 Task: Find connections with filter location Morlanwelz-Mariemont with filter topic #Believewith filter profile language English with filter current company TIBCO with filter school Jobs Khurda with filter industry Renewable Energy Power Generation with filter service category Customer Support with filter keywords title Ghostwriter
Action: Mouse moved to (627, 114)
Screenshot: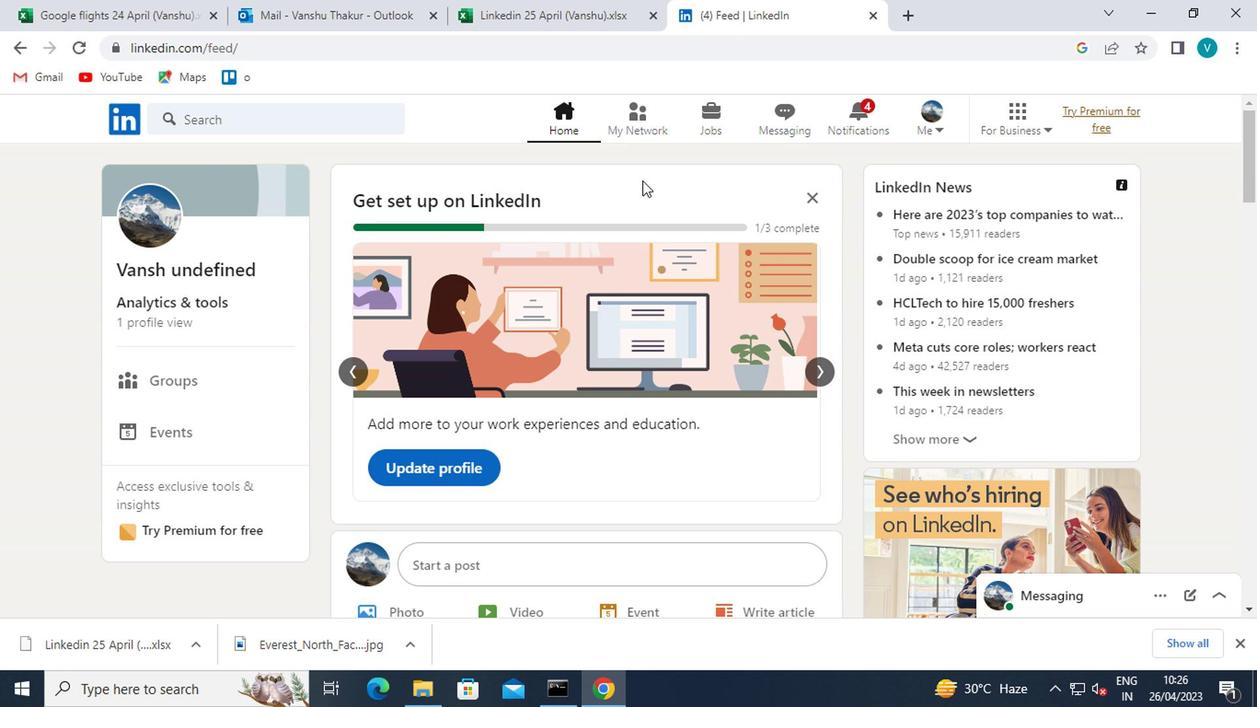 
Action: Mouse pressed left at (627, 114)
Screenshot: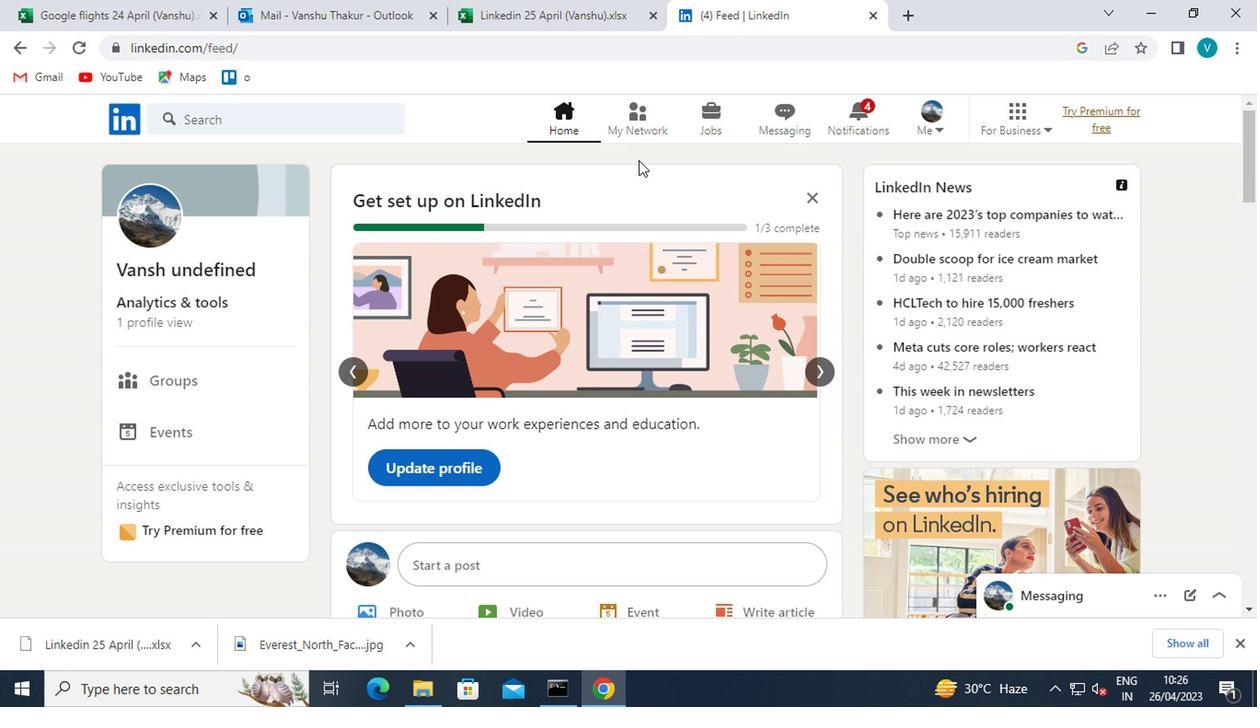 
Action: Mouse moved to (193, 218)
Screenshot: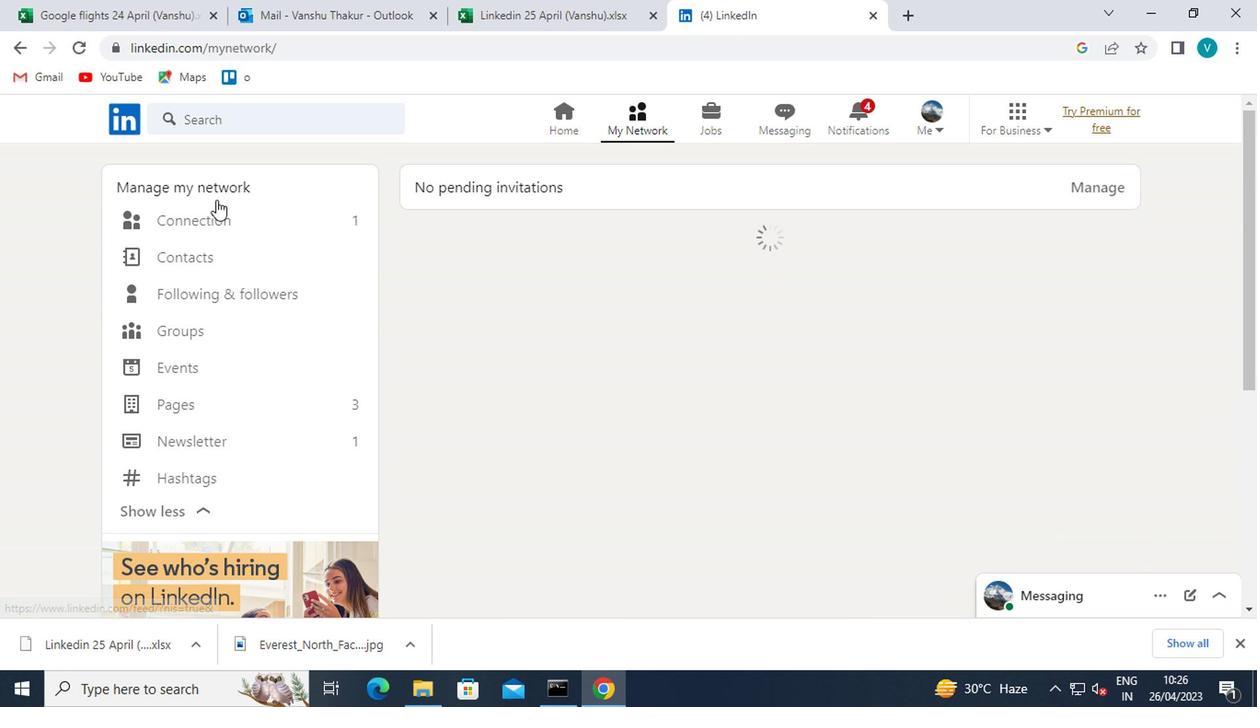 
Action: Mouse pressed left at (193, 218)
Screenshot: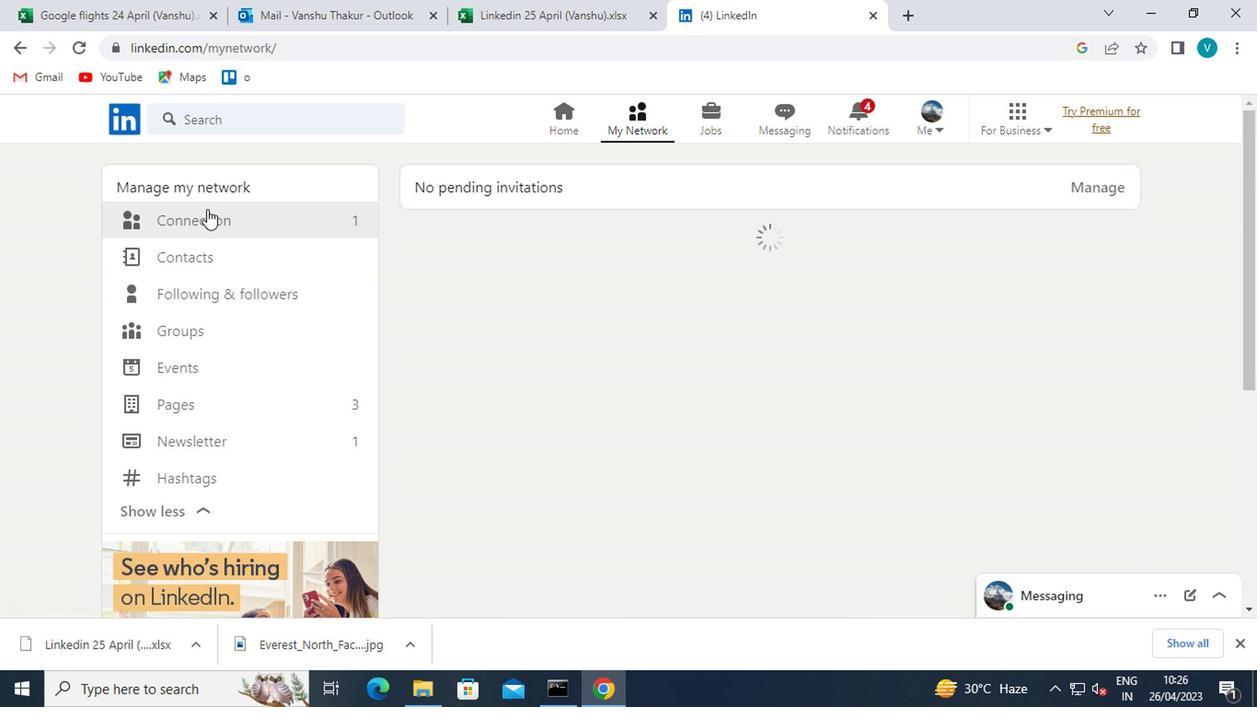 
Action: Mouse moved to (791, 219)
Screenshot: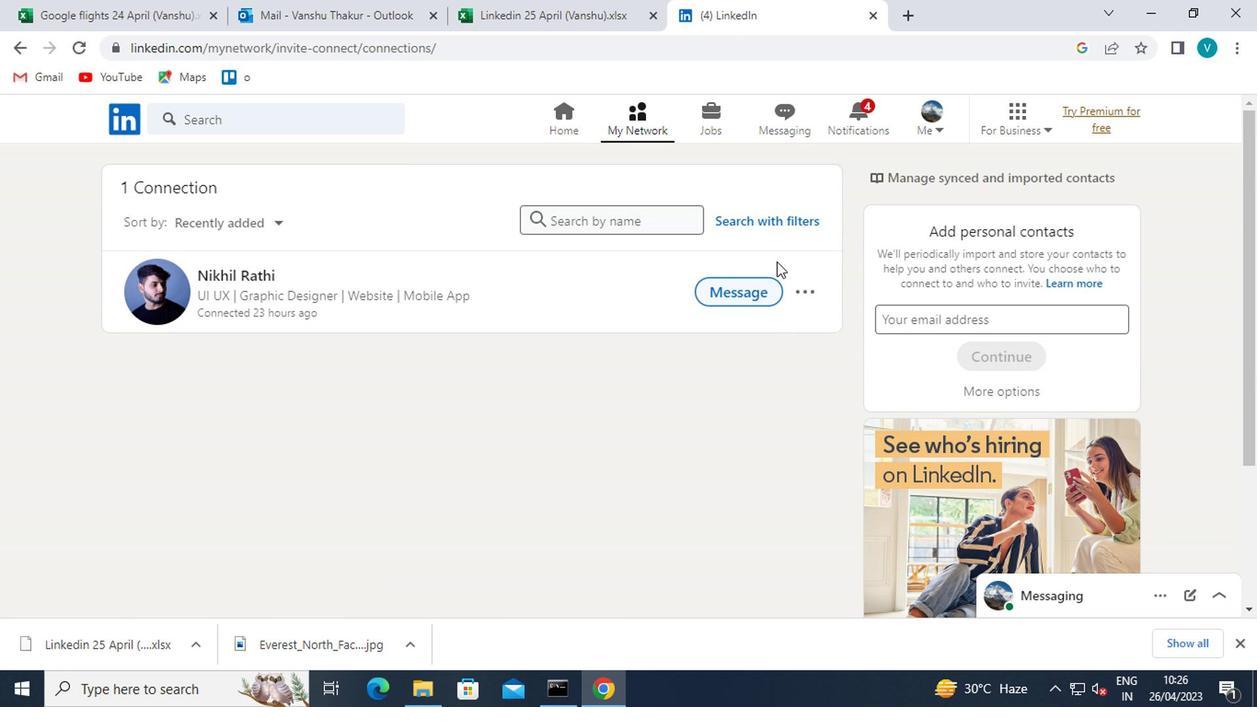 
Action: Mouse pressed left at (791, 219)
Screenshot: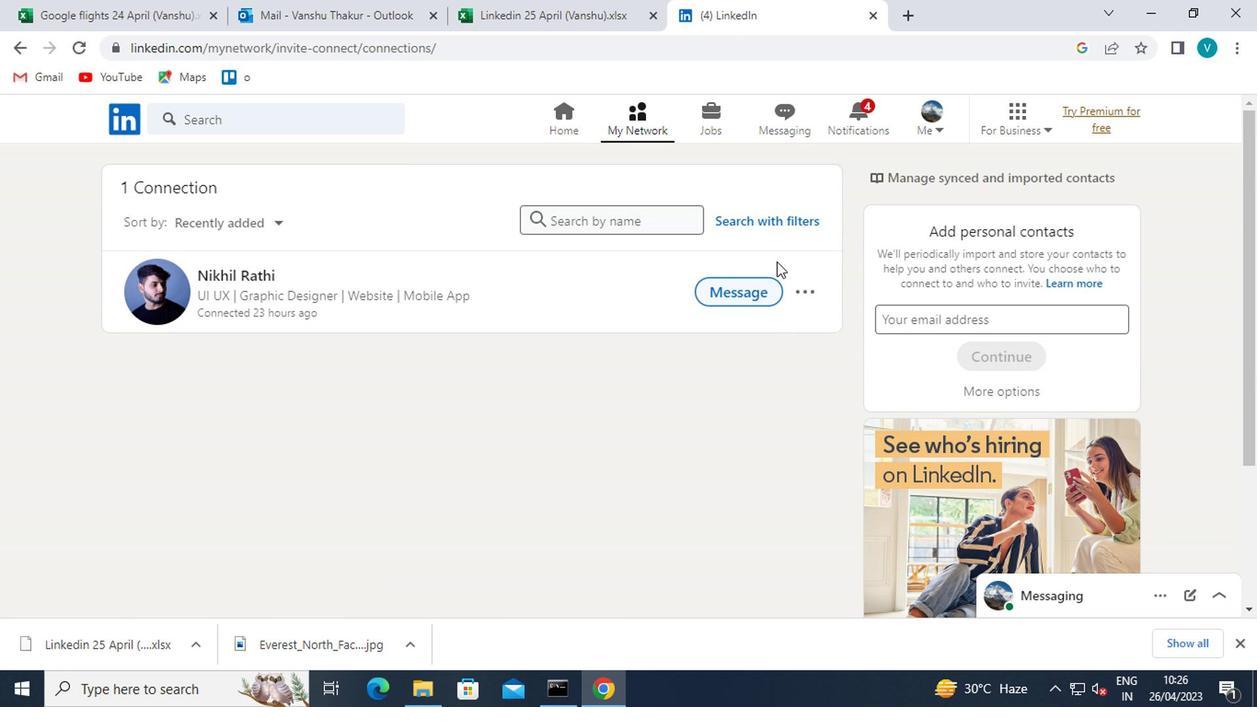 
Action: Mouse moved to (614, 176)
Screenshot: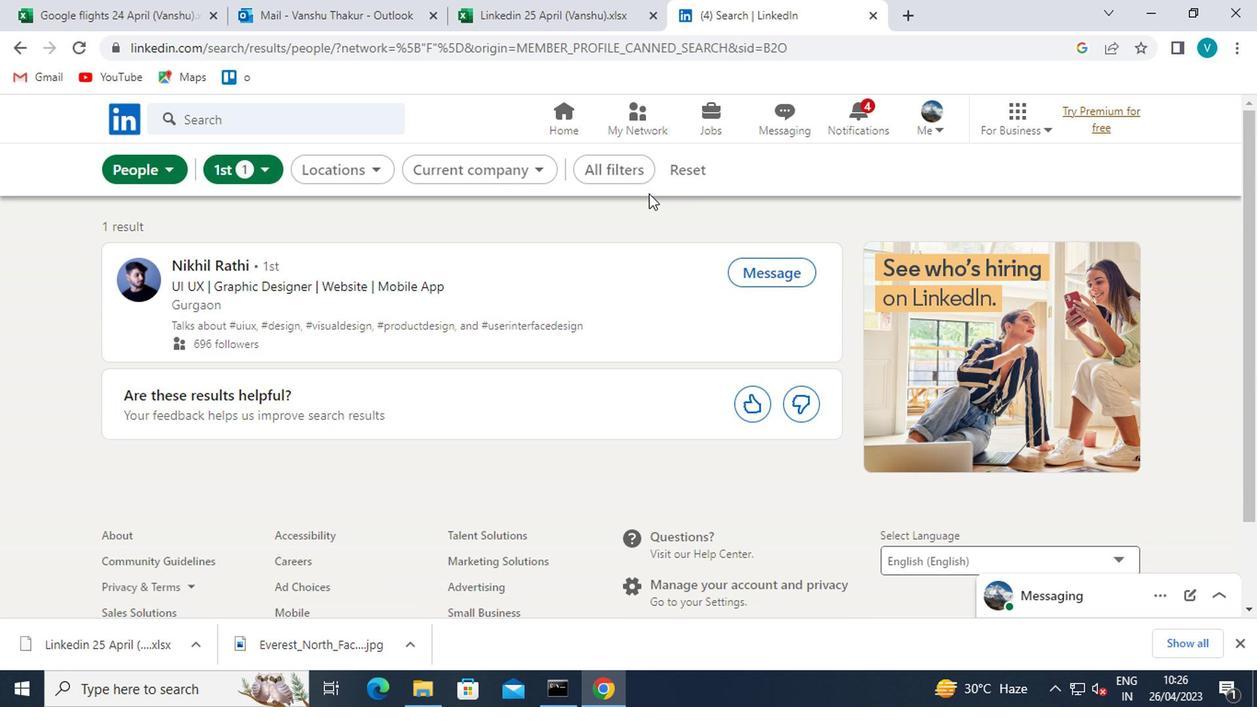 
Action: Mouse pressed left at (614, 176)
Screenshot: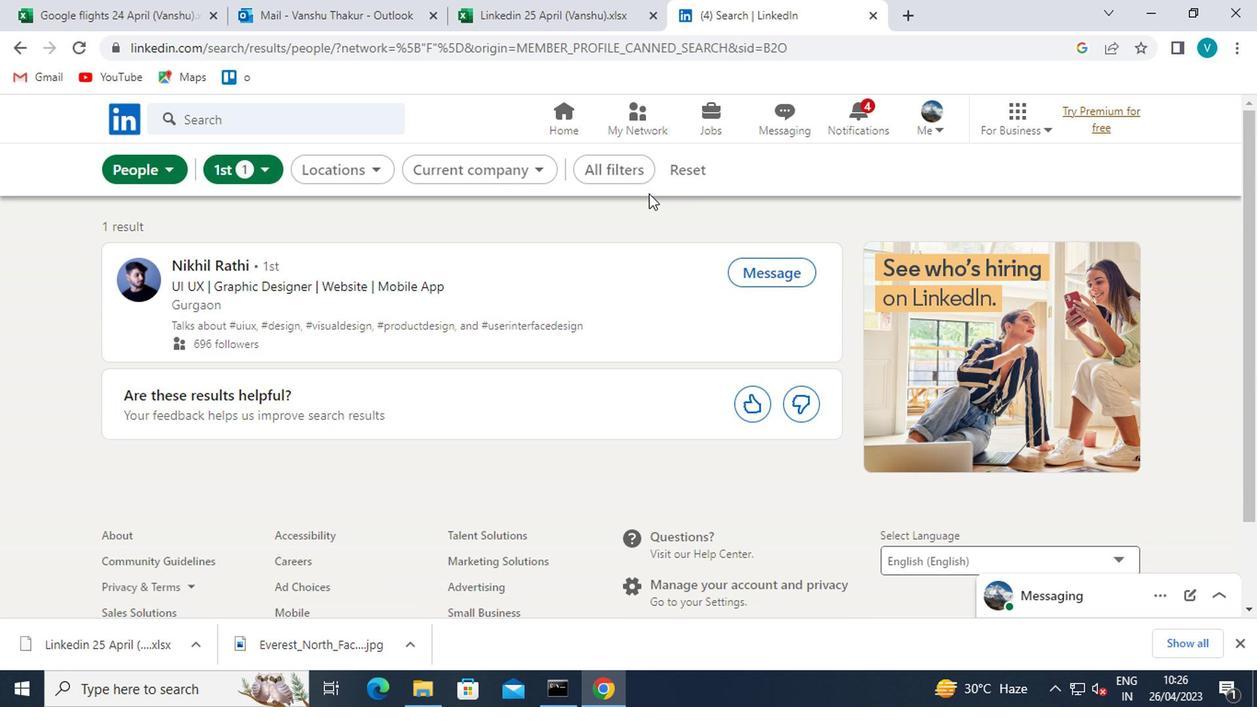 
Action: Mouse moved to (811, 350)
Screenshot: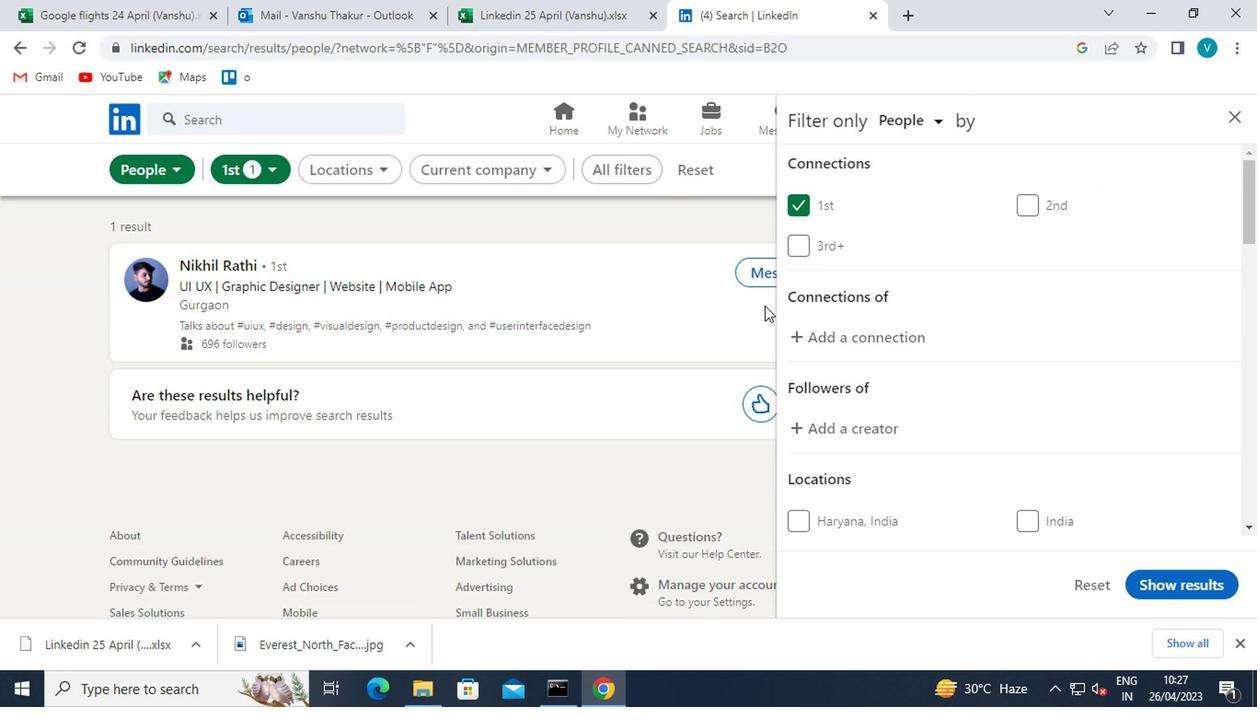 
Action: Mouse scrolled (811, 349) with delta (0, 0)
Screenshot: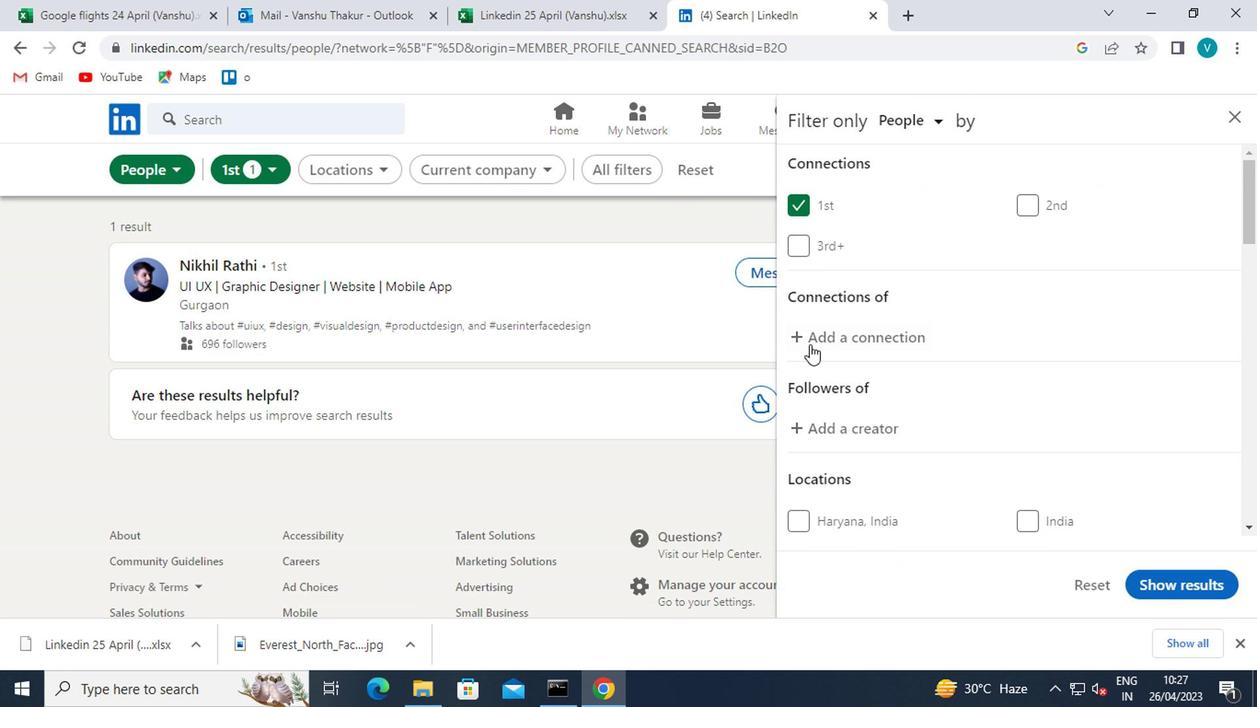 
Action: Mouse moved to (812, 350)
Screenshot: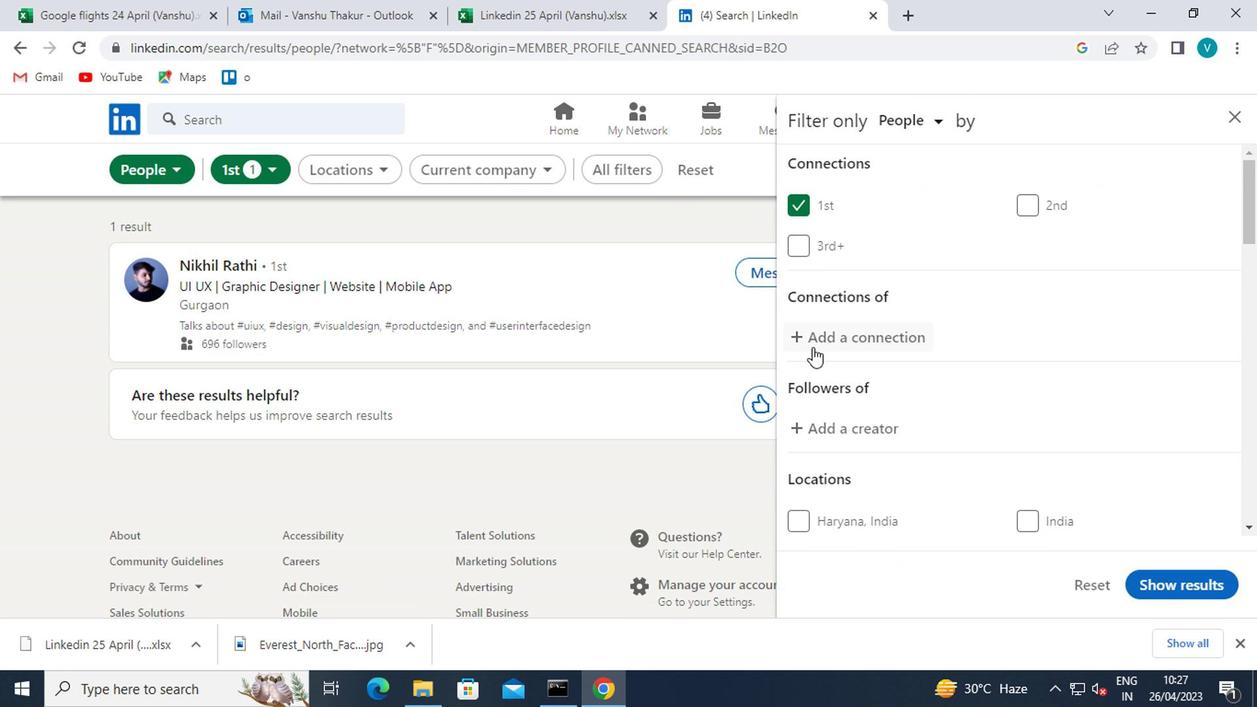 
Action: Mouse scrolled (812, 349) with delta (0, 0)
Screenshot: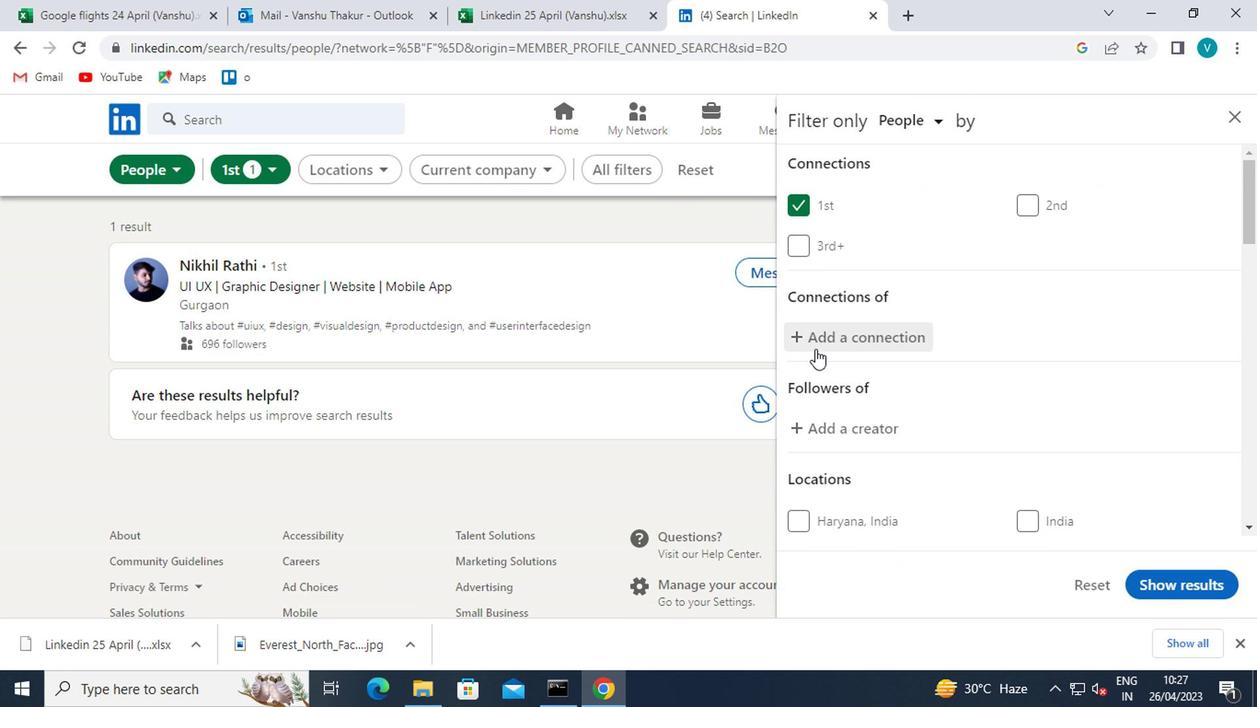 
Action: Mouse moved to (847, 422)
Screenshot: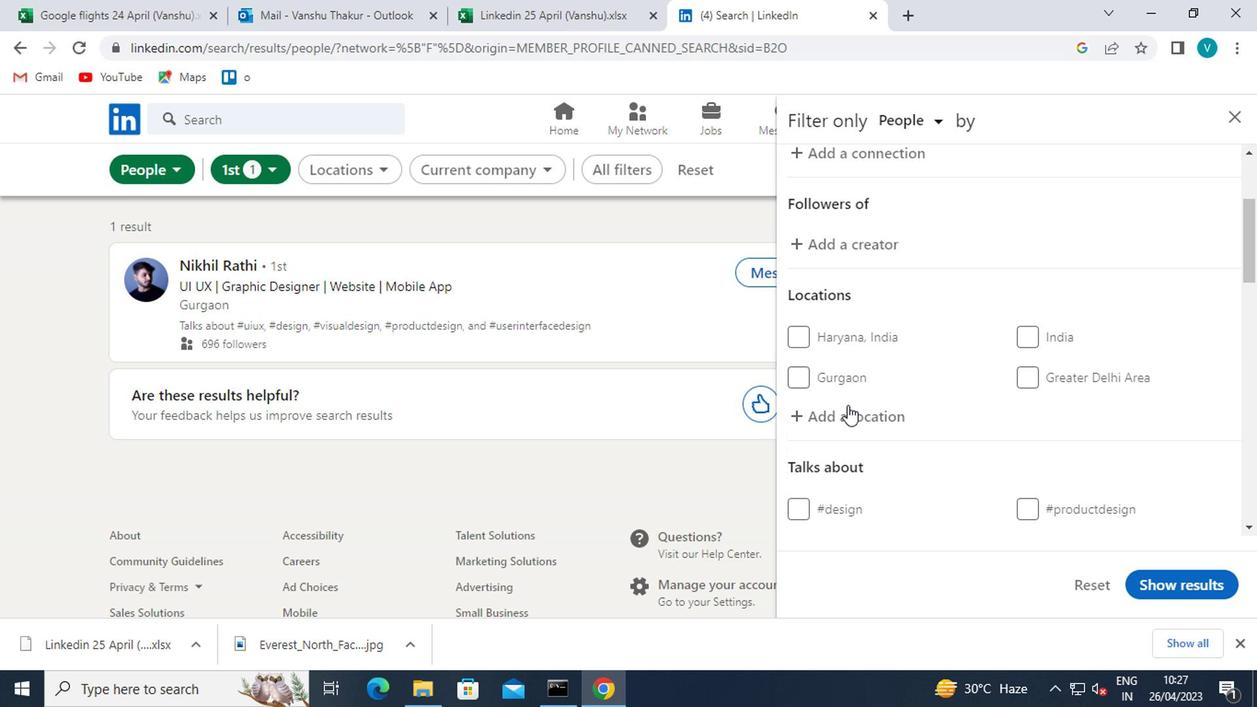 
Action: Mouse pressed left at (847, 422)
Screenshot: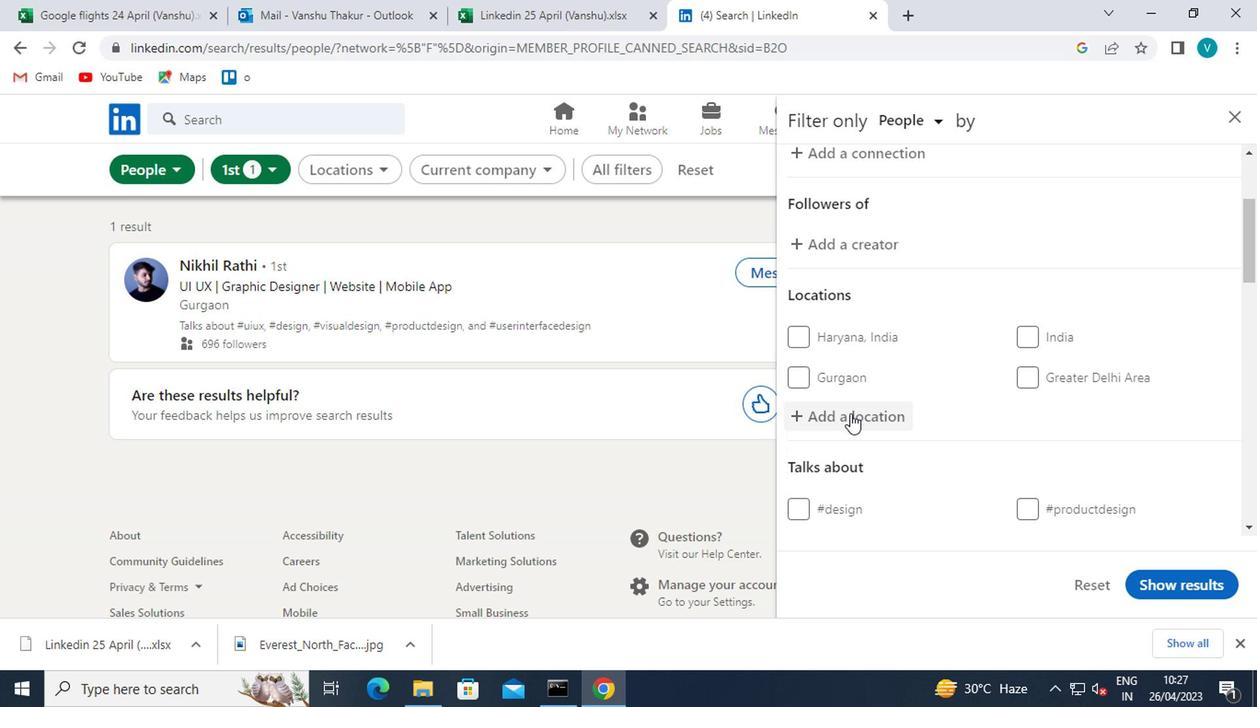
Action: Key pressed <Key.shift>MORLANWELZ
Screenshot: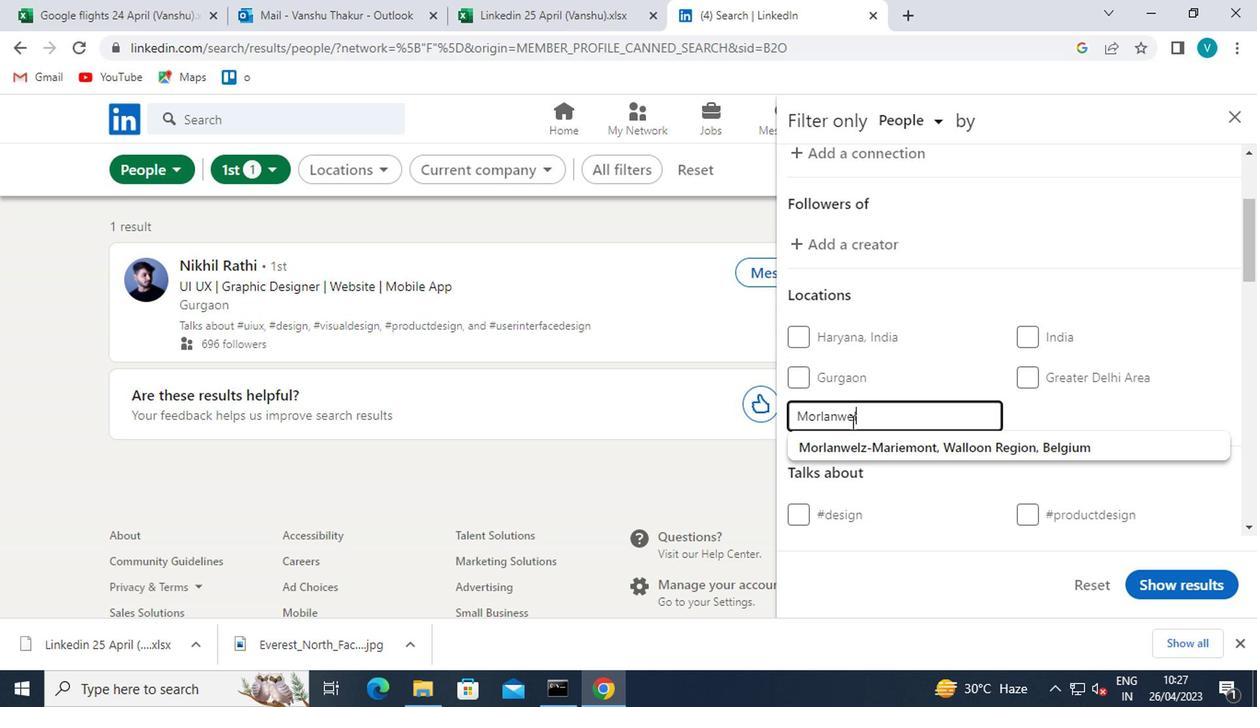 
Action: Mouse moved to (882, 445)
Screenshot: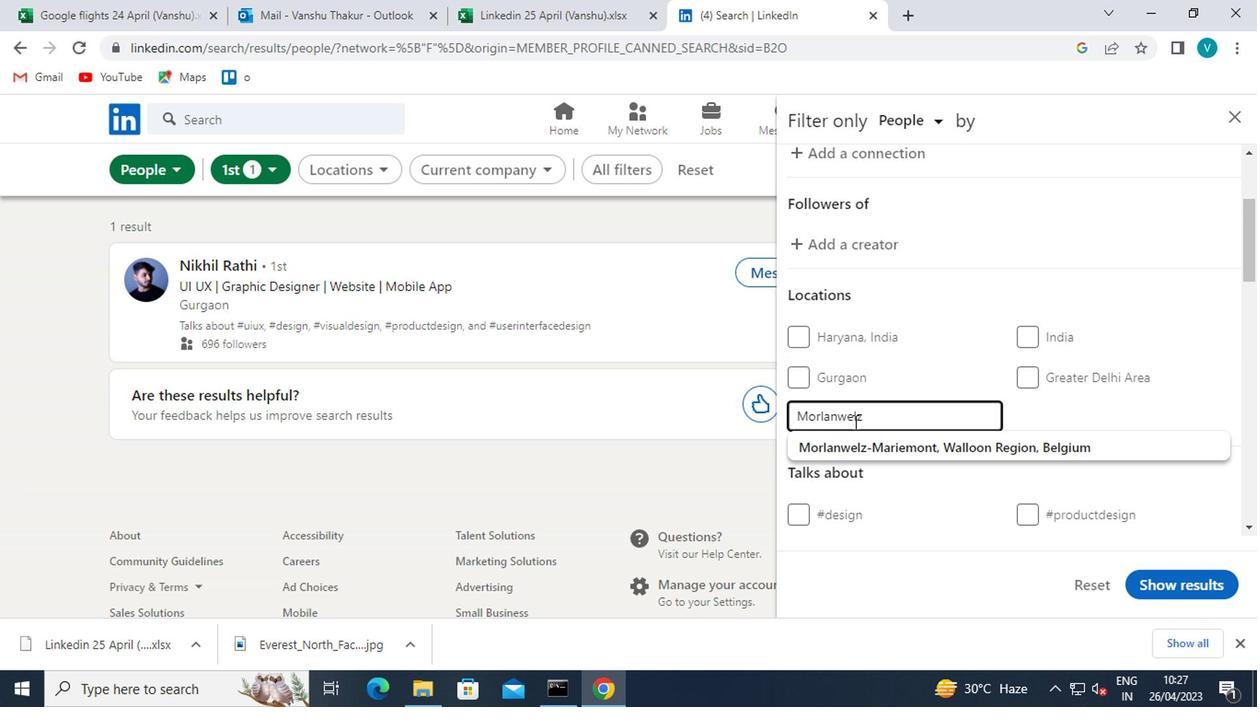 
Action: Mouse pressed left at (882, 445)
Screenshot: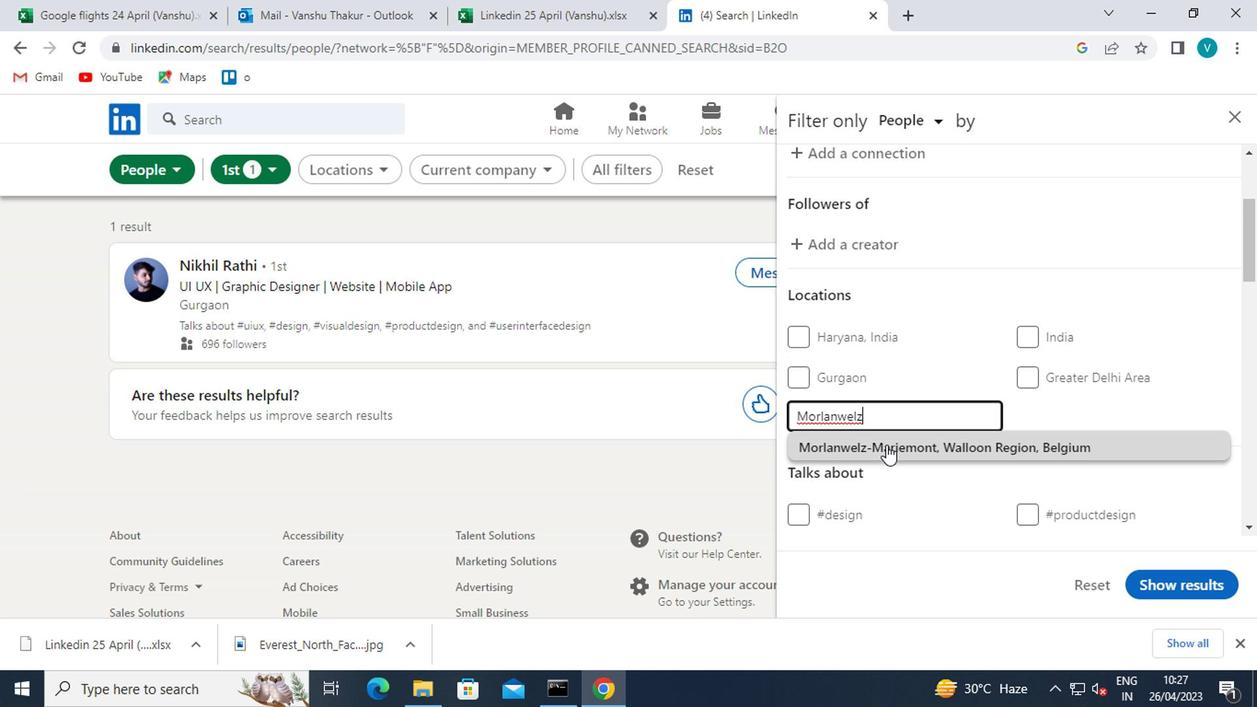 
Action: Mouse scrolled (882, 444) with delta (0, 0)
Screenshot: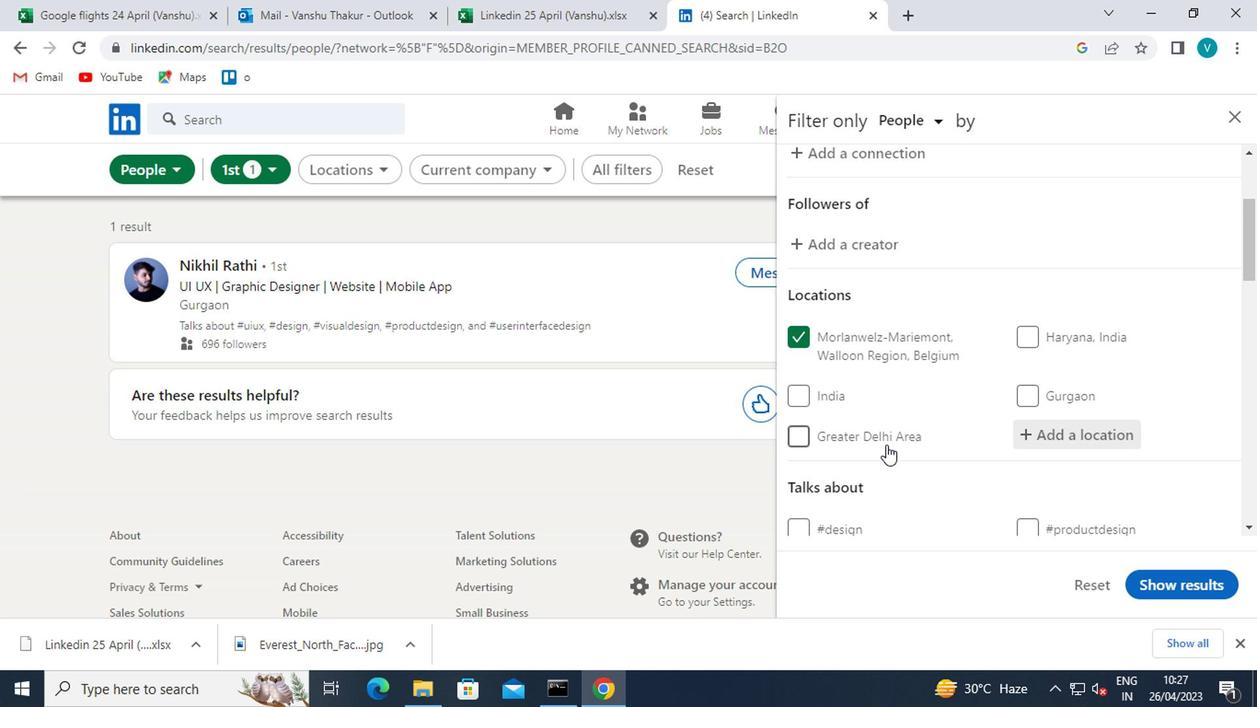 
Action: Mouse moved to (942, 459)
Screenshot: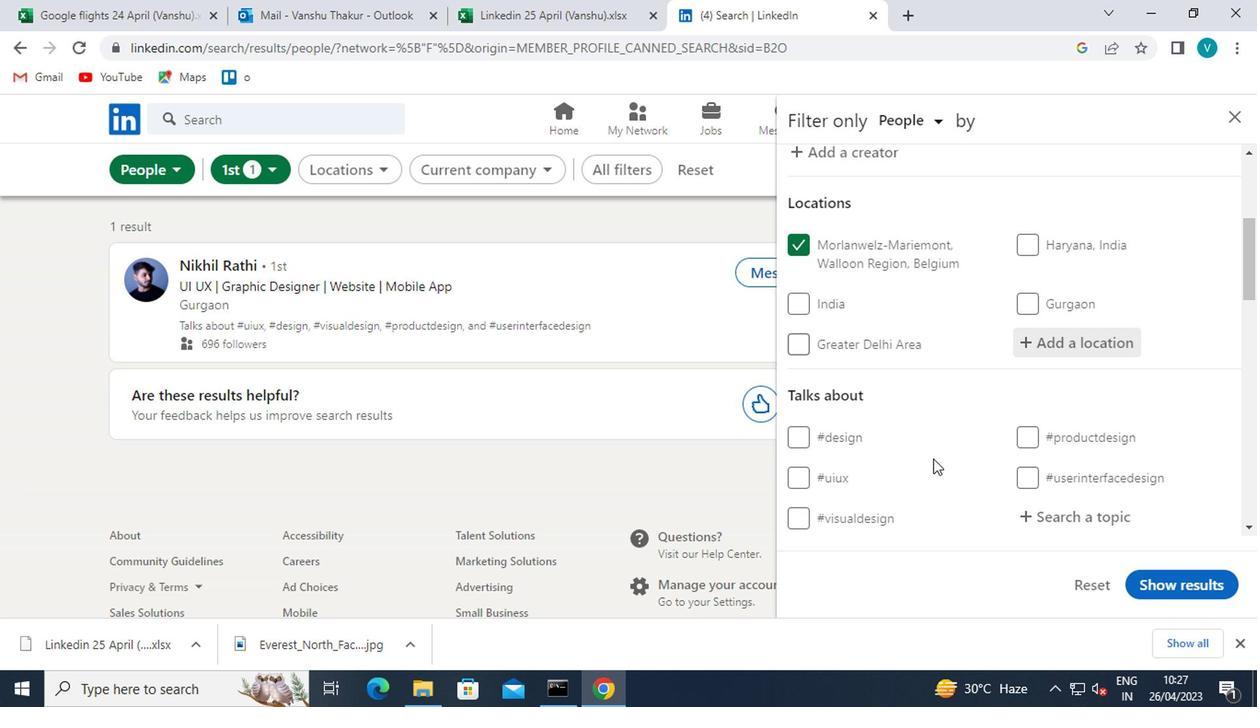 
Action: Mouse scrolled (942, 458) with delta (0, 0)
Screenshot: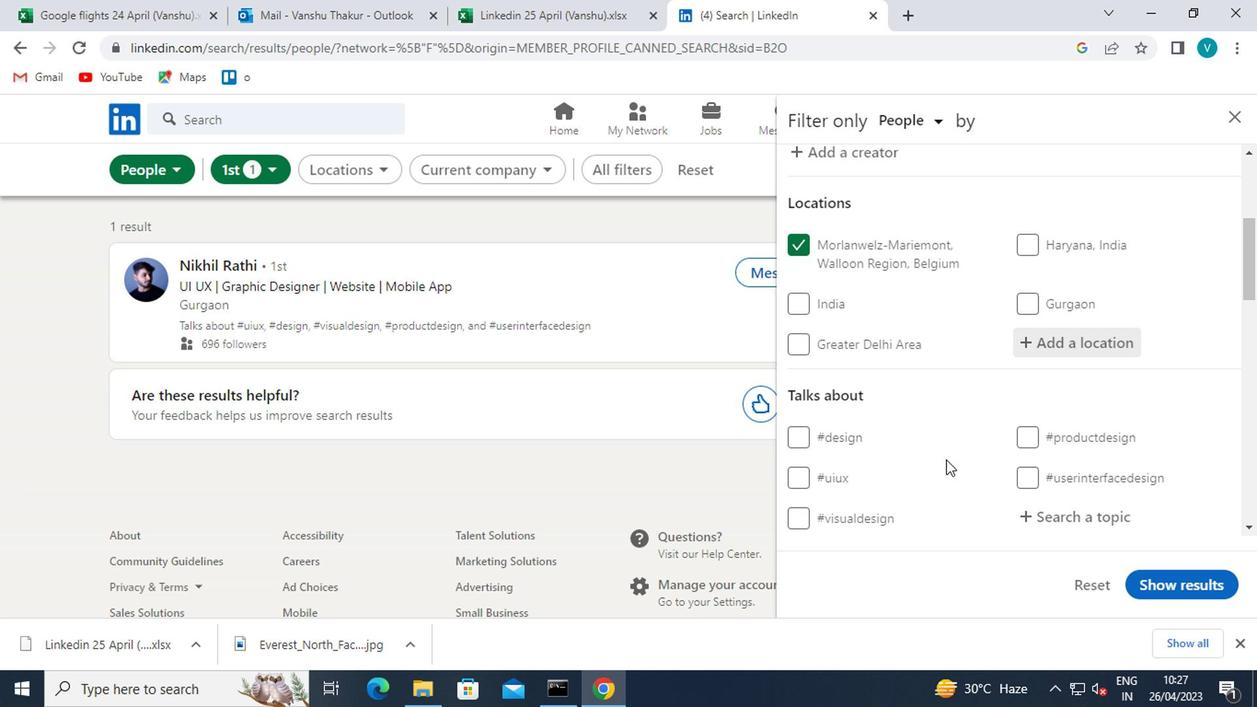 
Action: Mouse moved to (1055, 433)
Screenshot: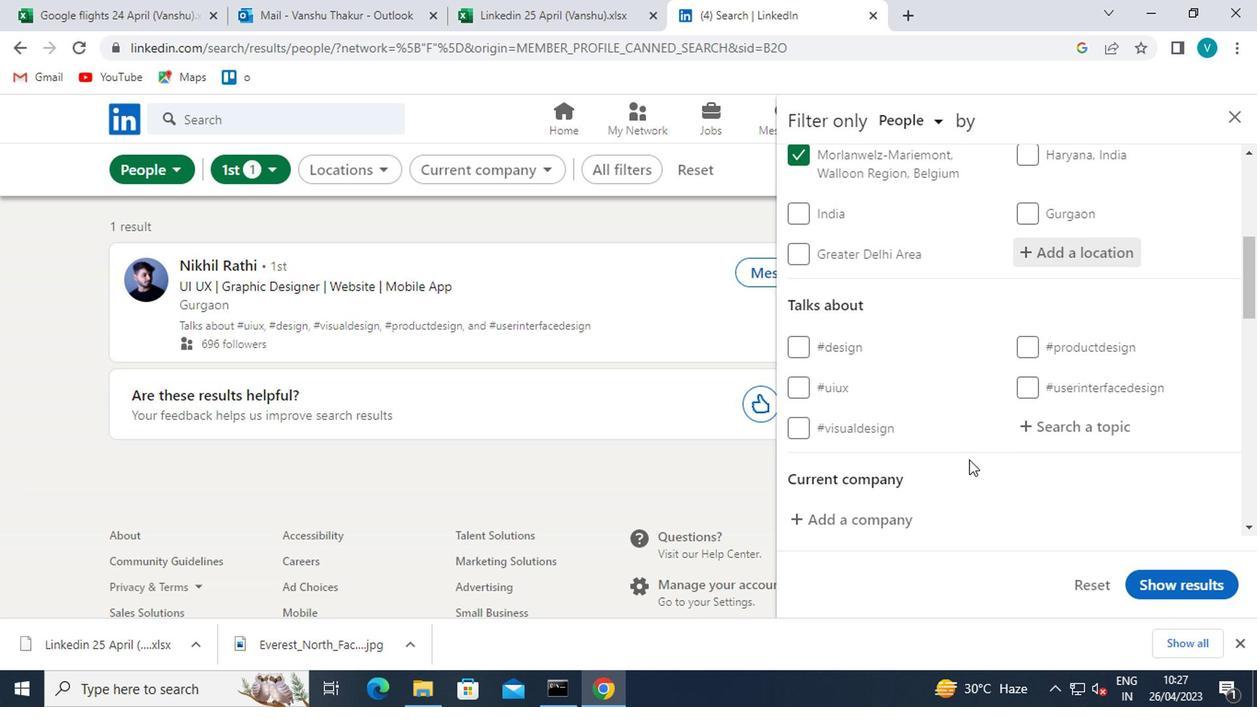 
Action: Mouse pressed left at (1055, 433)
Screenshot: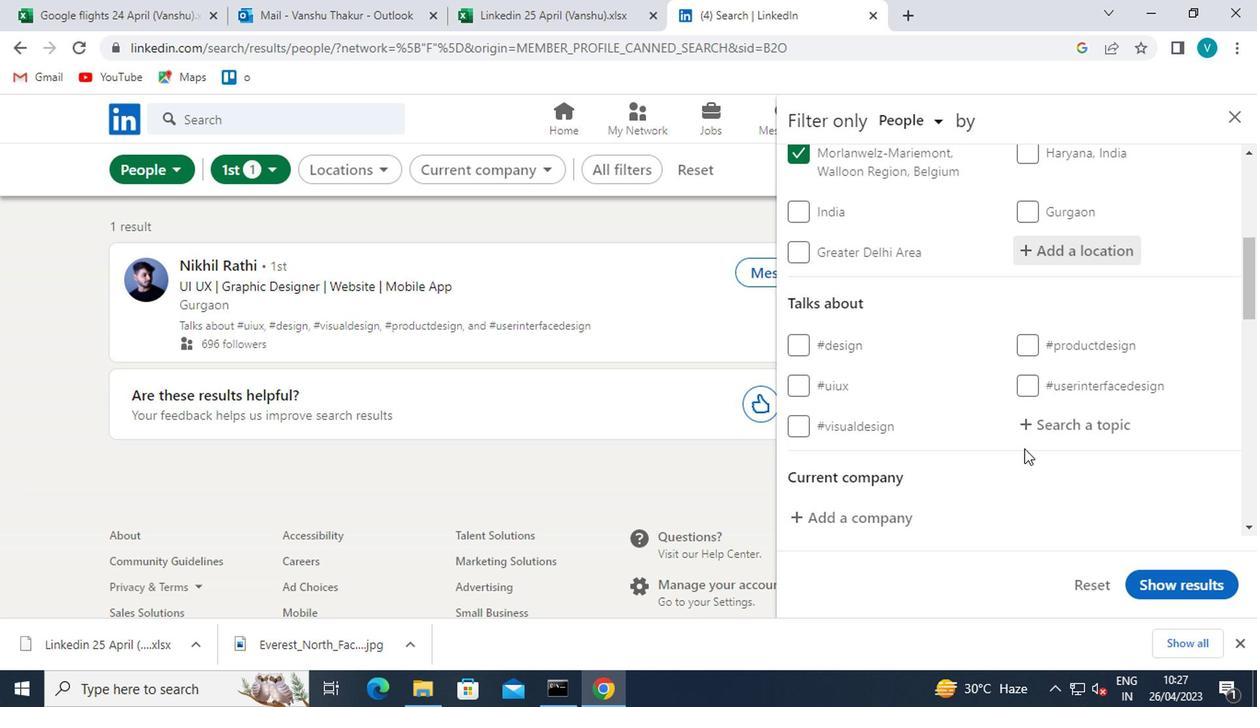 
Action: Mouse moved to (1068, 421)
Screenshot: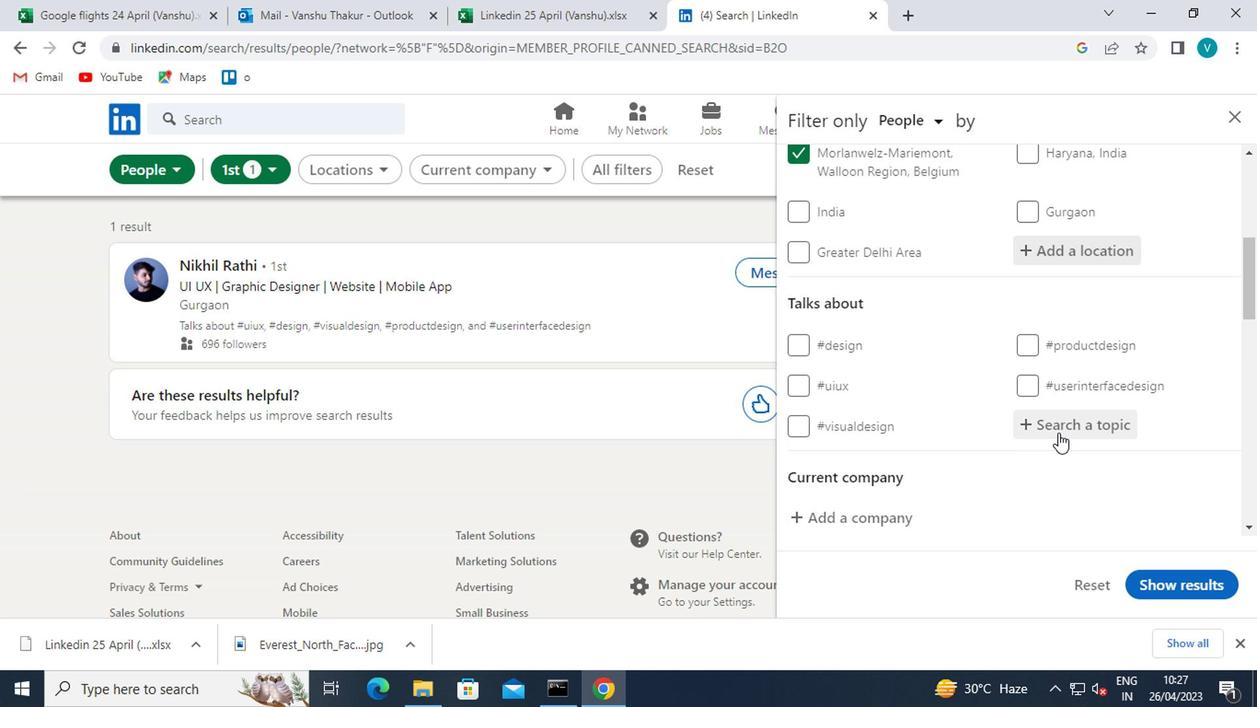 
Action: Key pressed <Key.shift>#<Key.shift><Key.shift><Key.shift><Key.shift><Key.shift><Key.shift><Key.shift><Key.shift><Key.shift><Key.shift><Key.shift>BELE<Key.backspace>IEVE
Screenshot: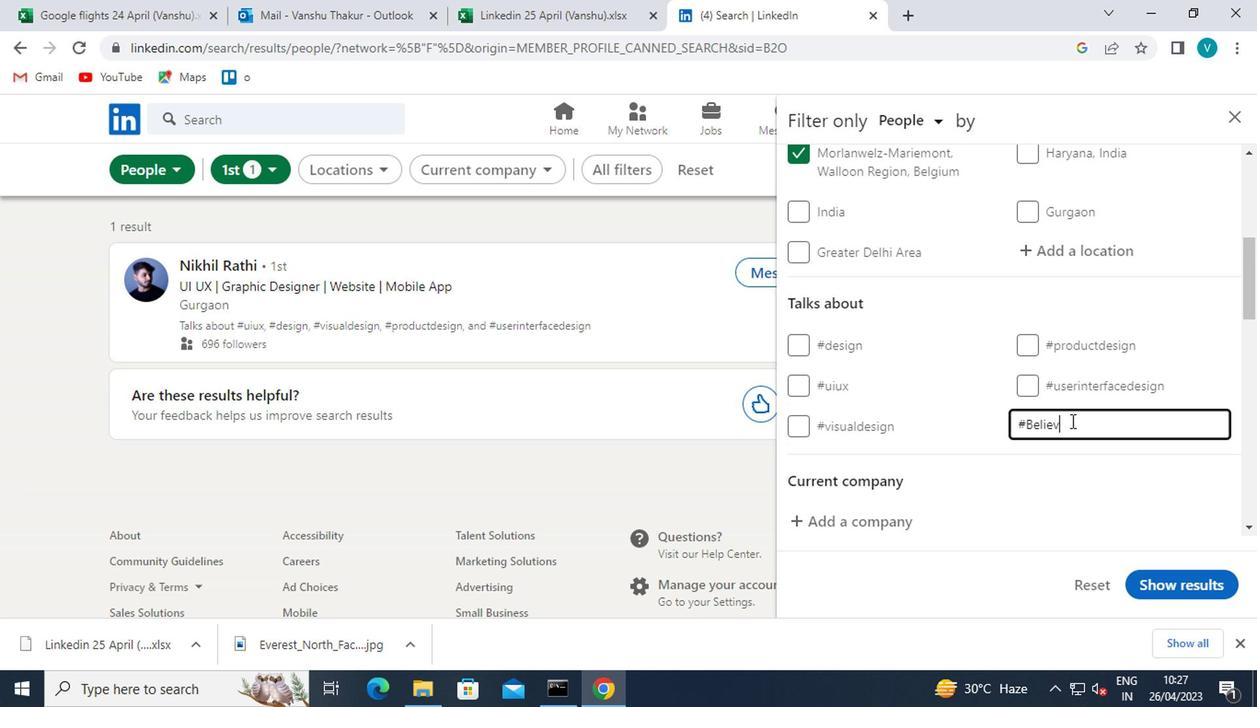 
Action: Mouse moved to (1129, 450)
Screenshot: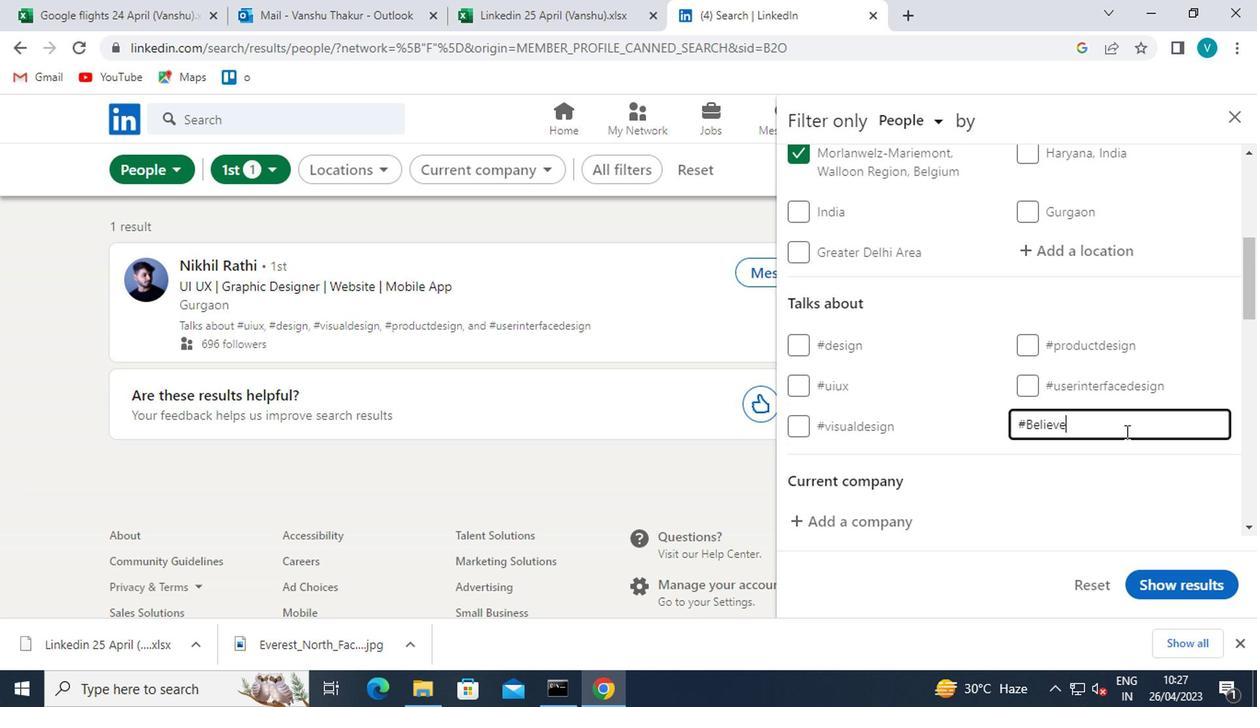 
Action: Mouse pressed left at (1129, 450)
Screenshot: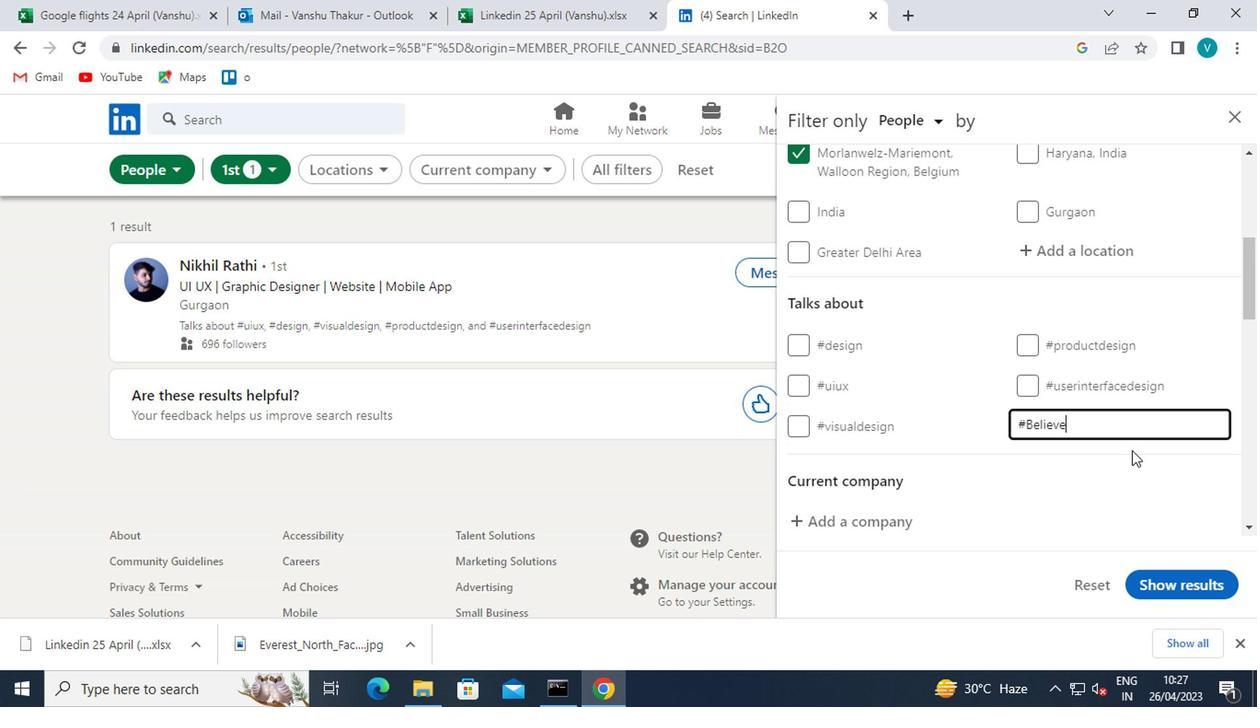 
Action: Mouse moved to (1105, 445)
Screenshot: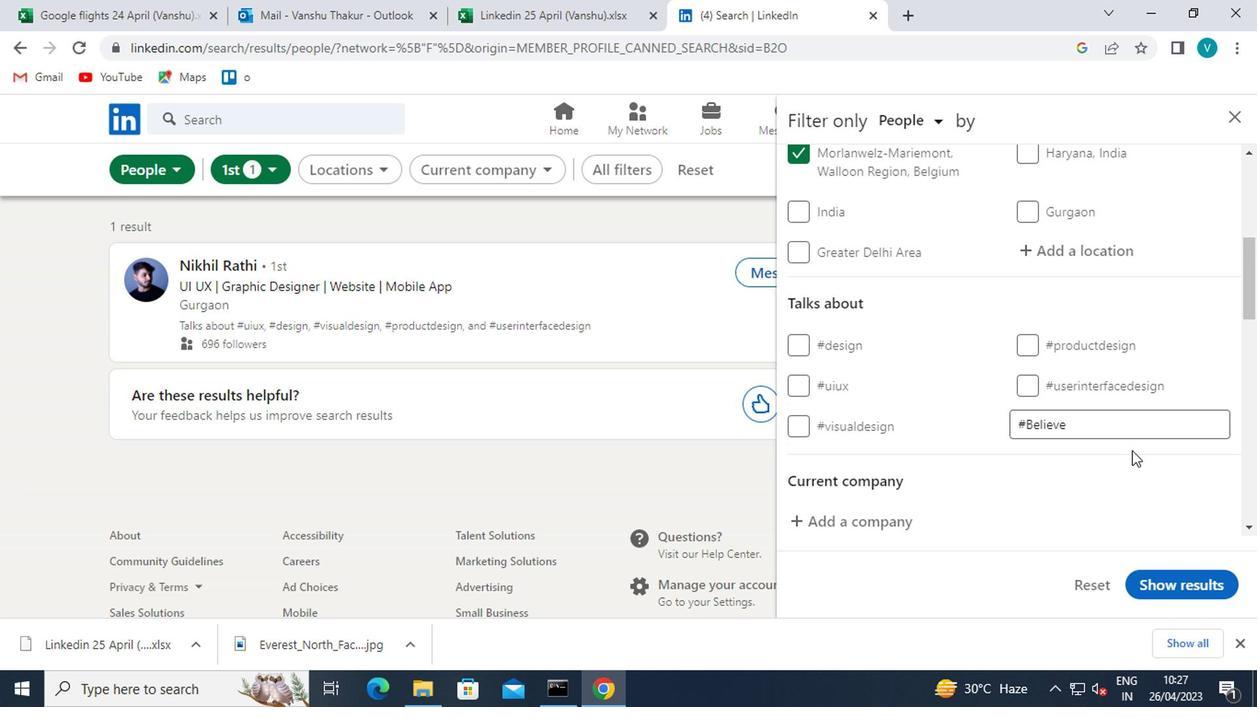 
Action: Mouse scrolled (1105, 444) with delta (0, 0)
Screenshot: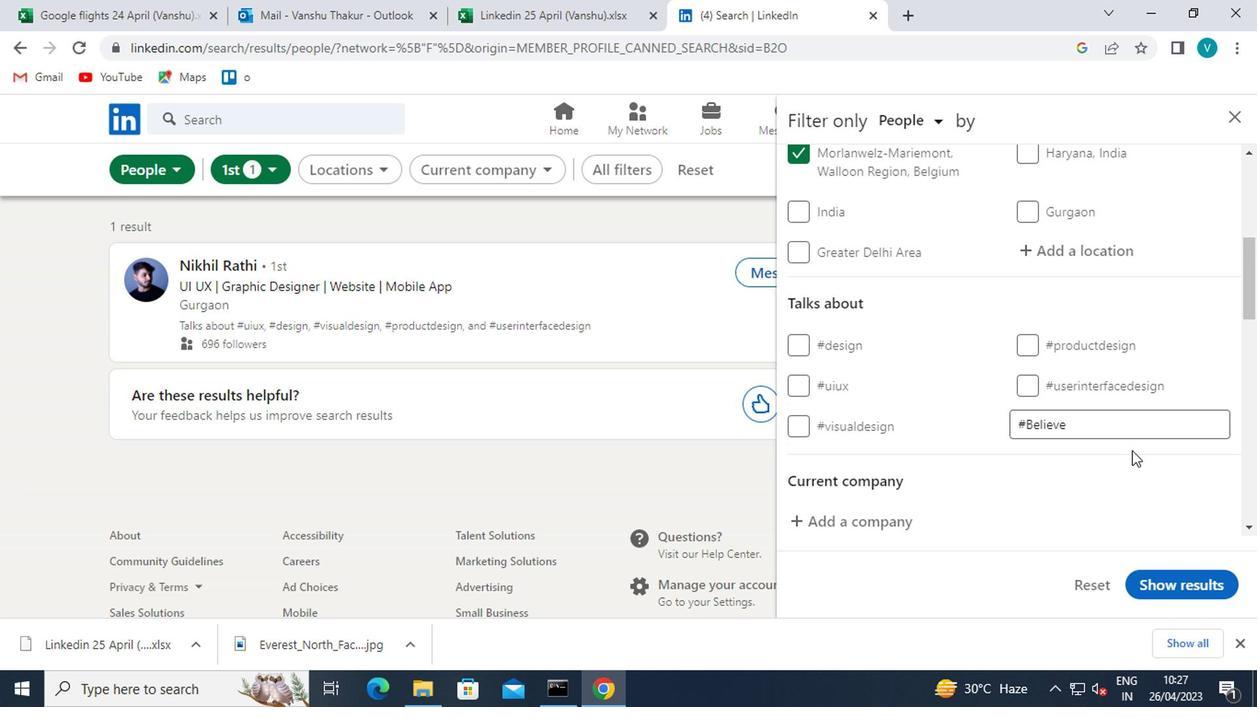 
Action: Mouse moved to (1042, 438)
Screenshot: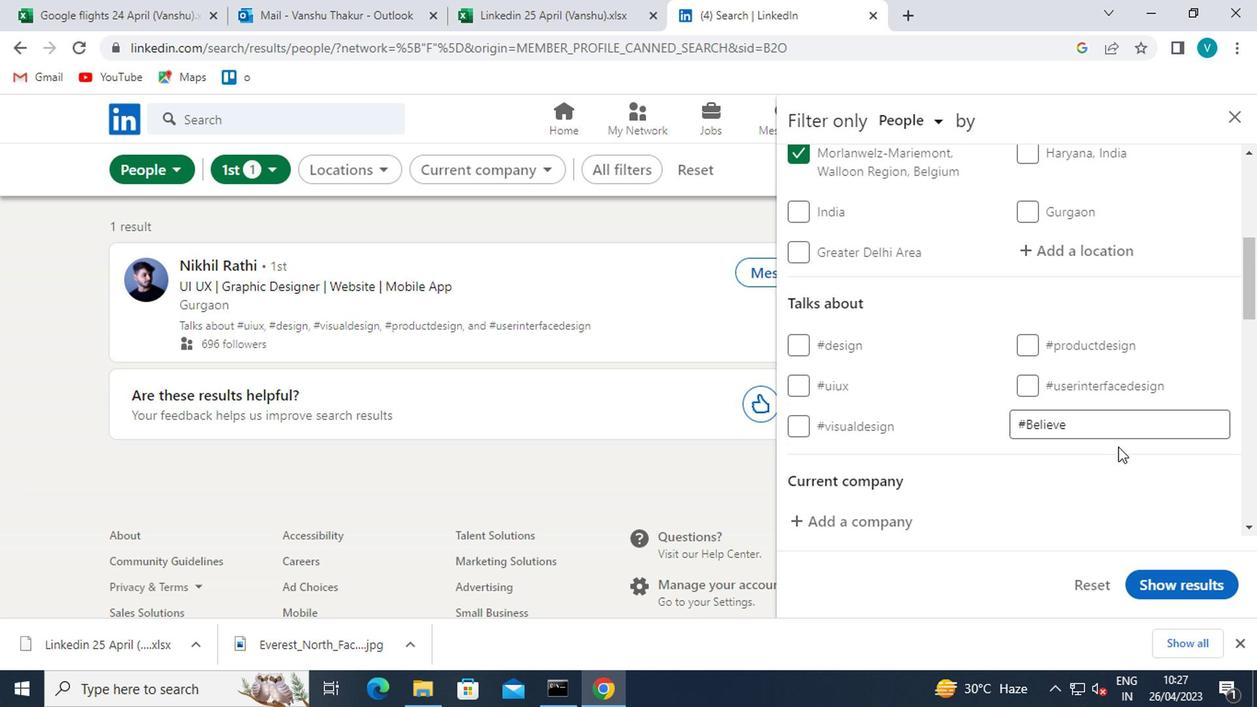 
Action: Mouse scrolled (1042, 438) with delta (0, 0)
Screenshot: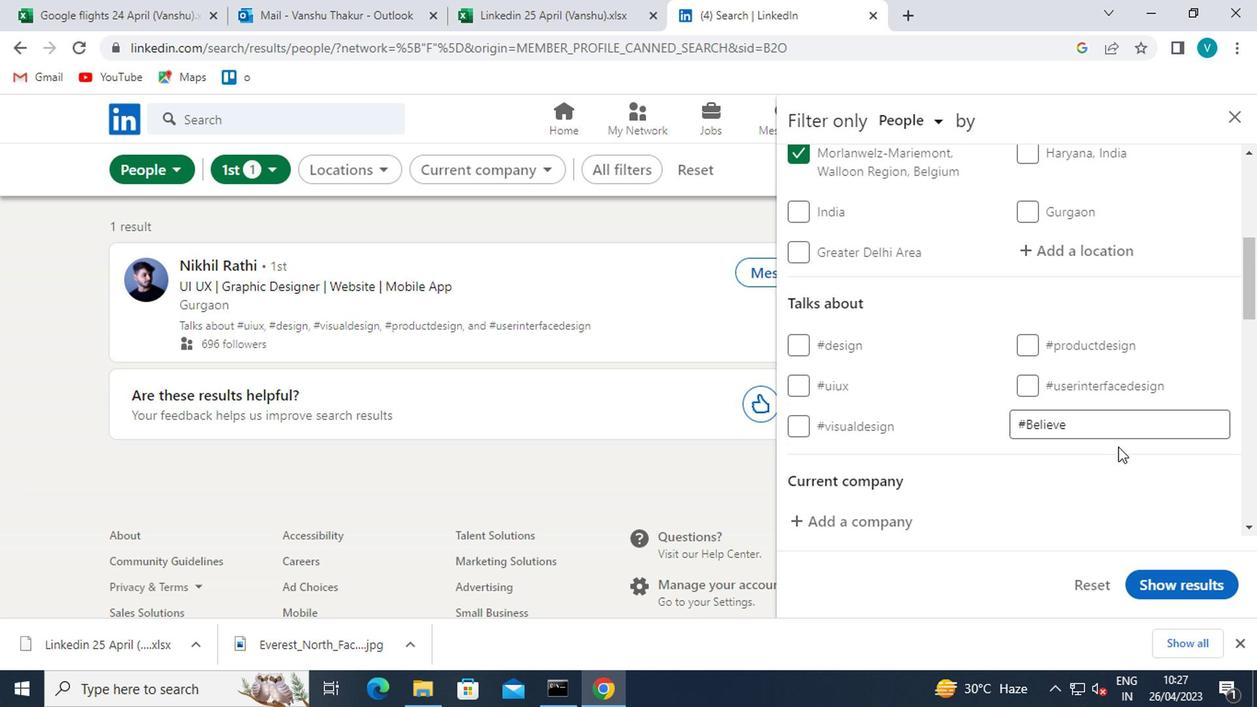 
Action: Mouse moved to (1012, 432)
Screenshot: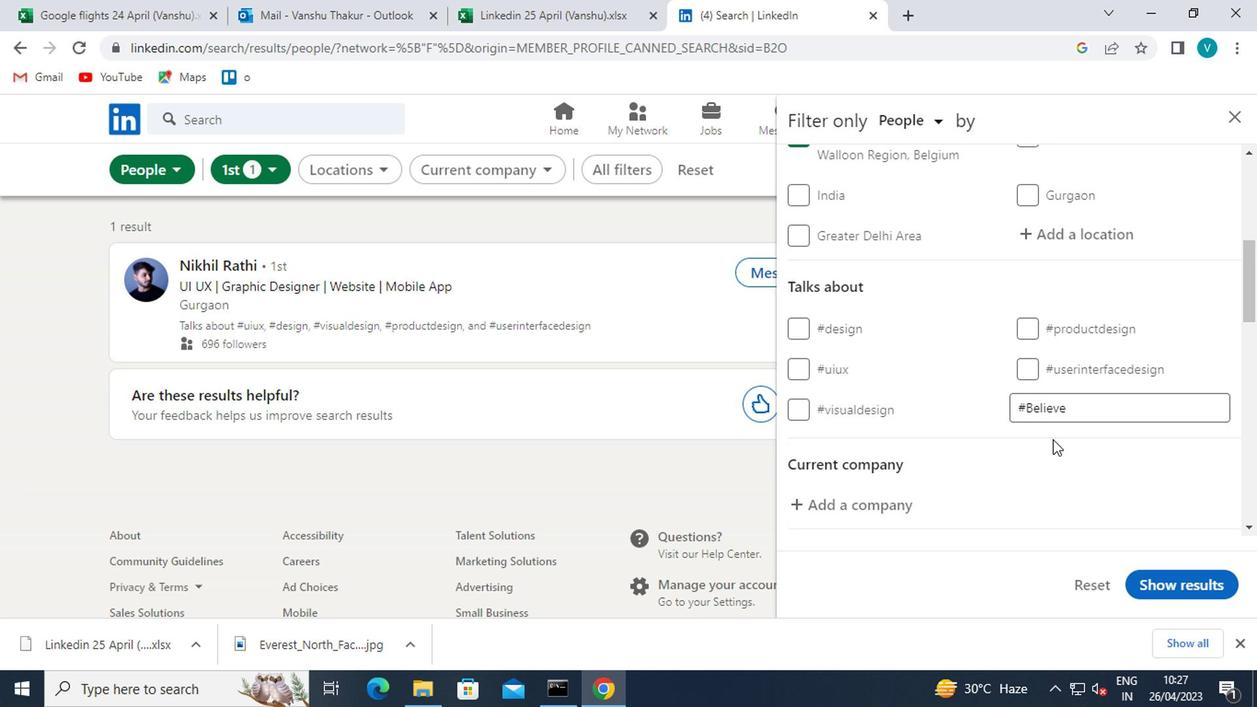 
Action: Mouse scrolled (1012, 431) with delta (0, -1)
Screenshot: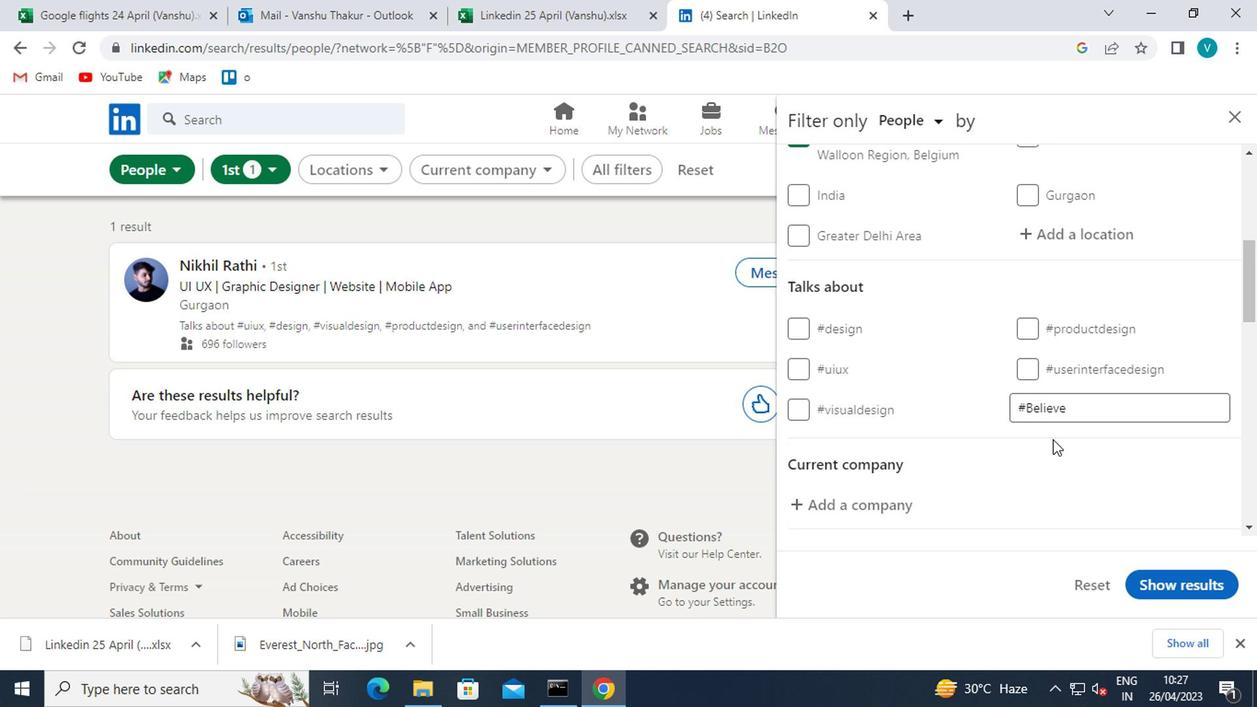 
Action: Mouse moved to (979, 429)
Screenshot: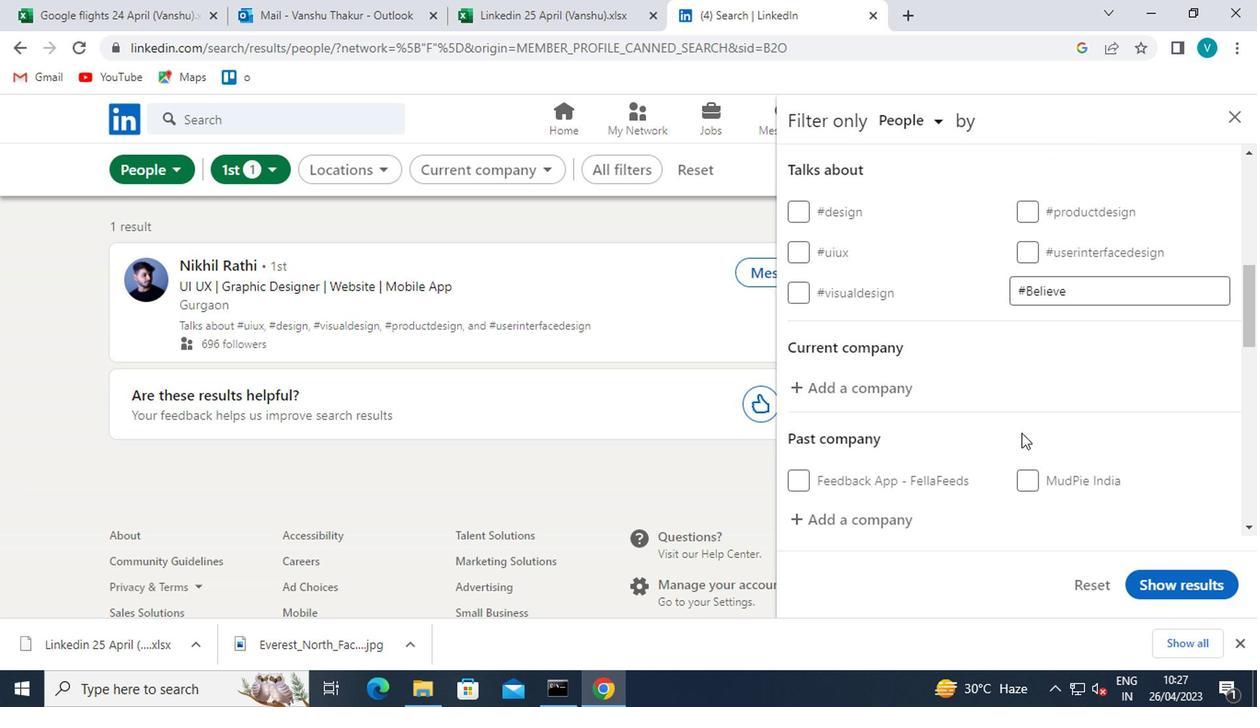
Action: Mouse scrolled (979, 428) with delta (0, 0)
Screenshot: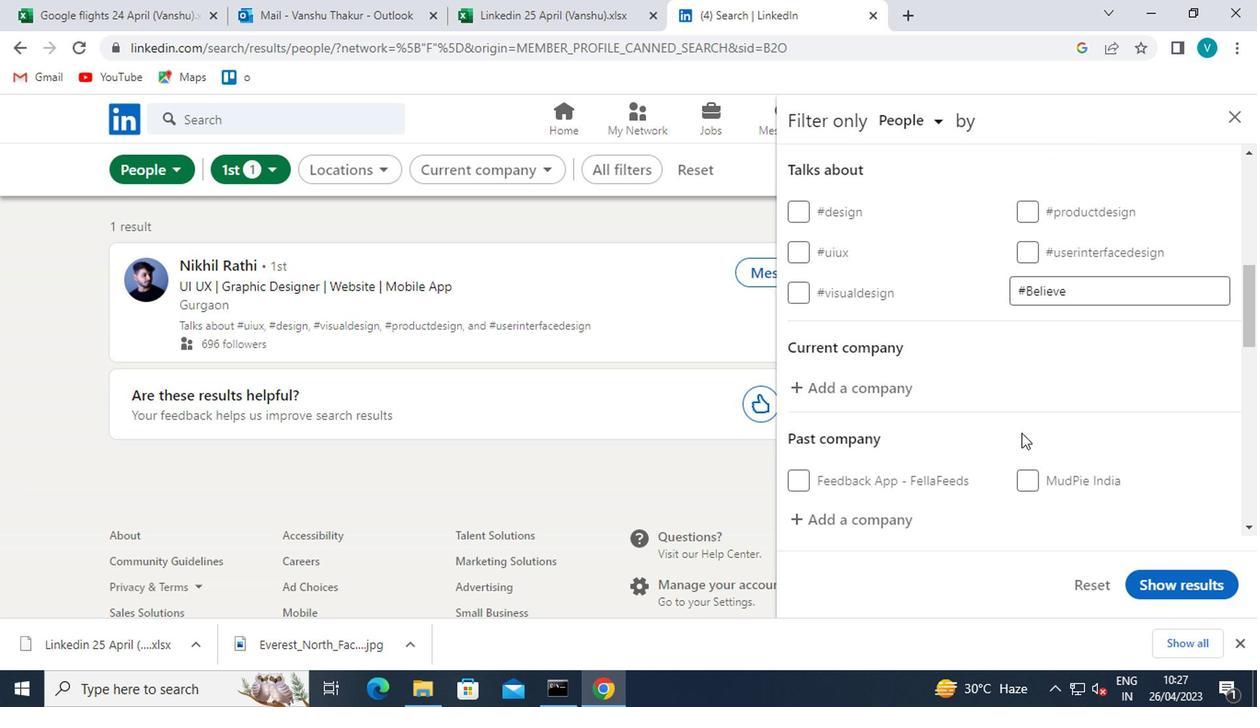 
Action: Mouse moved to (946, 424)
Screenshot: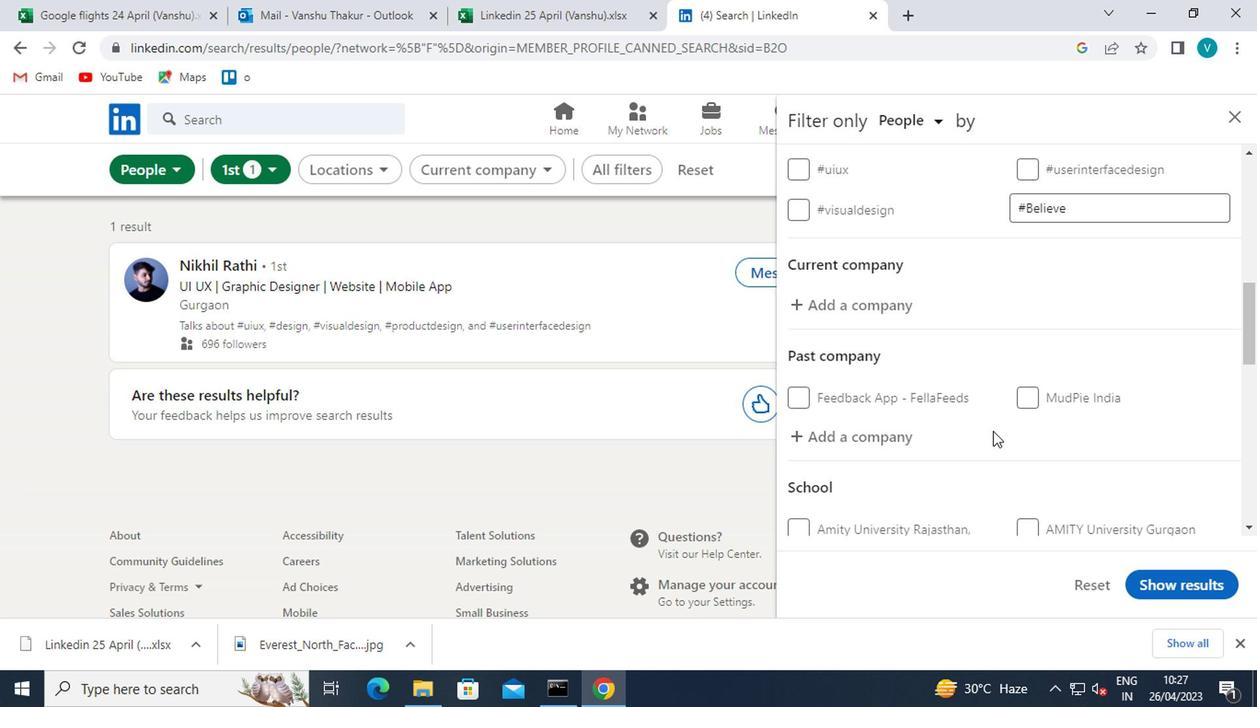 
Action: Mouse scrolled (946, 424) with delta (0, 0)
Screenshot: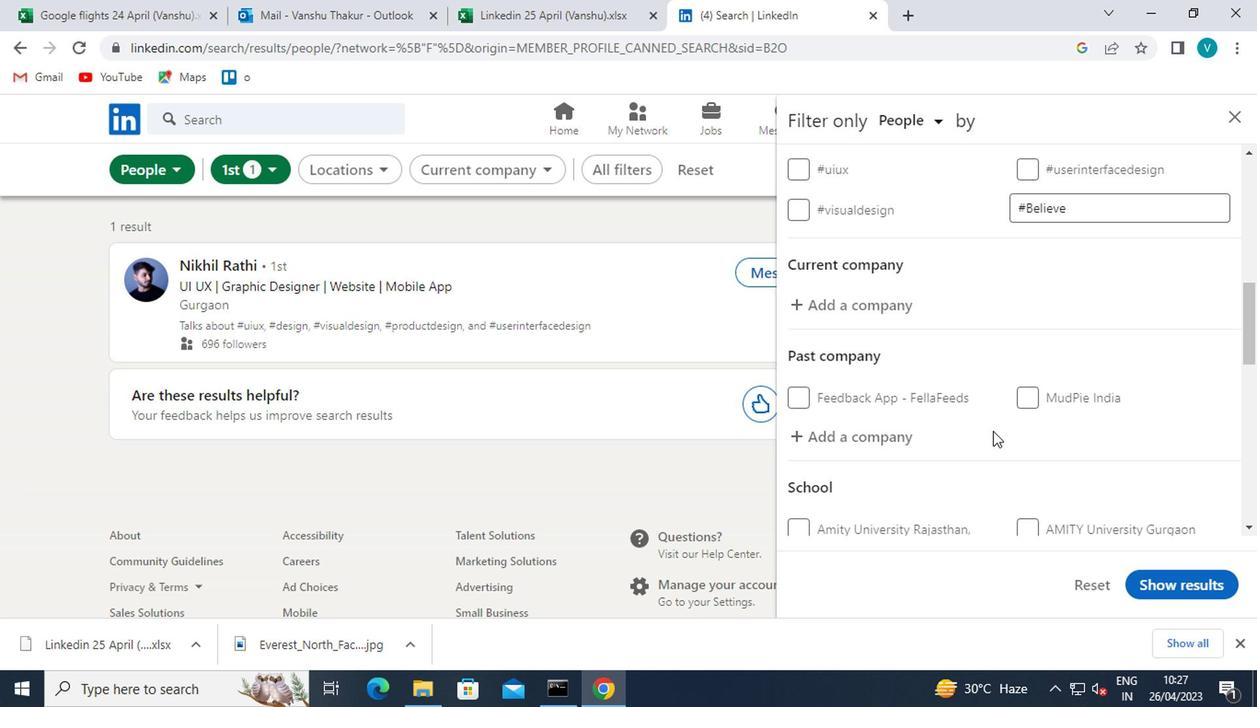 
Action: Mouse moved to (927, 421)
Screenshot: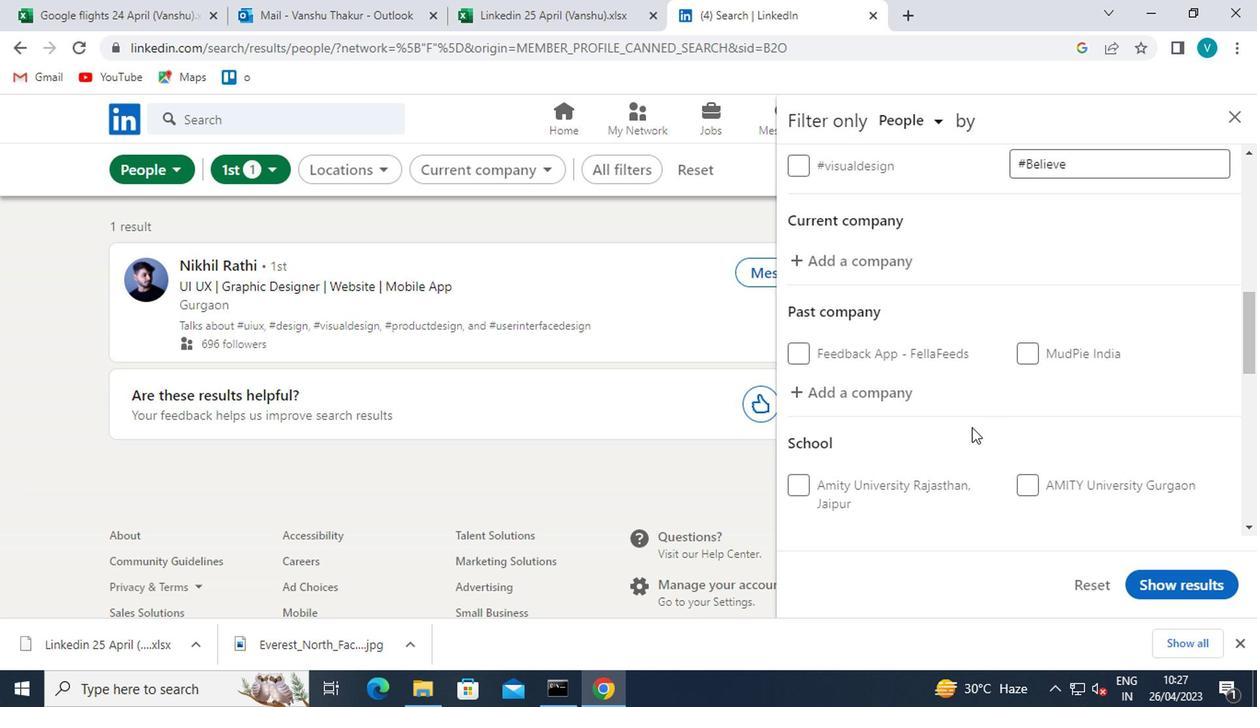
Action: Mouse scrolled (927, 420) with delta (0, -1)
Screenshot: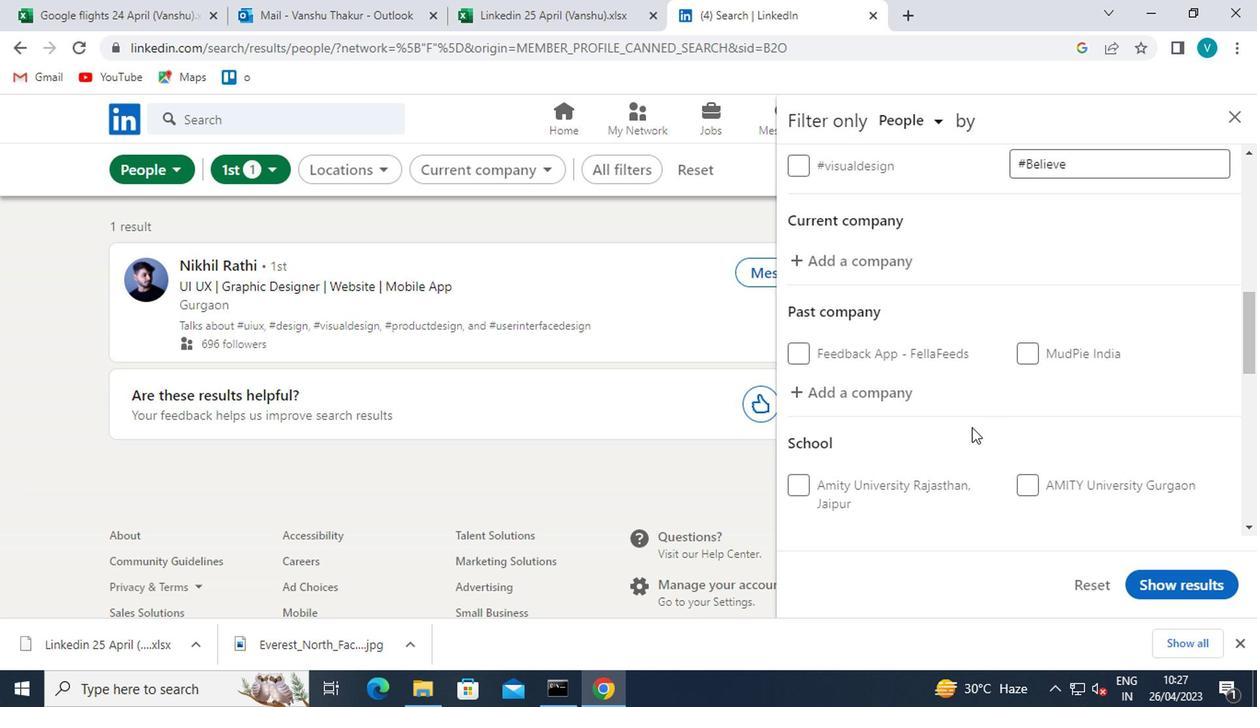 
Action: Mouse moved to (796, 477)
Screenshot: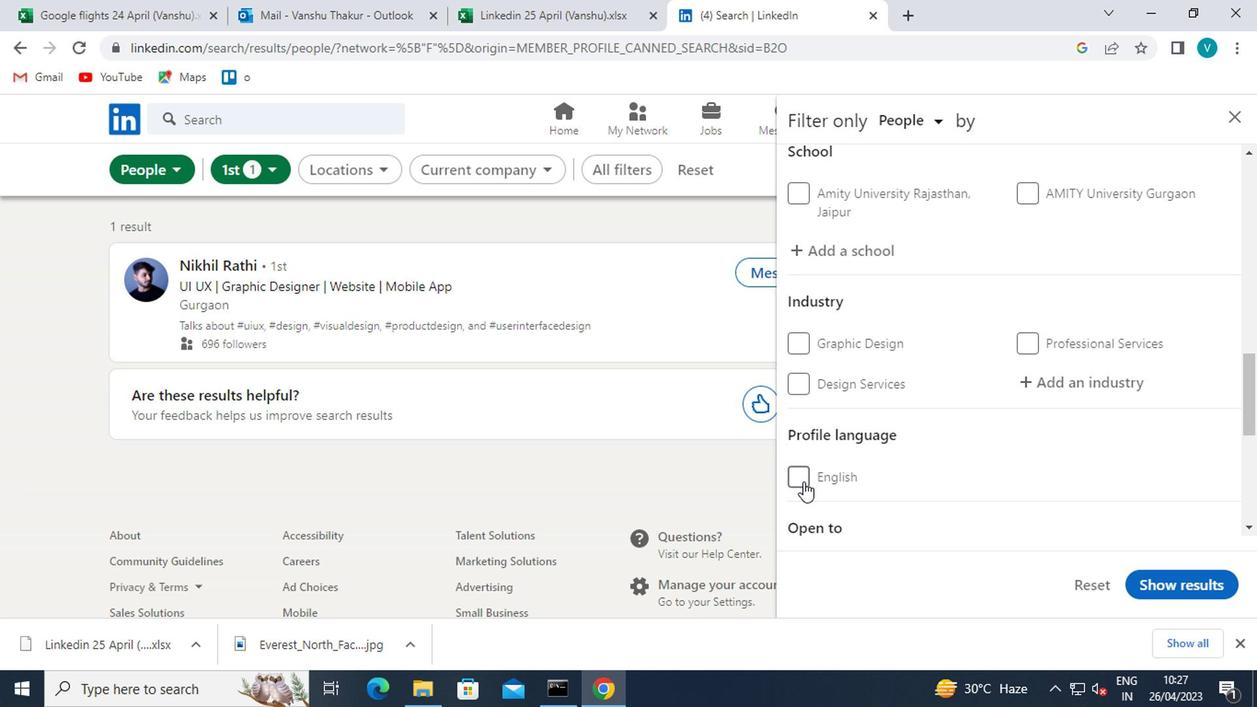 
Action: Mouse pressed left at (796, 477)
Screenshot: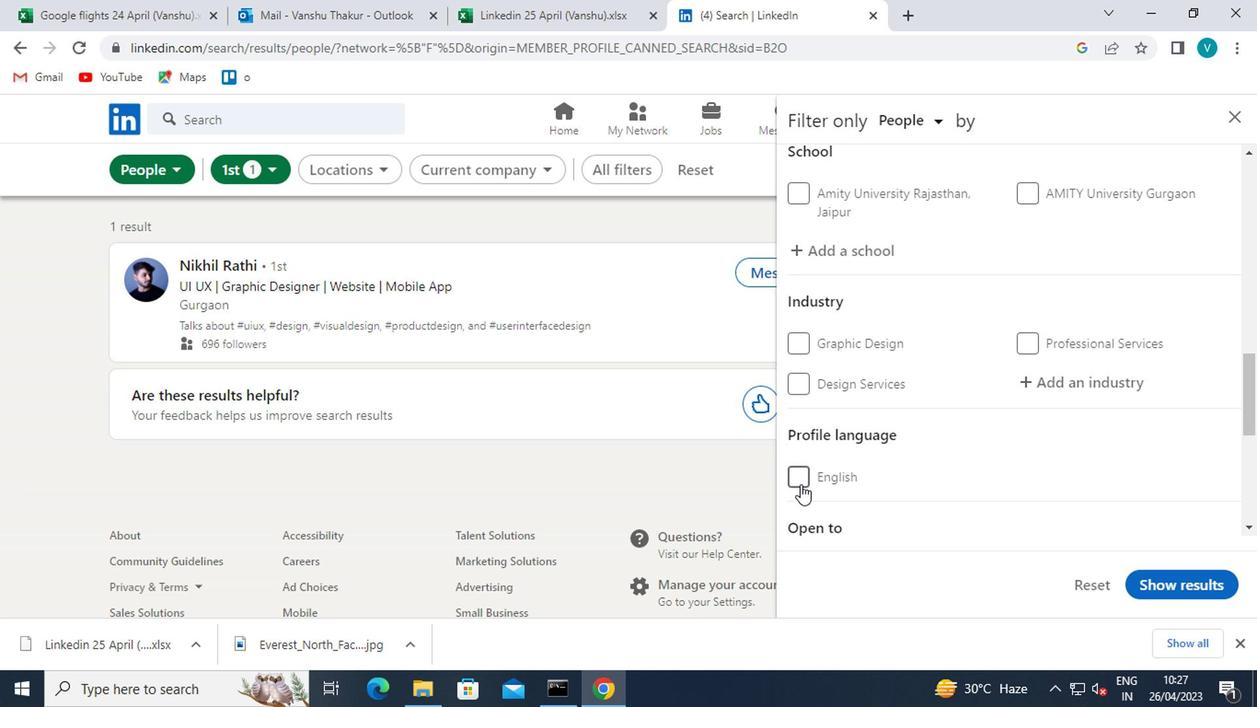 
Action: Mouse moved to (865, 437)
Screenshot: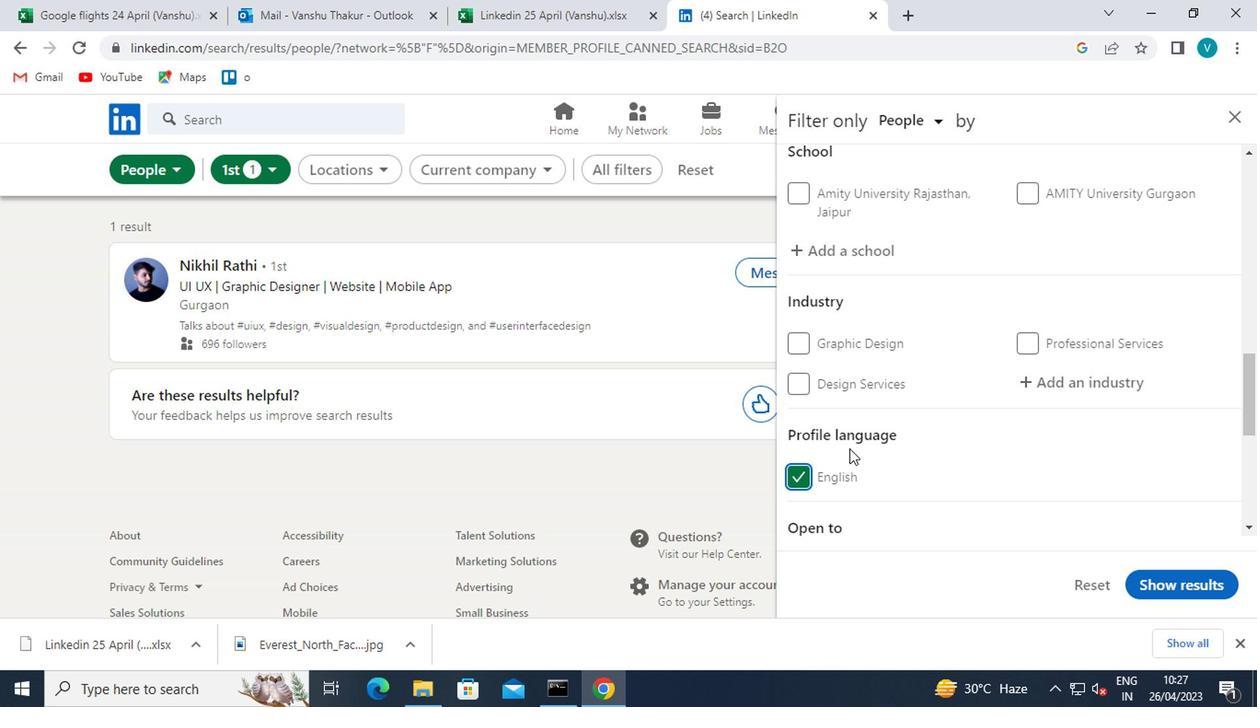 
Action: Mouse scrolled (865, 438) with delta (0, 0)
Screenshot: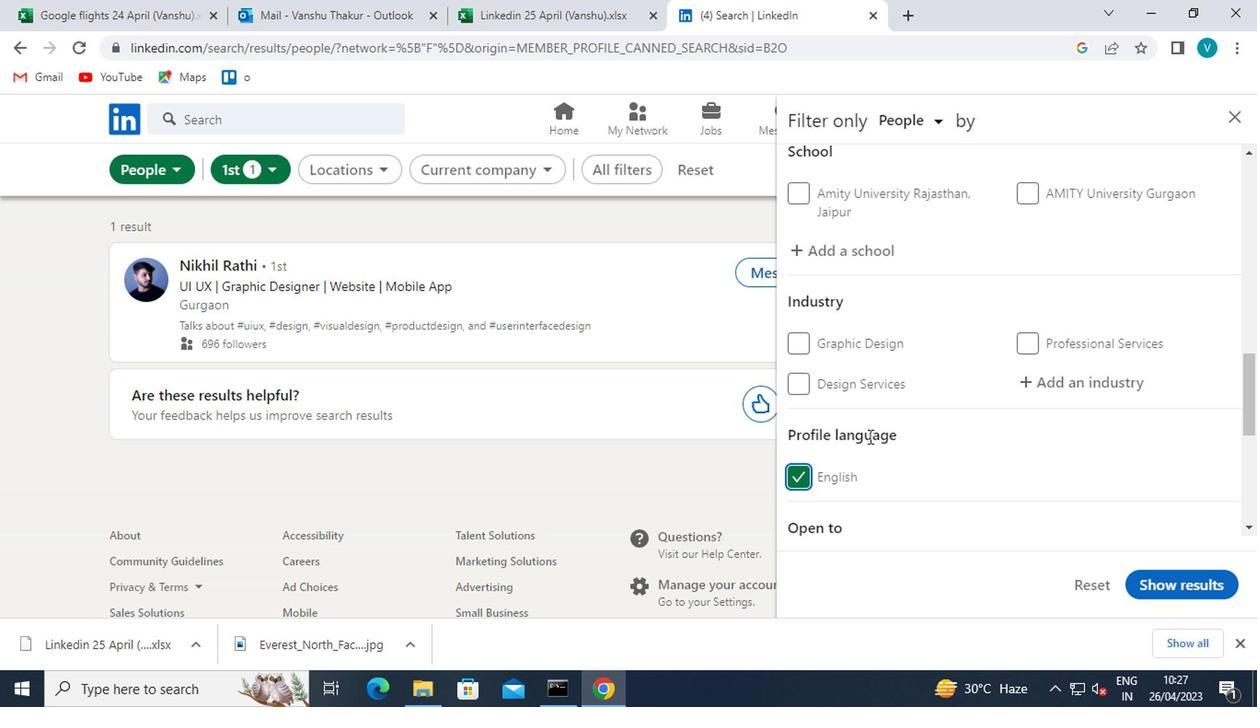 
Action: Mouse scrolled (865, 438) with delta (0, 0)
Screenshot: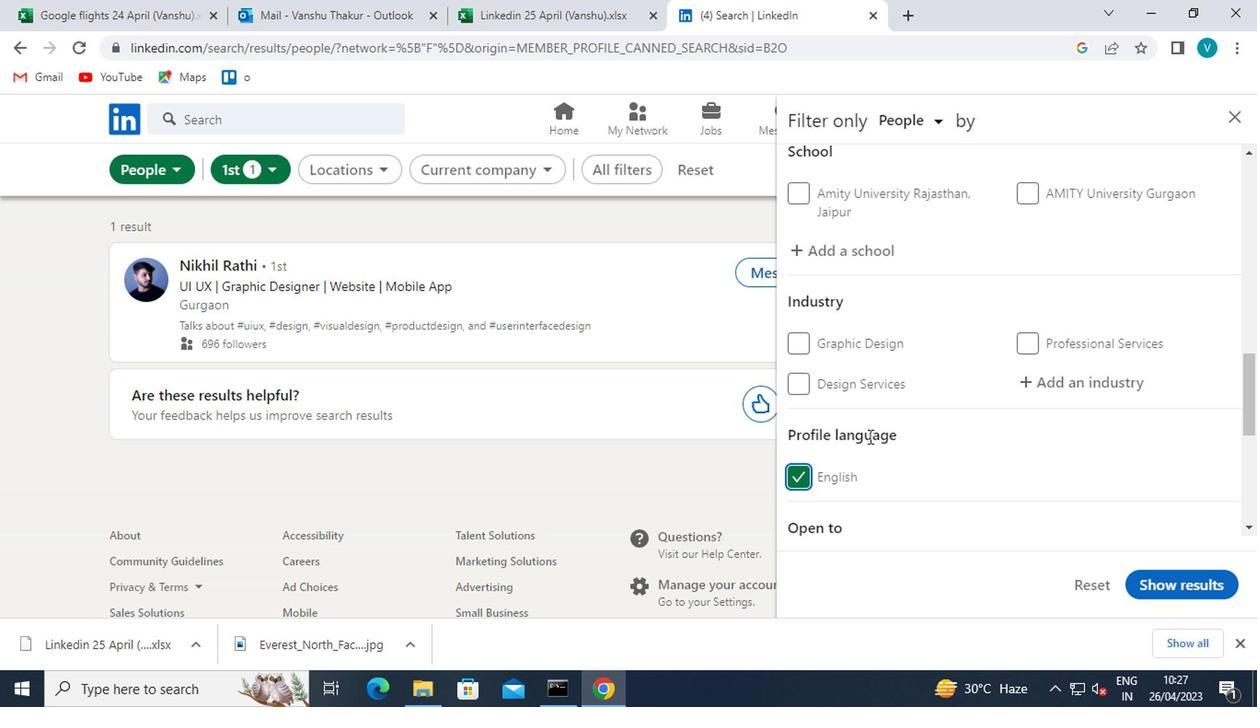 
Action: Mouse scrolled (865, 438) with delta (0, 0)
Screenshot: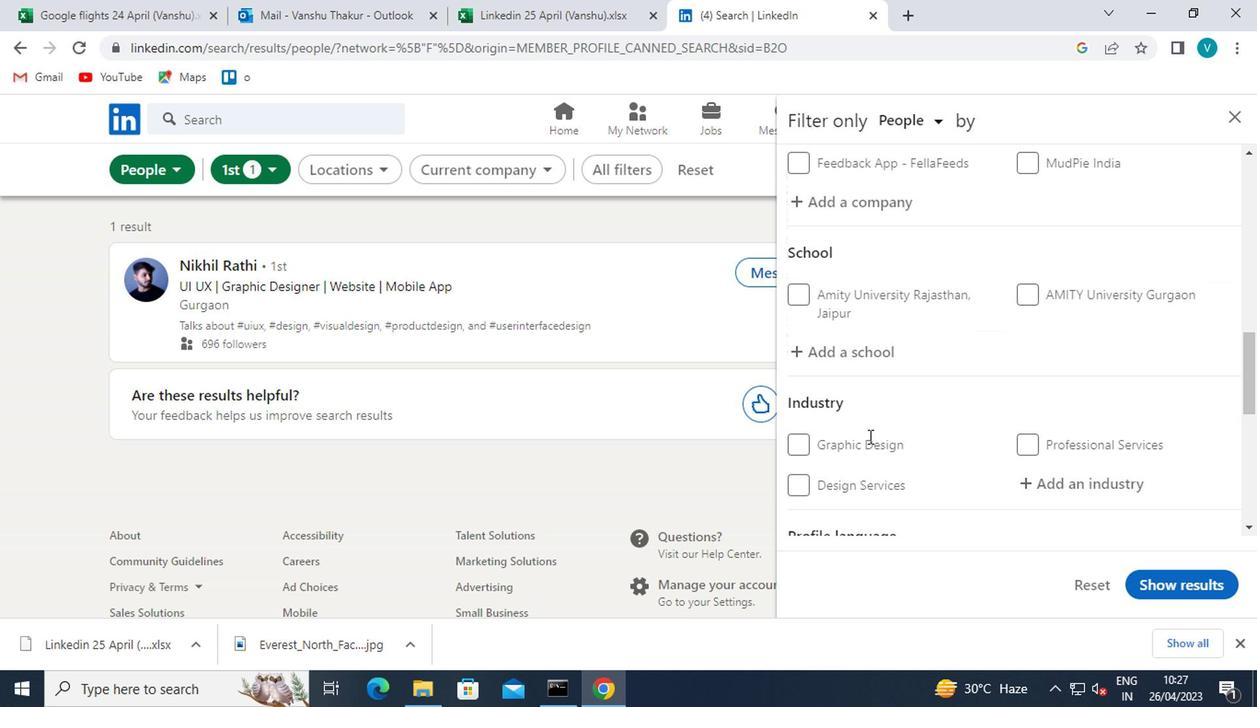 
Action: Mouse moved to (875, 253)
Screenshot: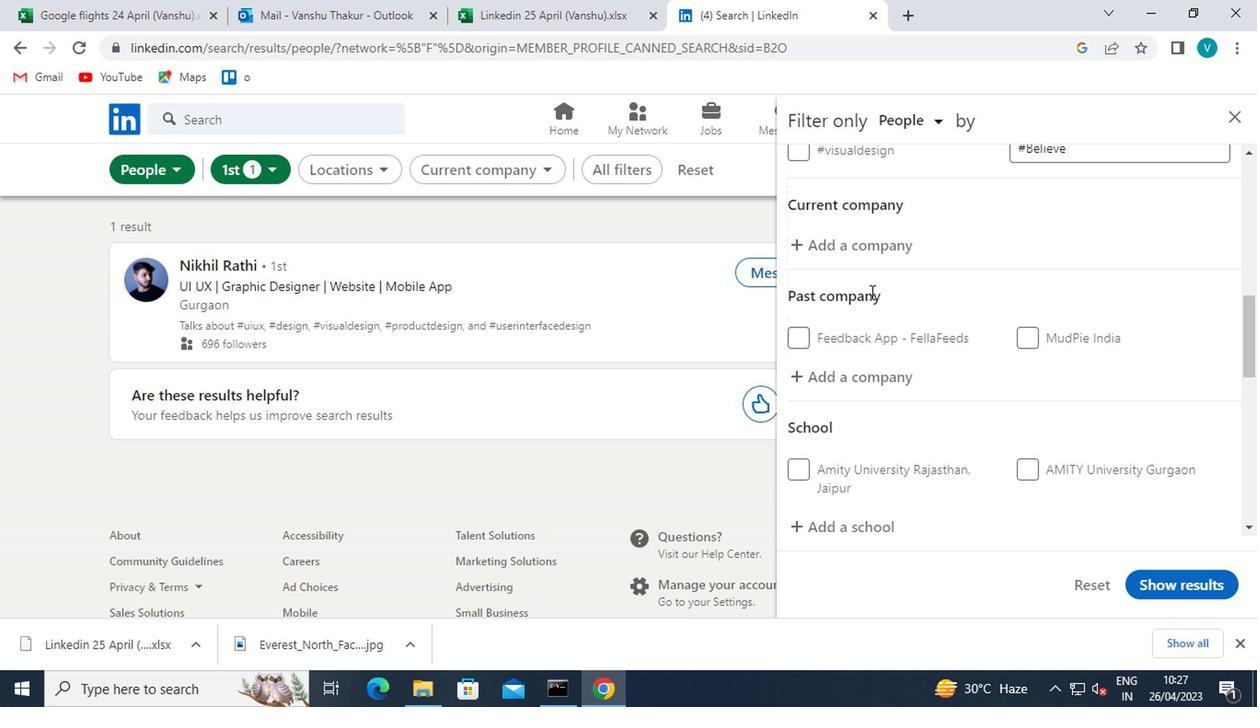 
Action: Mouse pressed left at (875, 253)
Screenshot: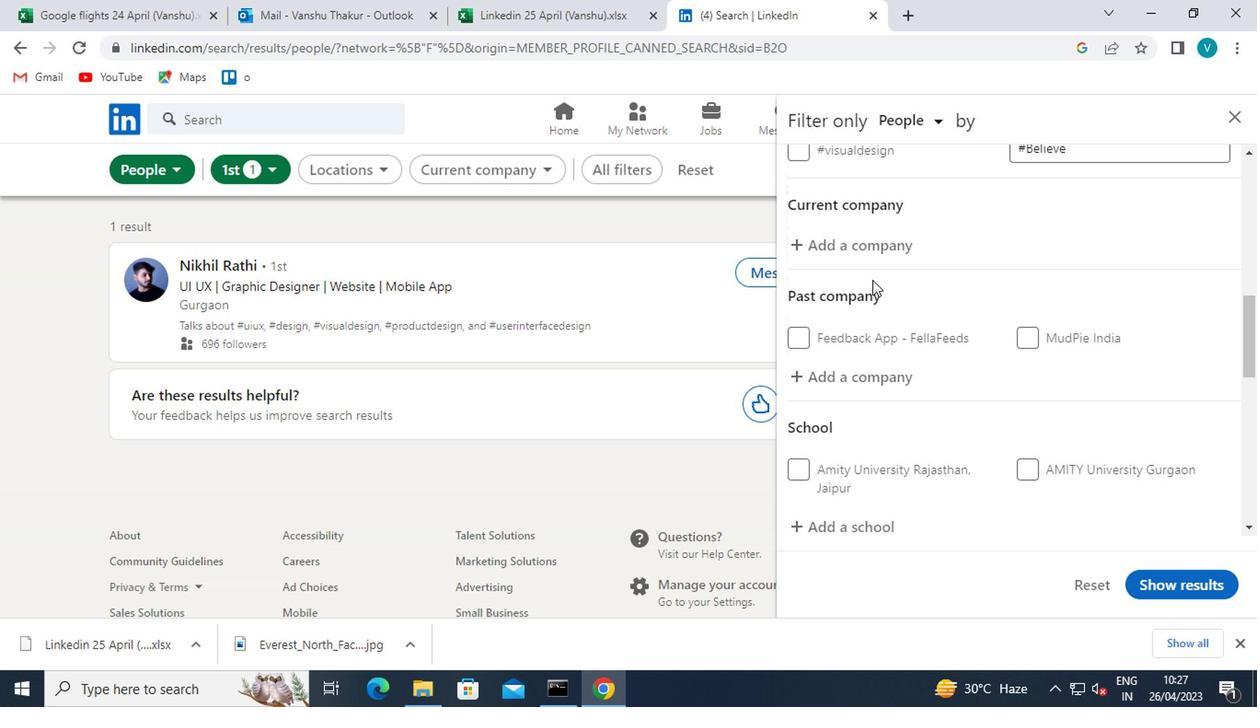
Action: Key pressed <Key.shift>TIBCO
Screenshot: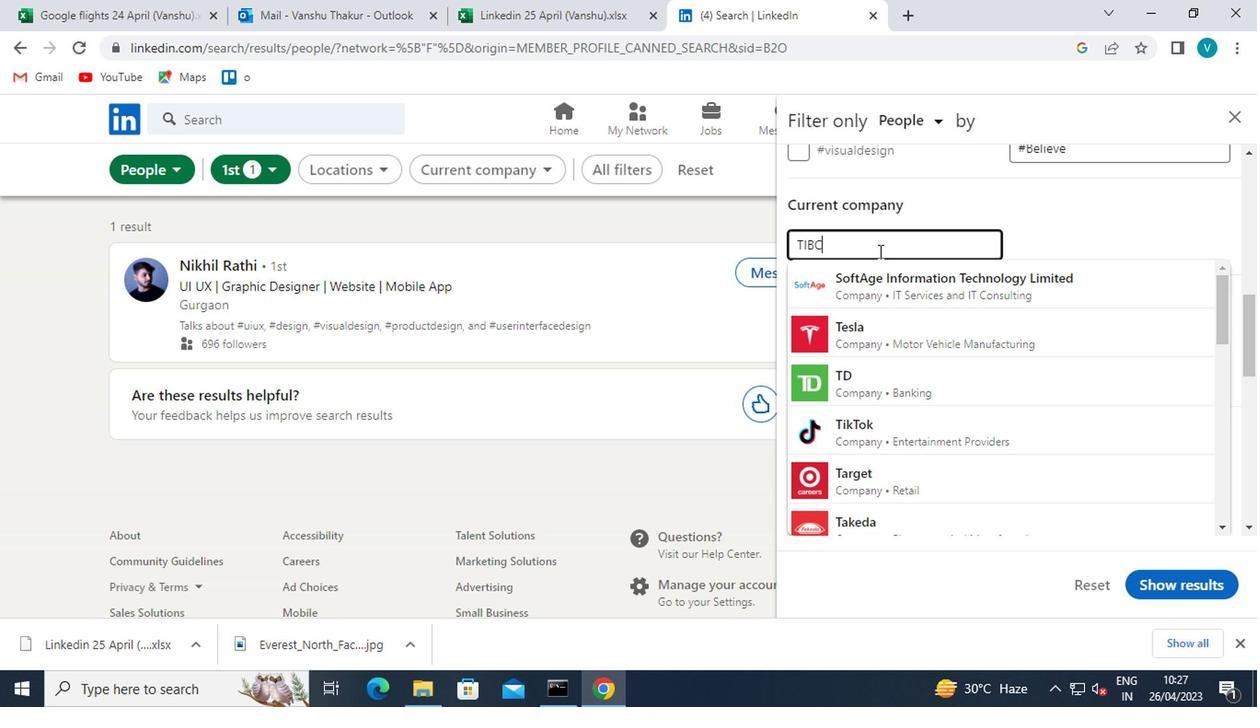 
Action: Mouse moved to (881, 284)
Screenshot: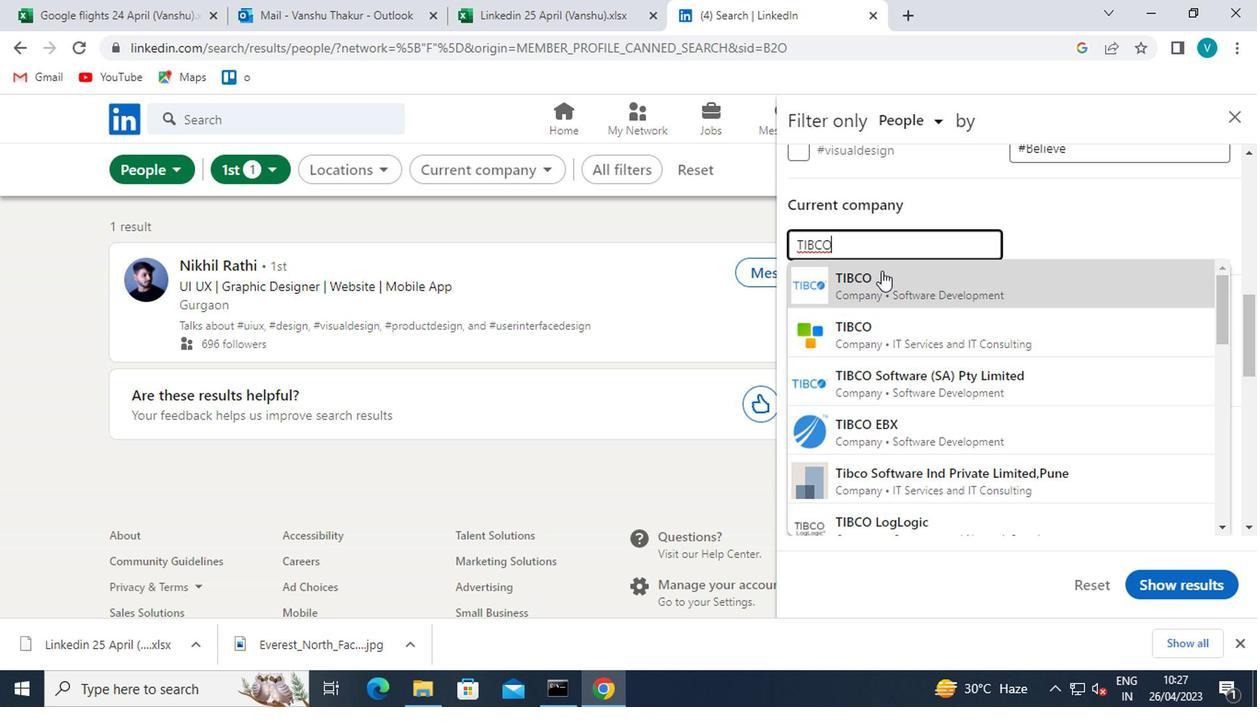 
Action: Mouse pressed left at (881, 284)
Screenshot: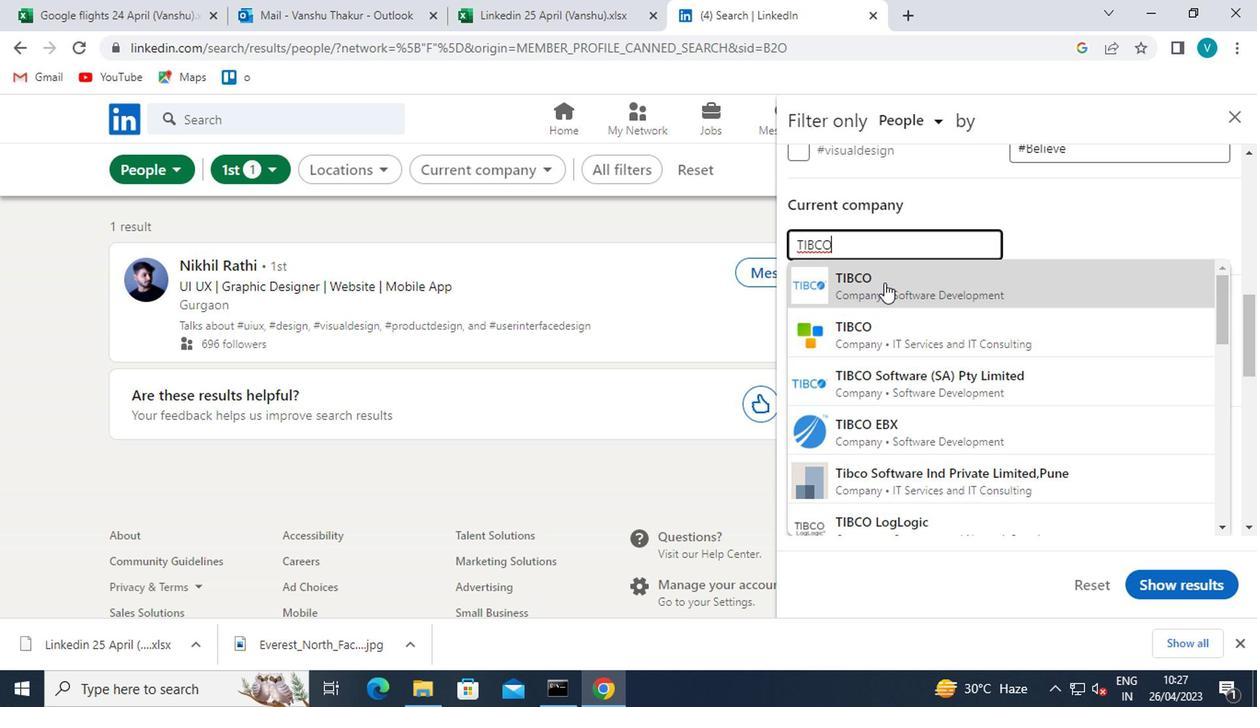 
Action: Mouse scrolled (881, 283) with delta (0, -1)
Screenshot: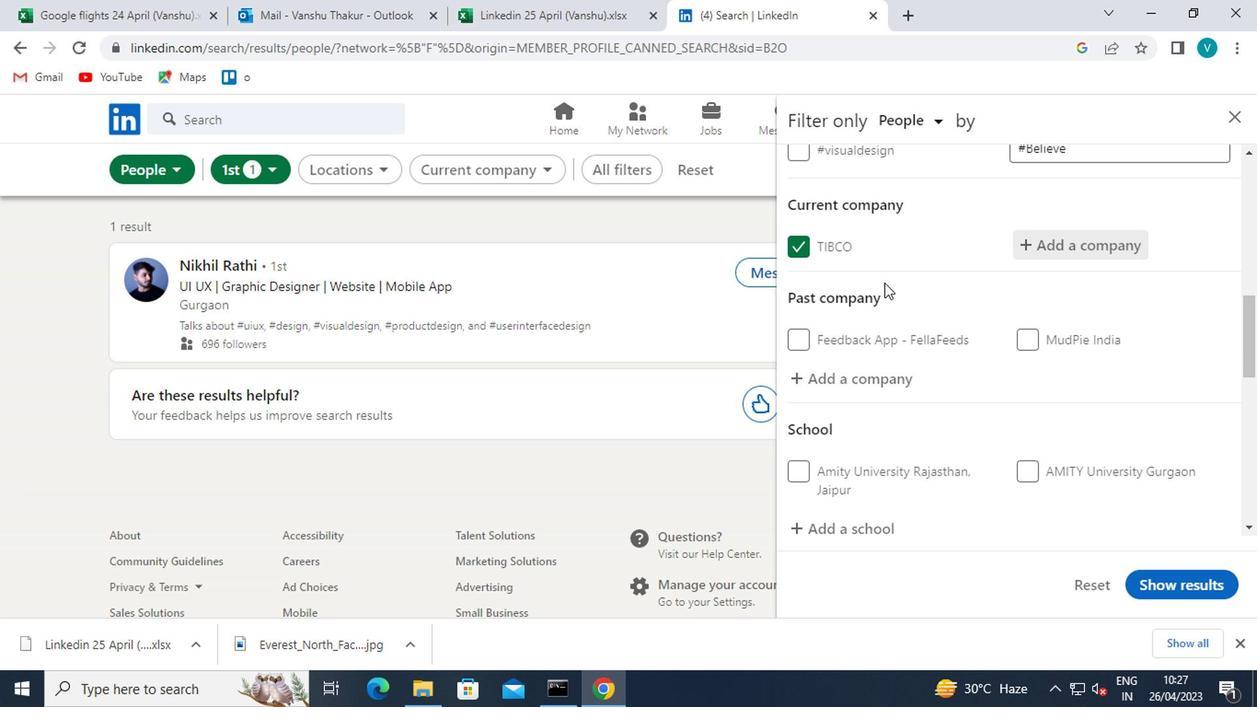 
Action: Mouse moved to (852, 431)
Screenshot: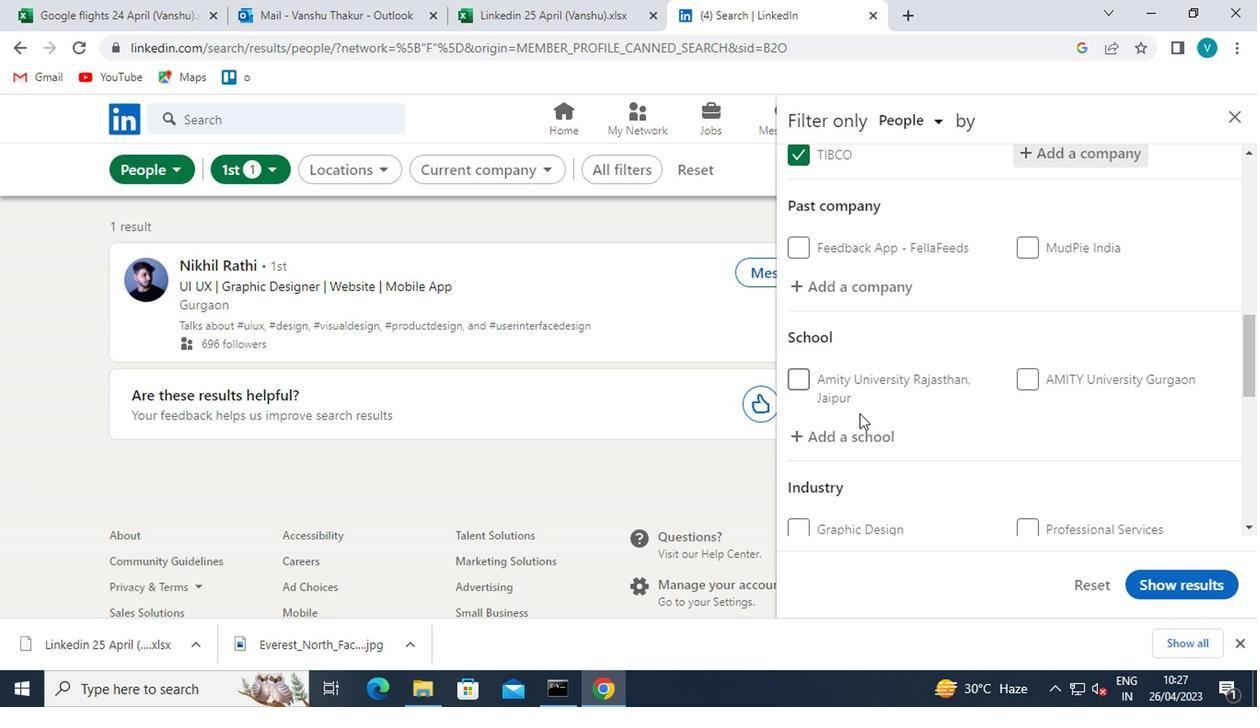 
Action: Mouse pressed left at (852, 431)
Screenshot: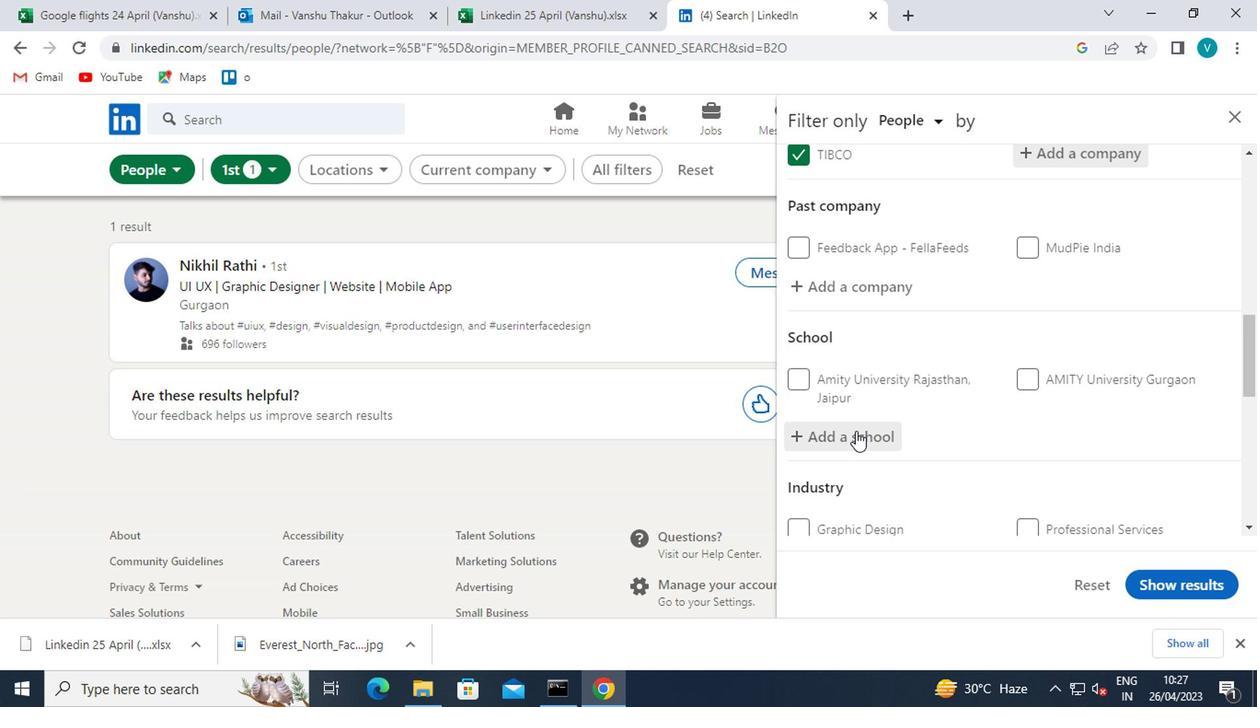 
Action: Key pressed <Key.shift>SCHOOL<Key.space><Key.shift>JOBS<Key.space>
Screenshot: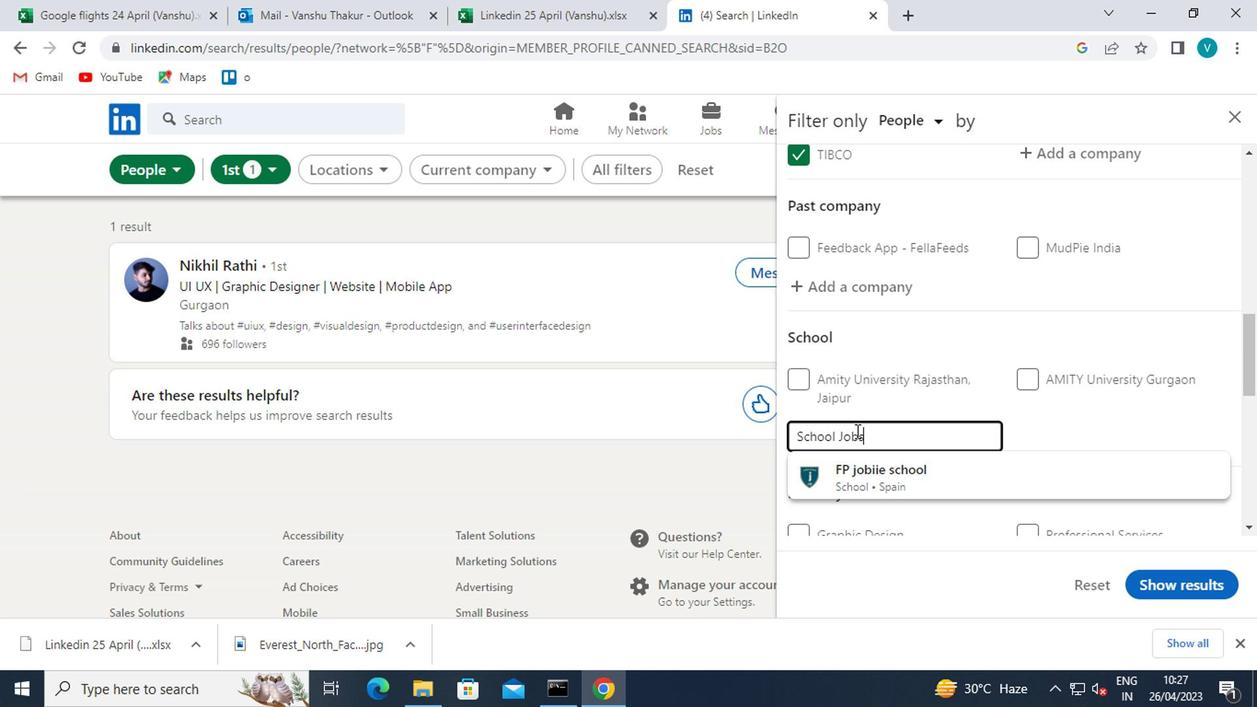 
Action: Mouse moved to (904, 419)
Screenshot: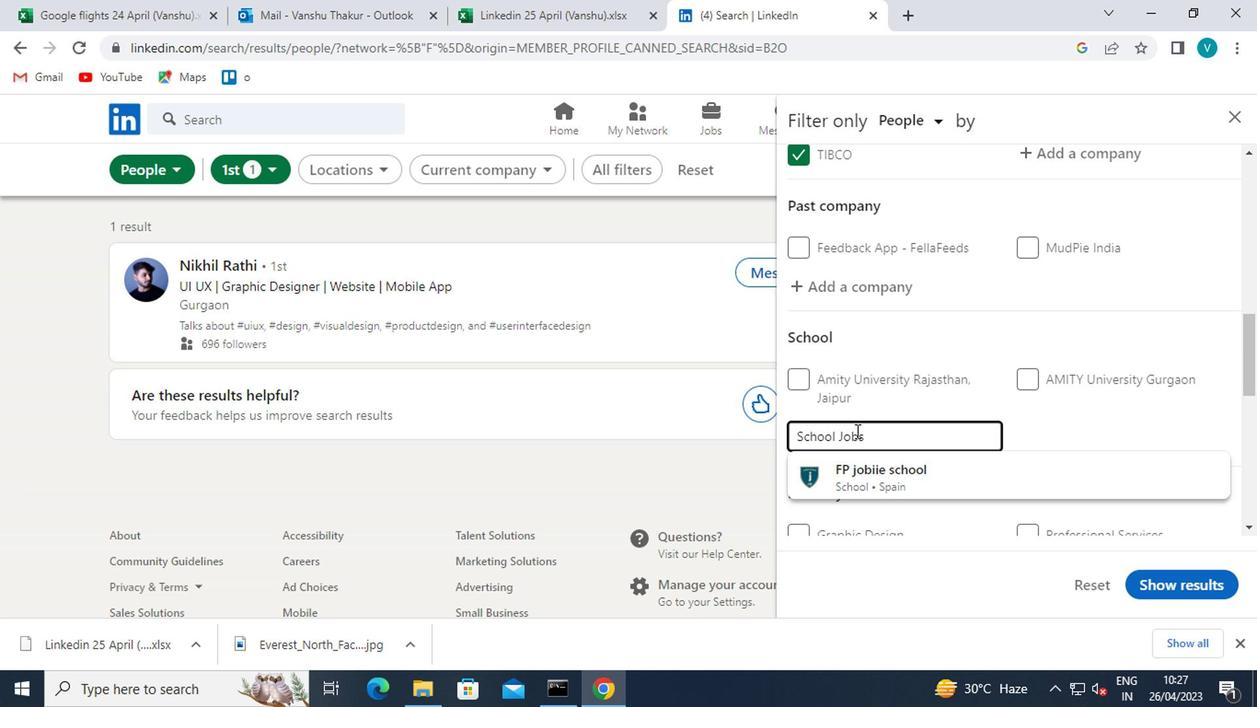 
Action: Key pressed <Key.shift>KHURDA
Screenshot: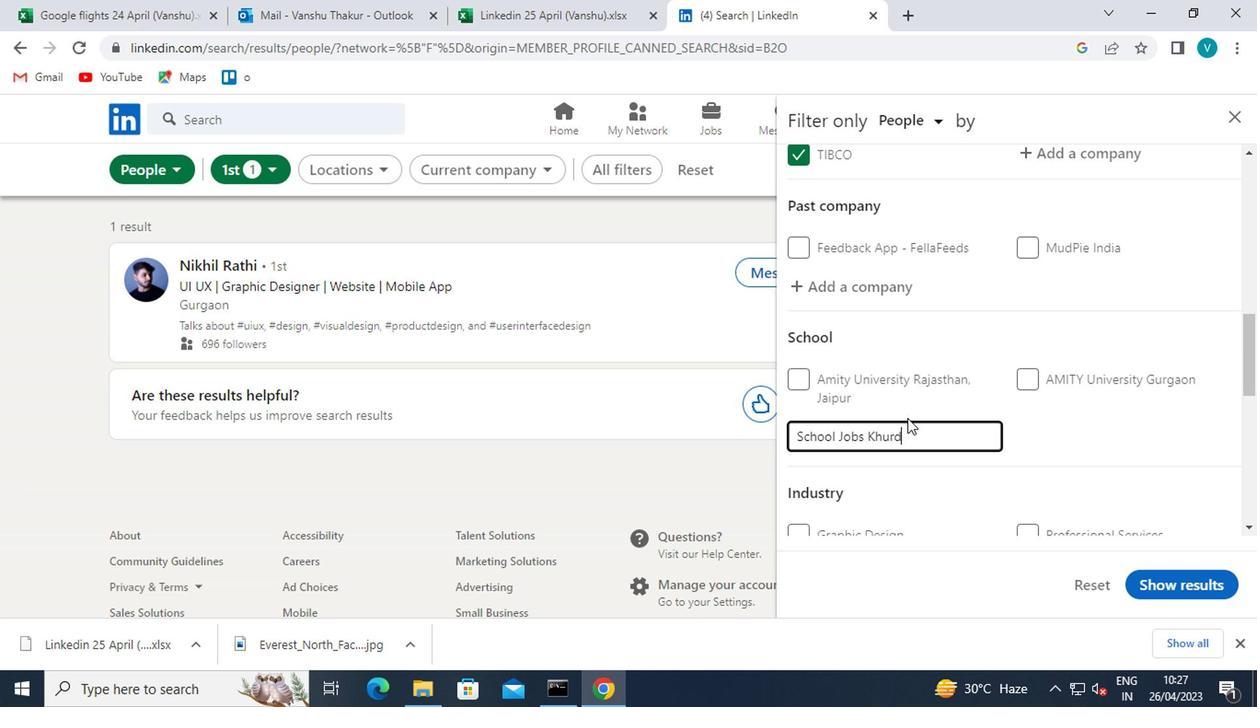 
Action: Mouse moved to (1048, 458)
Screenshot: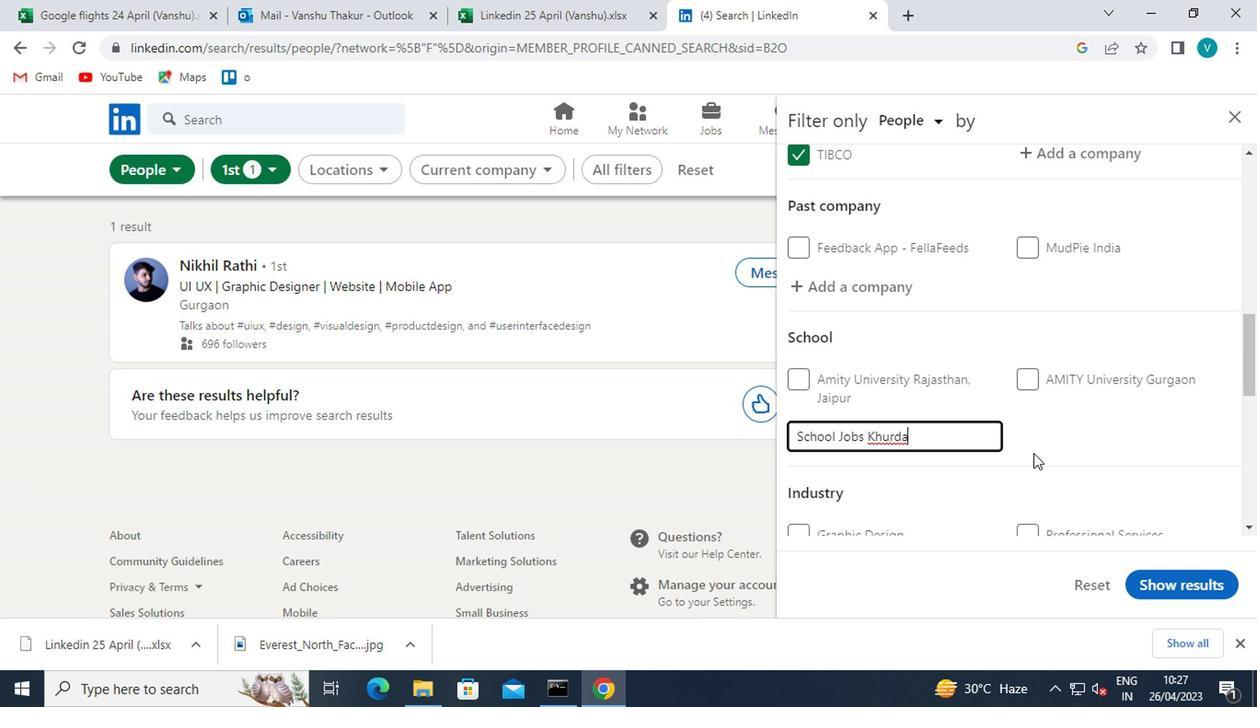 
Action: Mouse pressed left at (1048, 458)
Screenshot: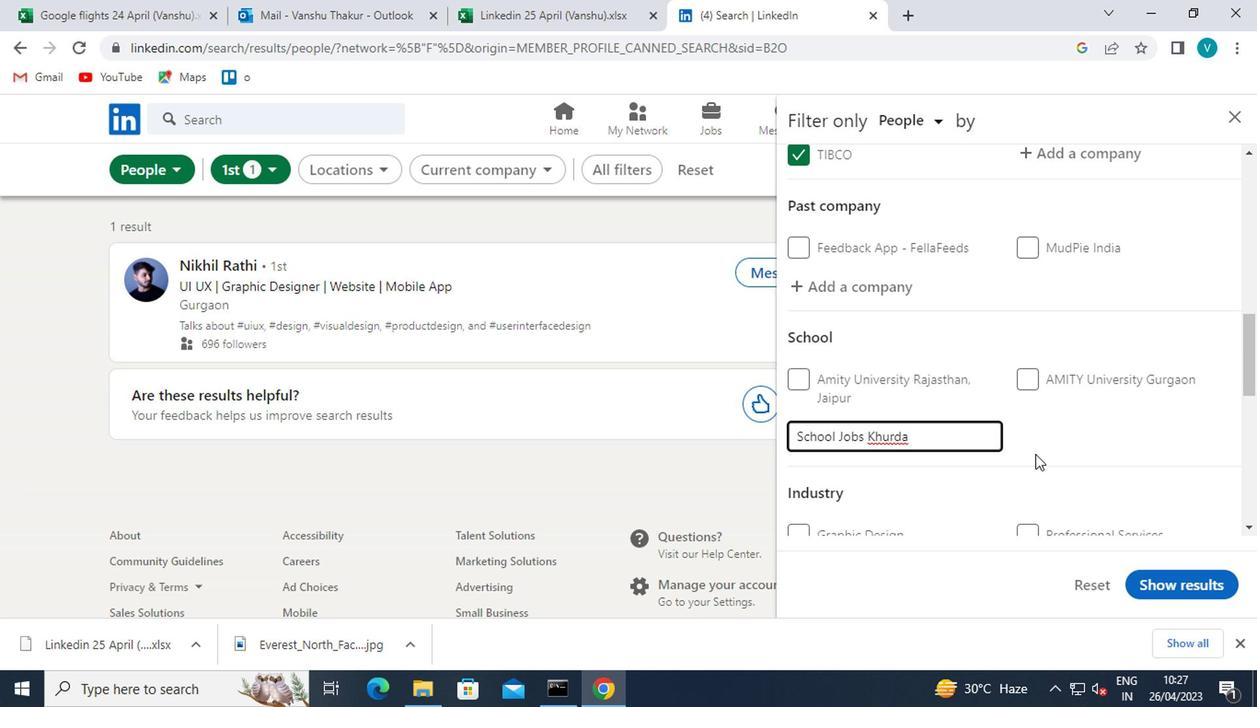 
Action: Mouse moved to (1048, 458)
Screenshot: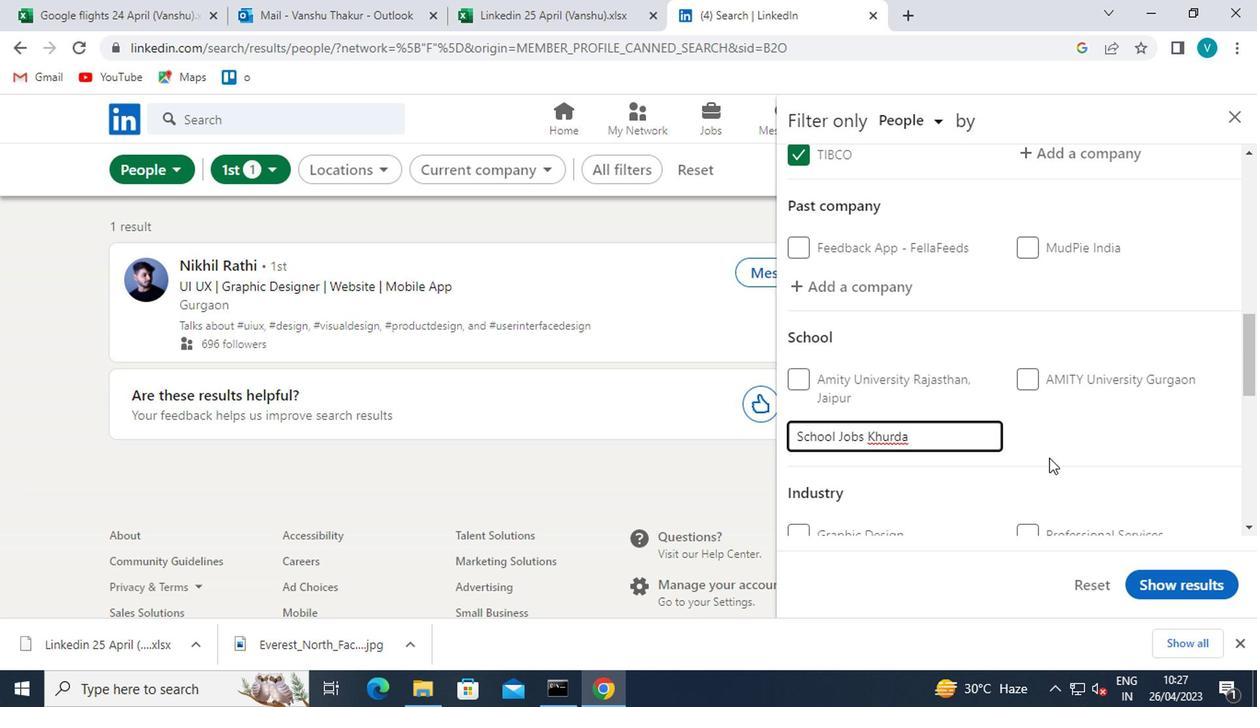 
Action: Mouse scrolled (1048, 457) with delta (0, -1)
Screenshot: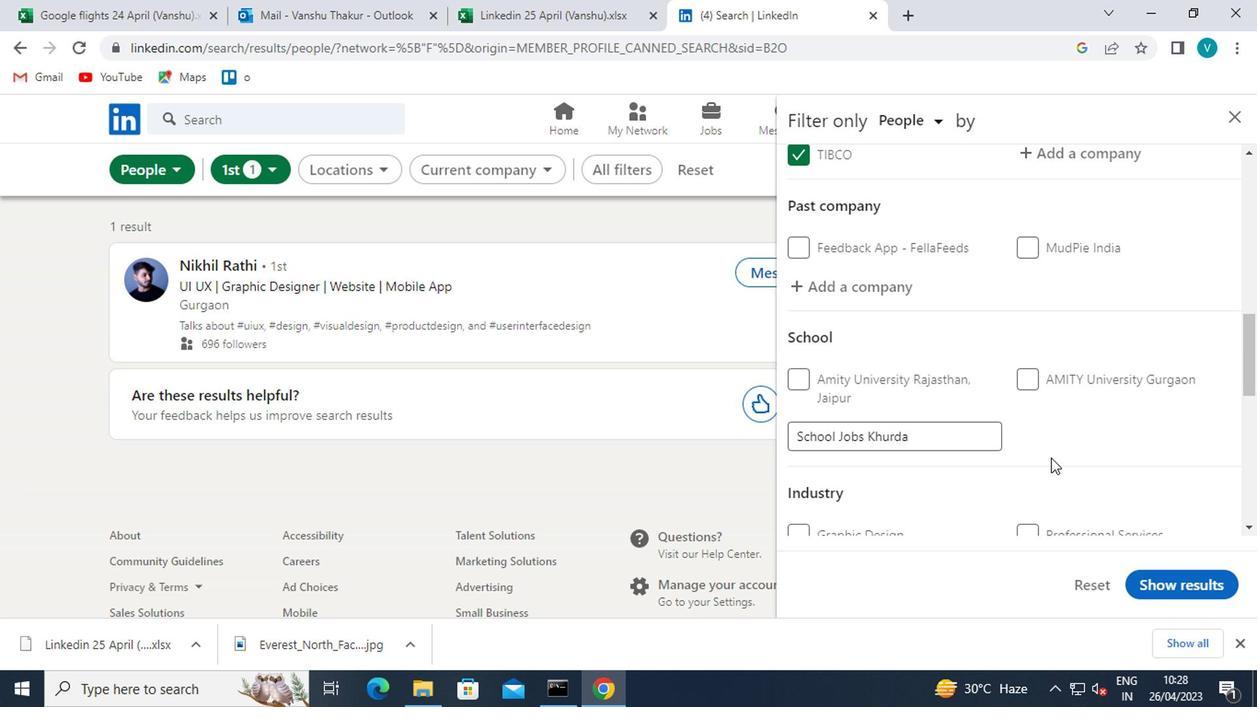 
Action: Mouse scrolled (1048, 457) with delta (0, -1)
Screenshot: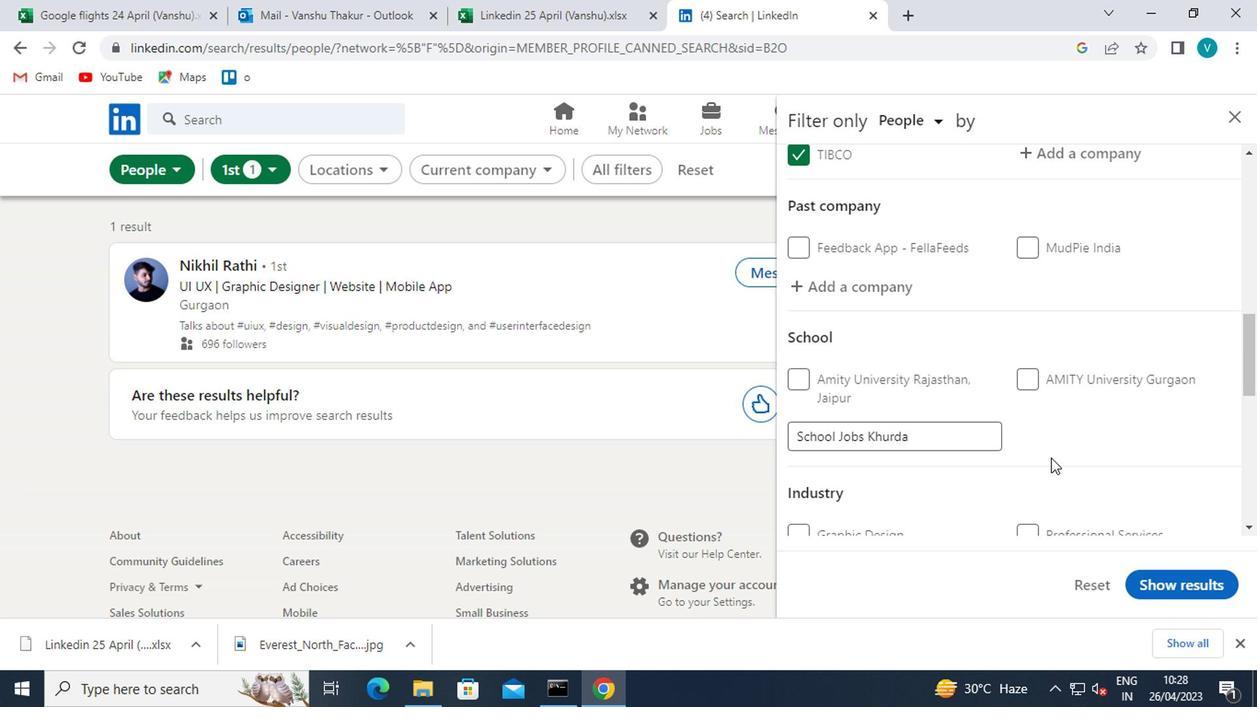 
Action: Mouse moved to (1068, 371)
Screenshot: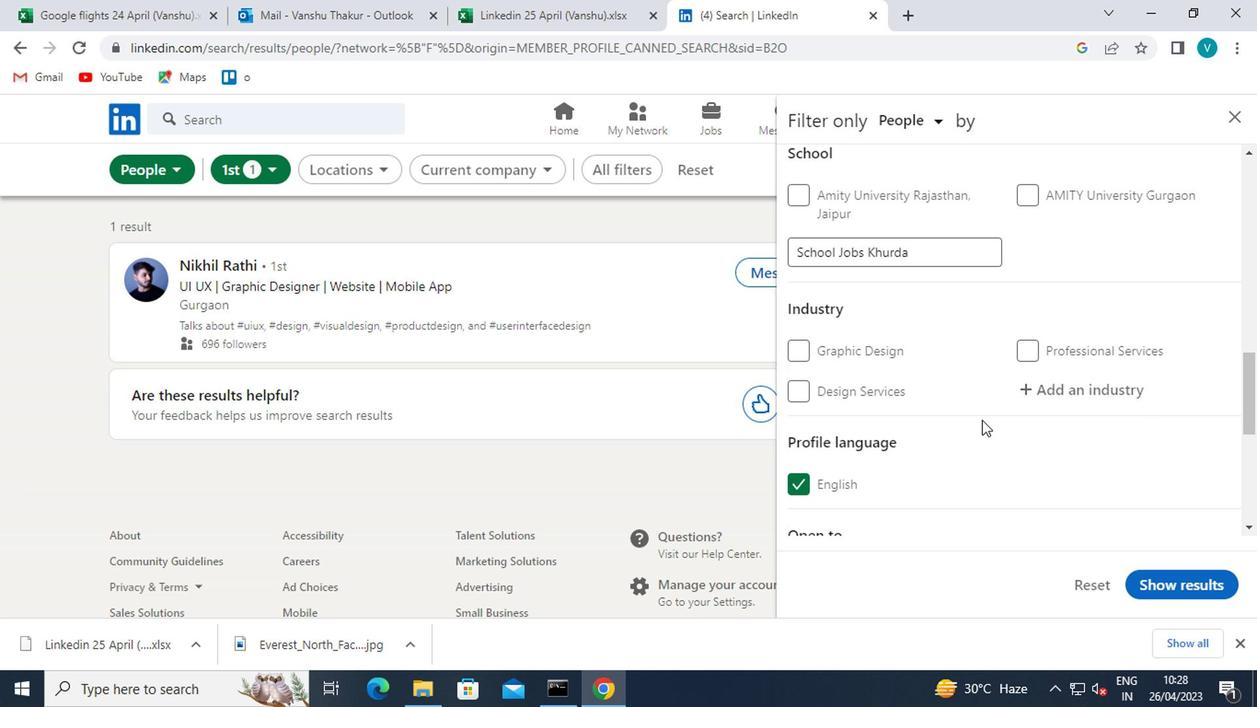 
Action: Mouse pressed left at (1068, 371)
Screenshot: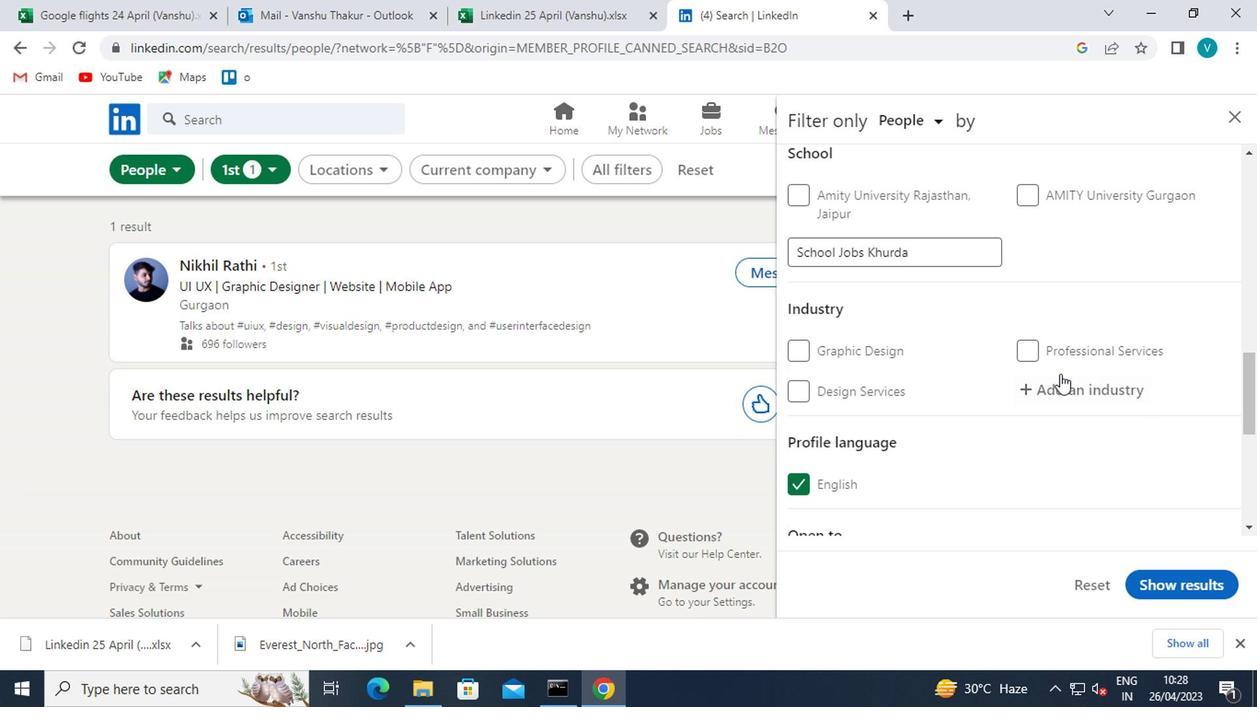 
Action: Mouse moved to (1068, 386)
Screenshot: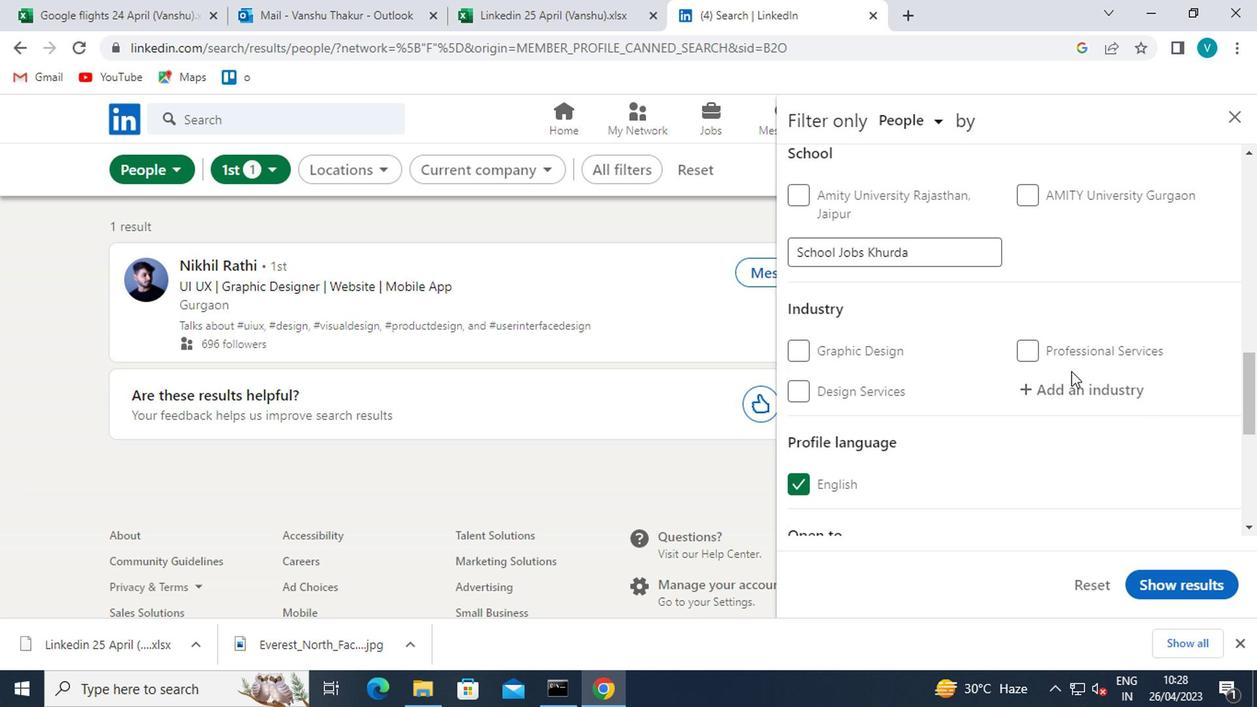 
Action: Mouse pressed left at (1068, 386)
Screenshot: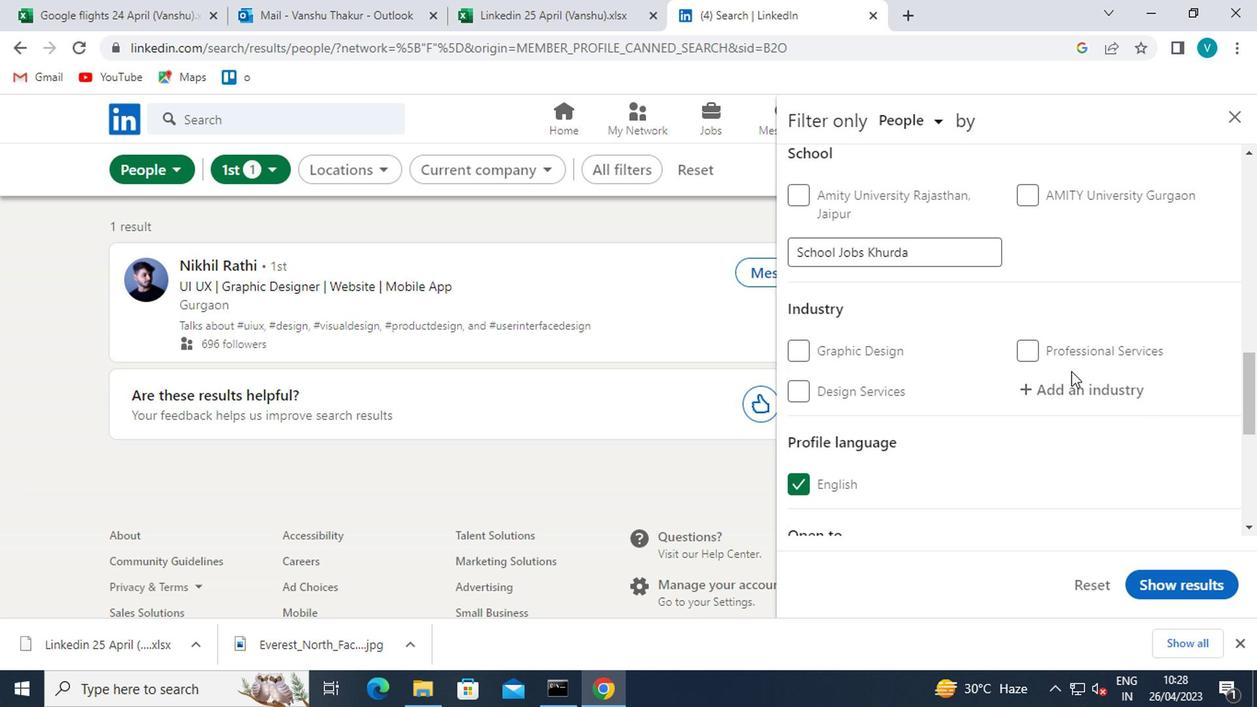 
Action: Mouse moved to (1069, 387)
Screenshot: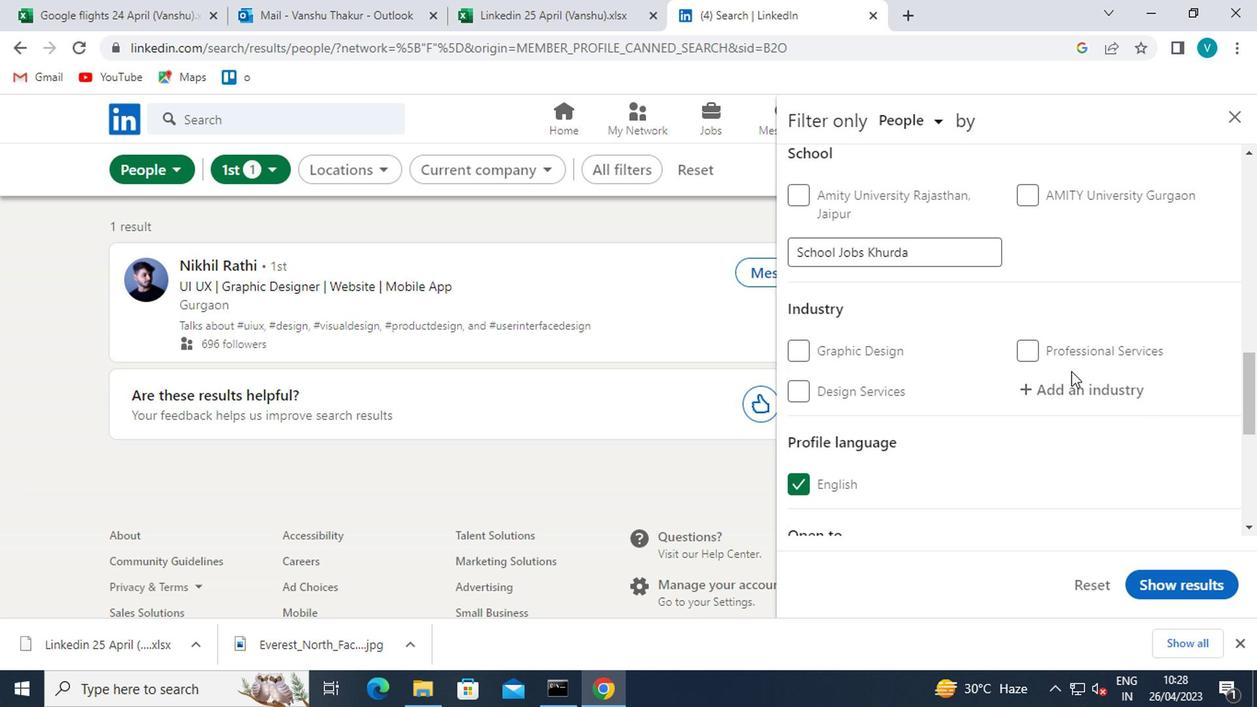 
Action: Key pressed <Key.shift>RENEW
Screenshot: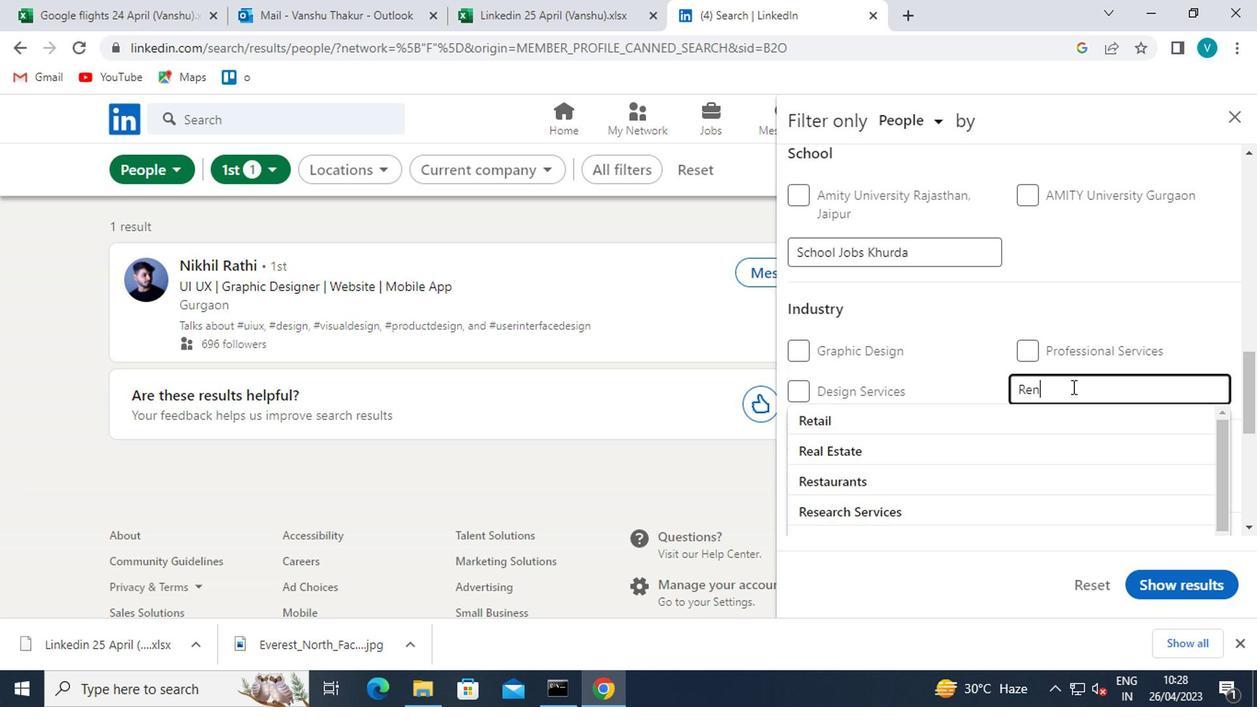 
Action: Mouse moved to (983, 506)
Screenshot: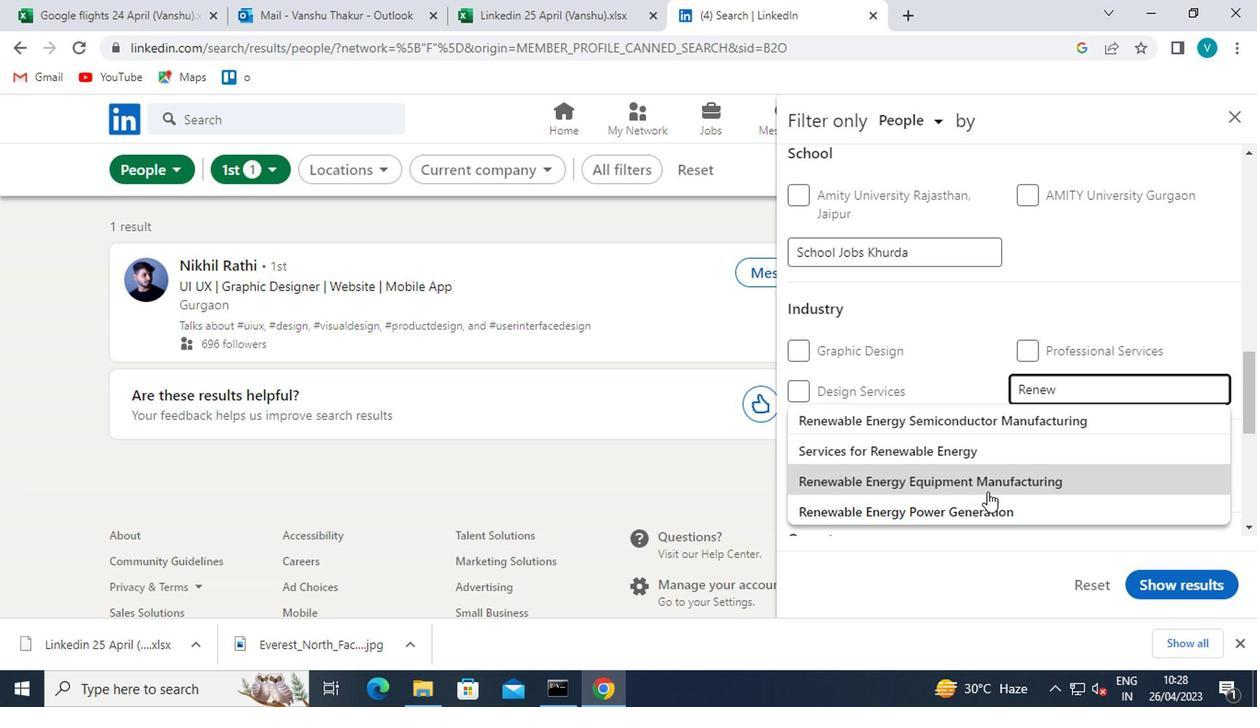 
Action: Mouse pressed left at (983, 506)
Screenshot: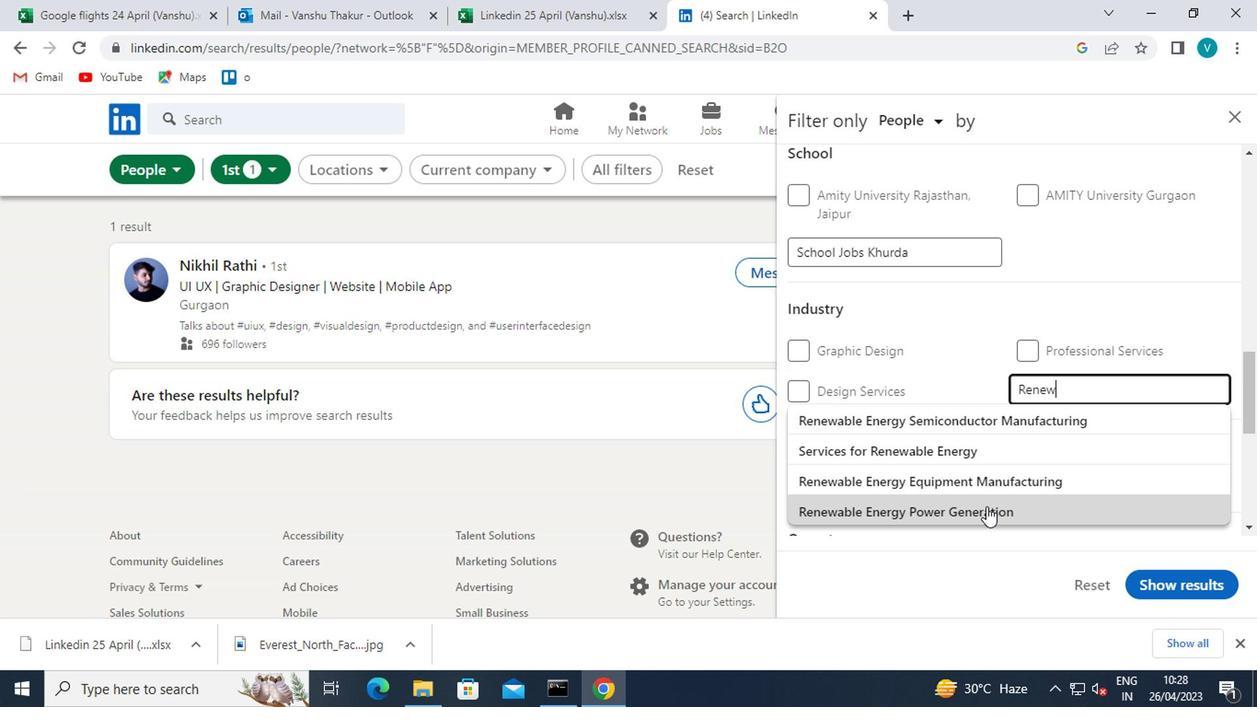 
Action: Mouse scrolled (983, 505) with delta (0, -1)
Screenshot: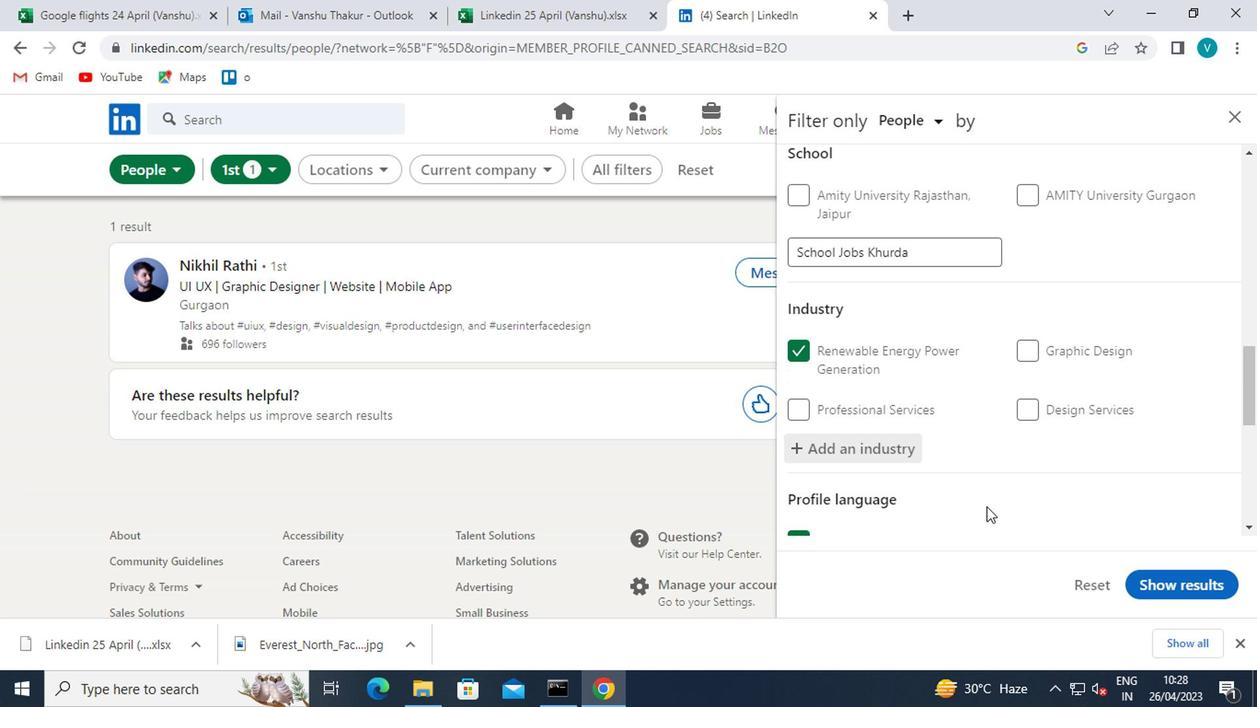
Action: Mouse scrolled (983, 505) with delta (0, -1)
Screenshot: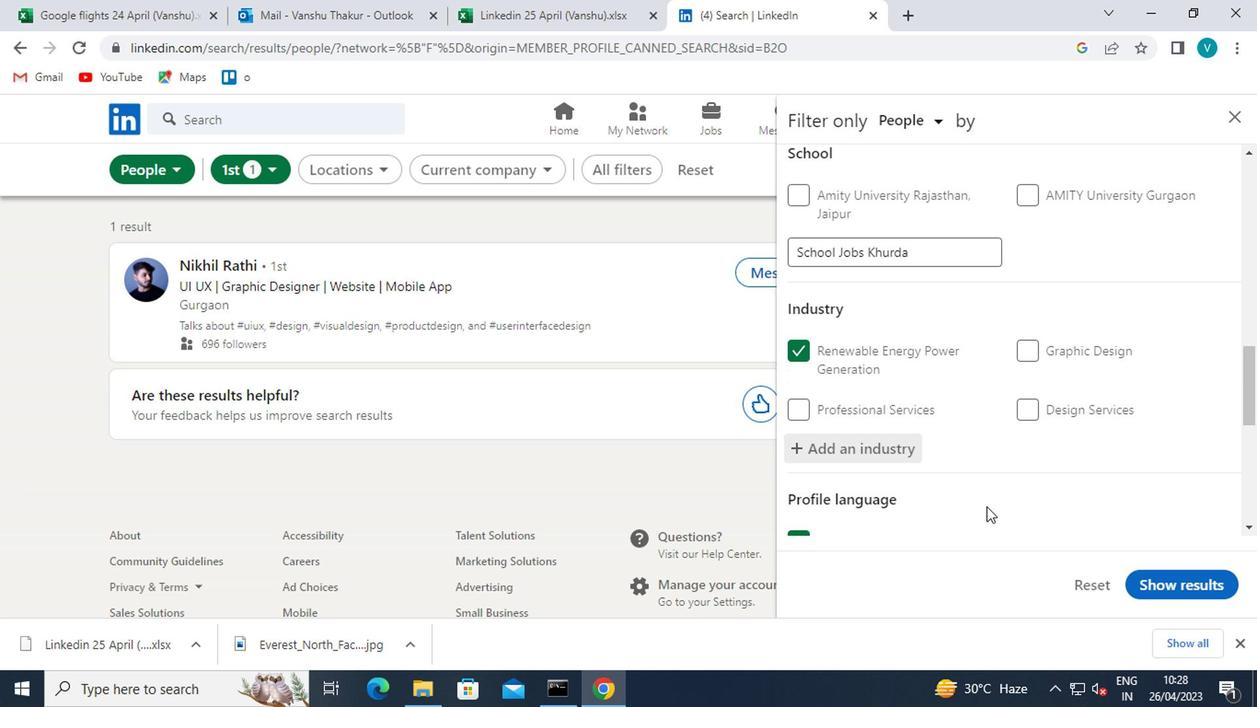 
Action: Mouse scrolled (983, 505) with delta (0, -1)
Screenshot: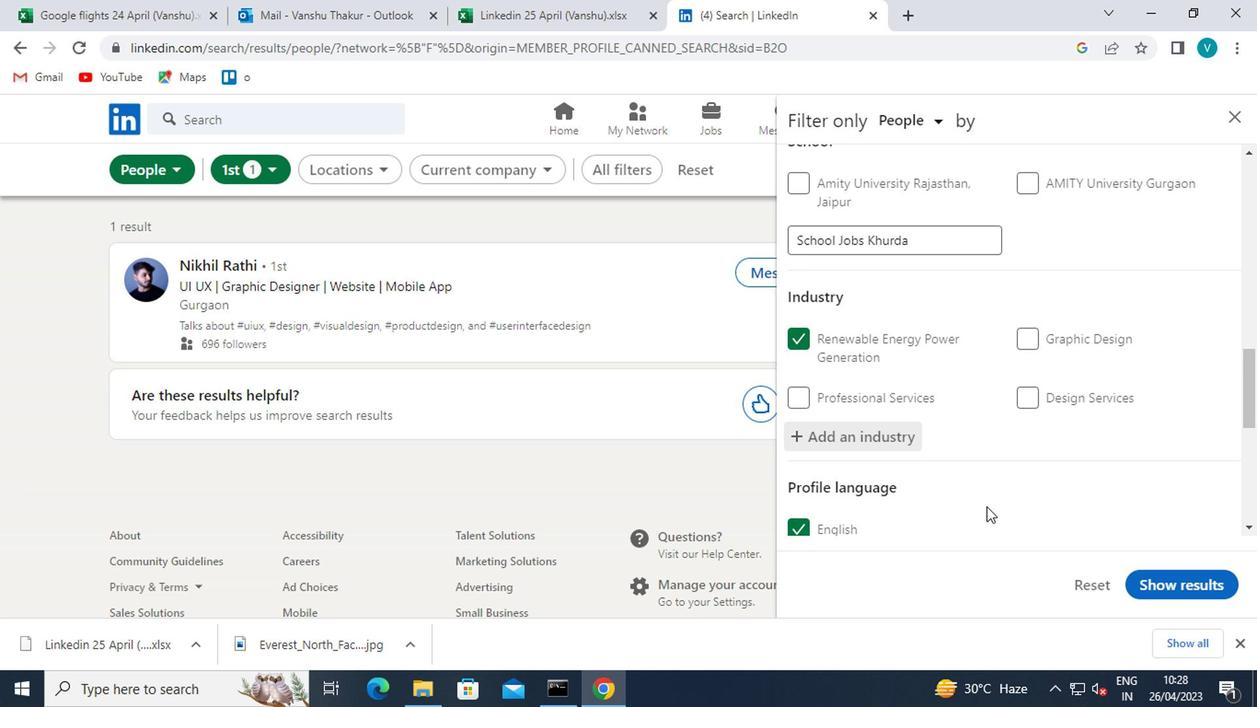 
Action: Mouse moved to (837, 473)
Screenshot: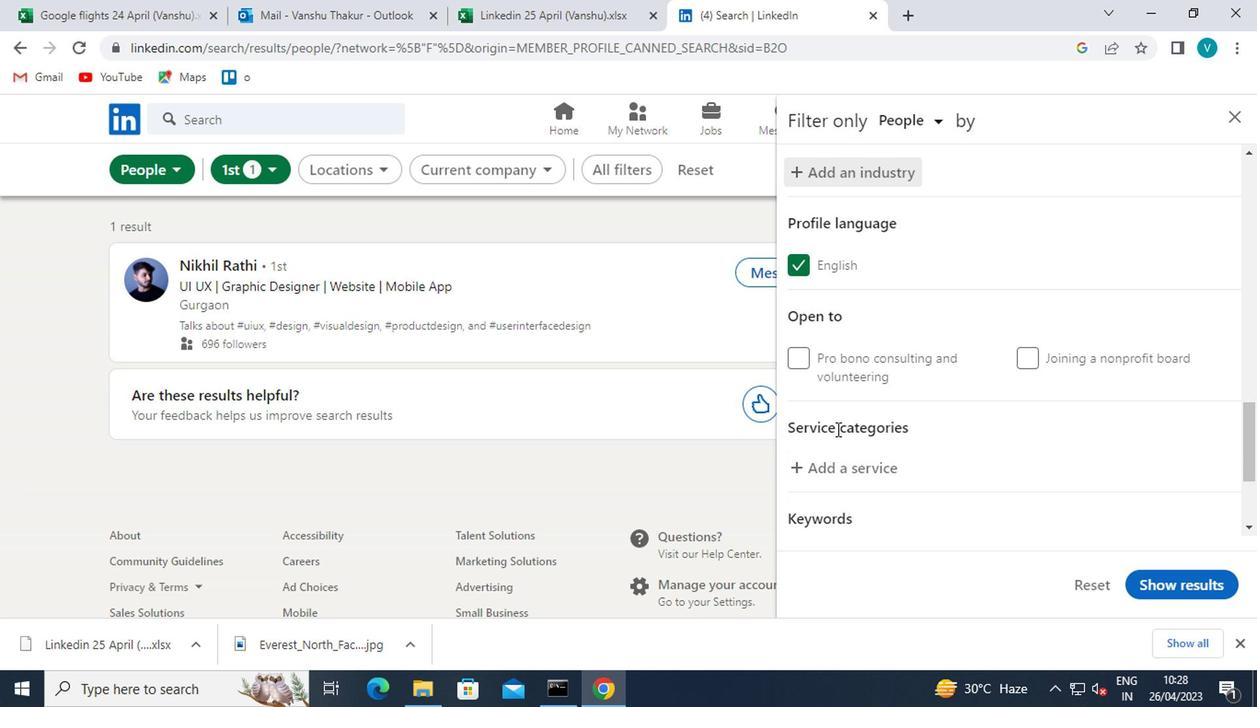 
Action: Mouse scrolled (837, 472) with delta (0, 0)
Screenshot: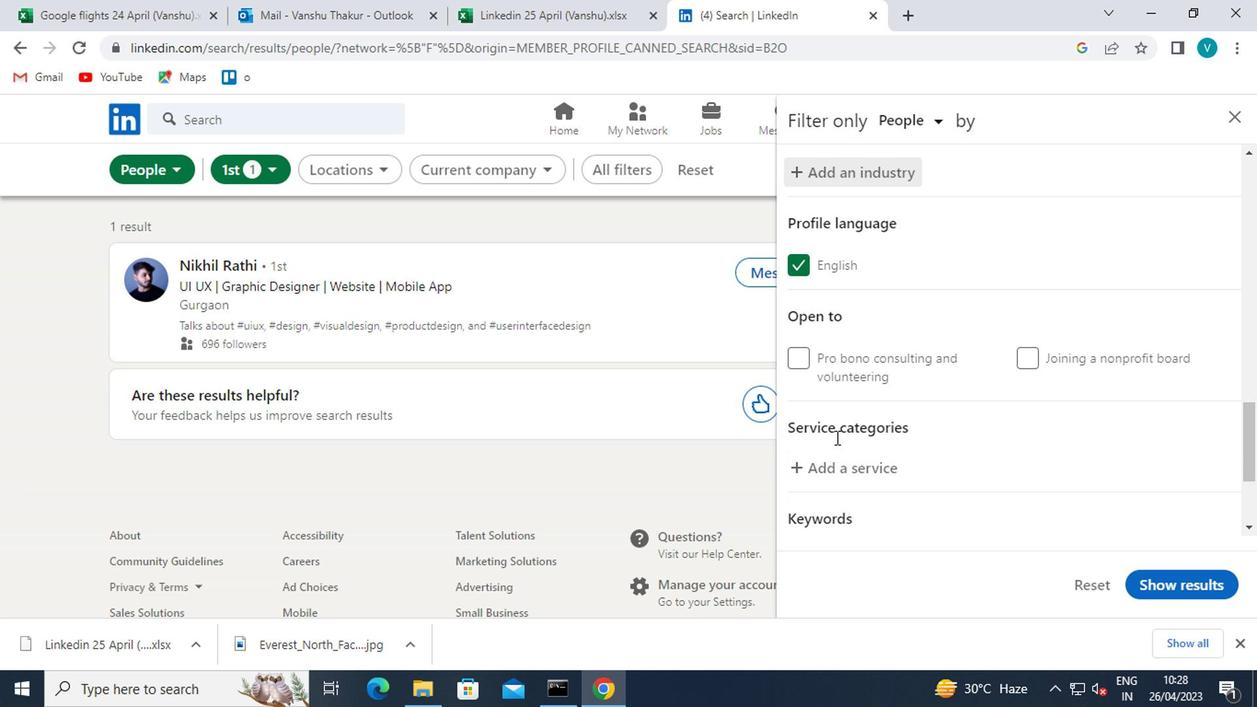 
Action: Mouse pressed left at (837, 473)
Screenshot: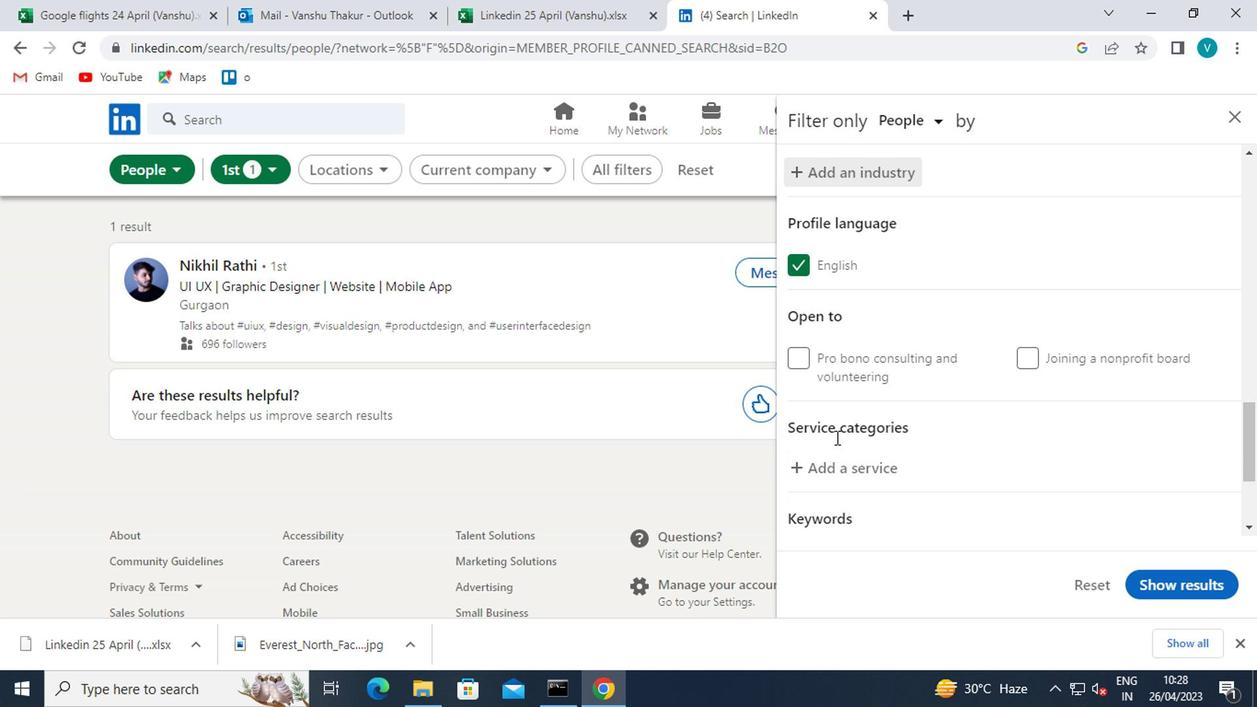 
Action: Mouse moved to (843, 364)
Screenshot: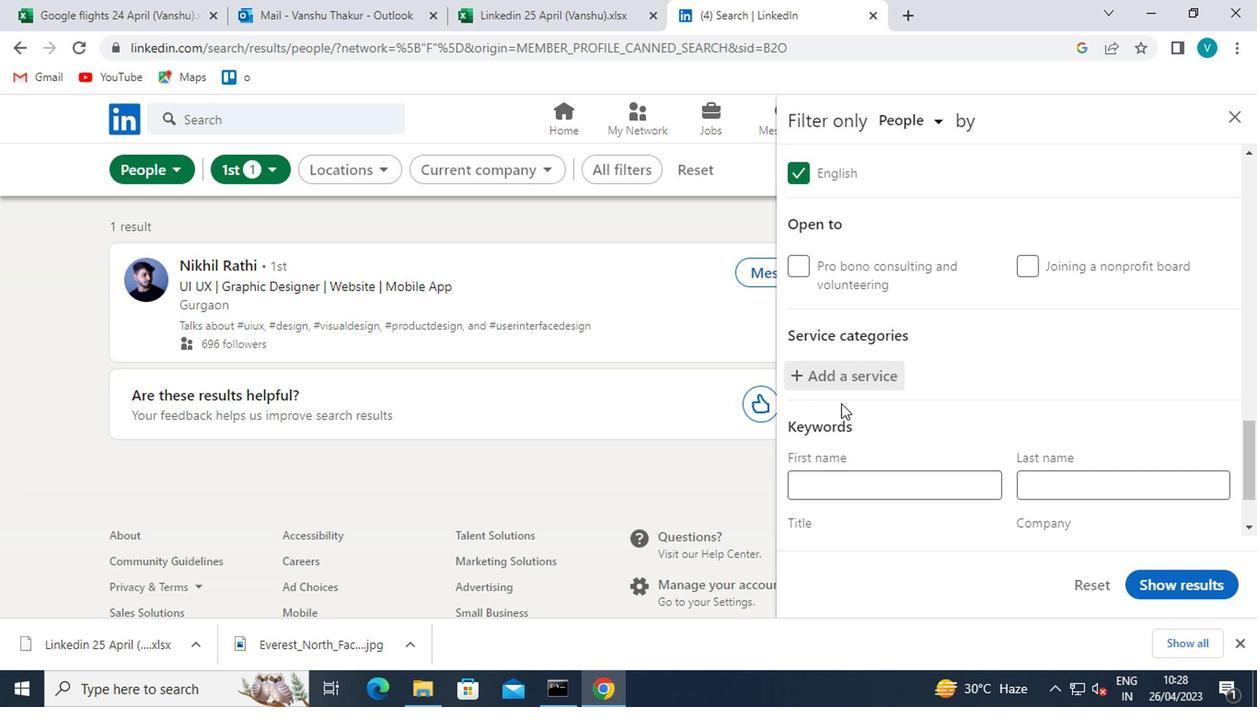
Action: Mouse pressed left at (843, 364)
Screenshot: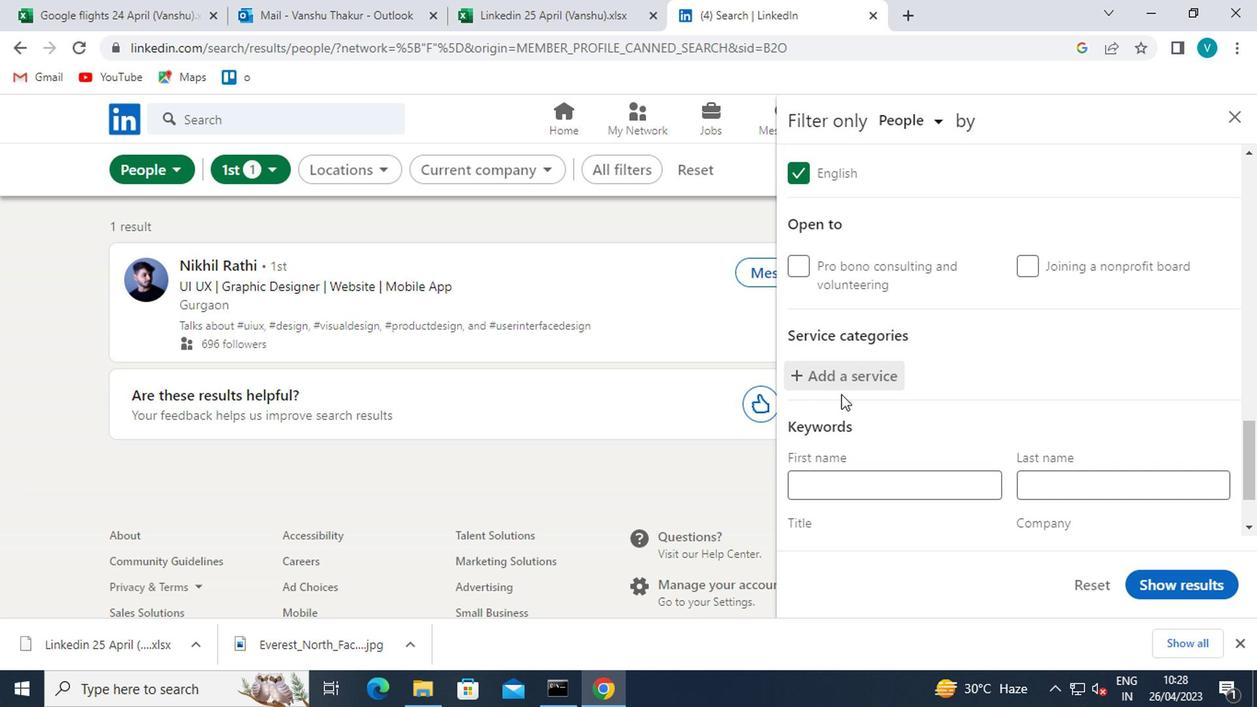 
Action: Key pressed <Key.shift>CUSTOMER
Screenshot: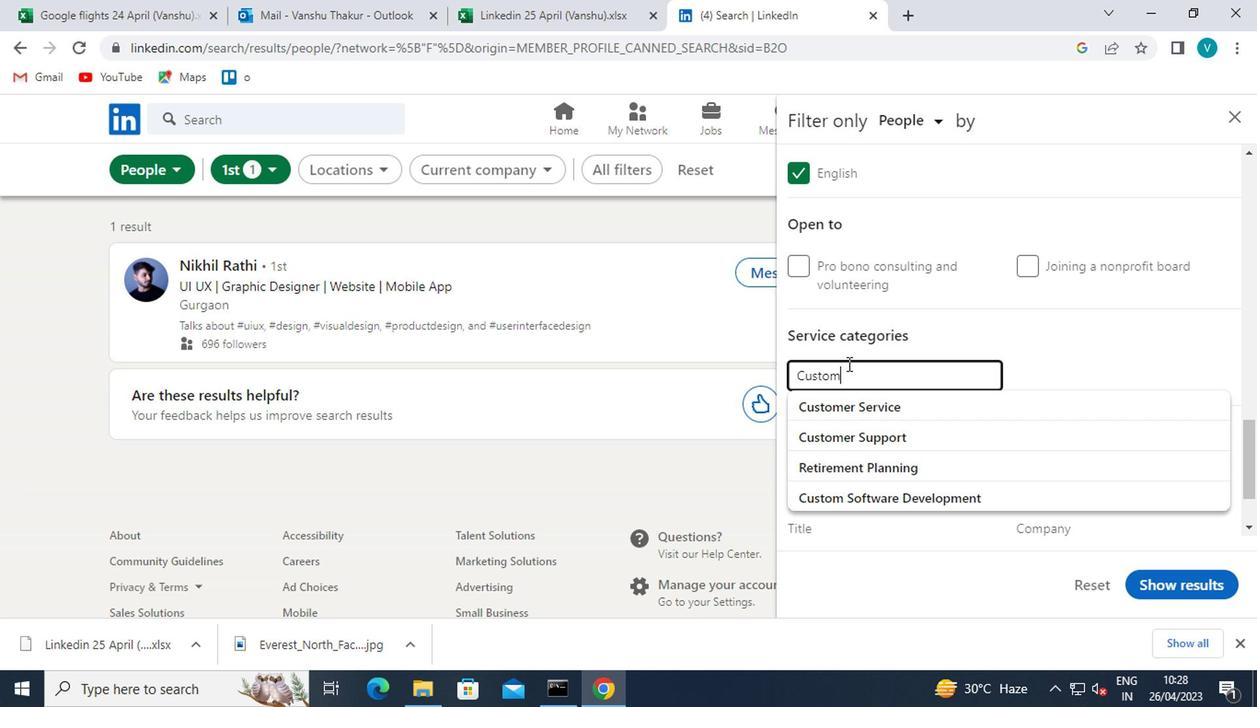 
Action: Mouse moved to (849, 432)
Screenshot: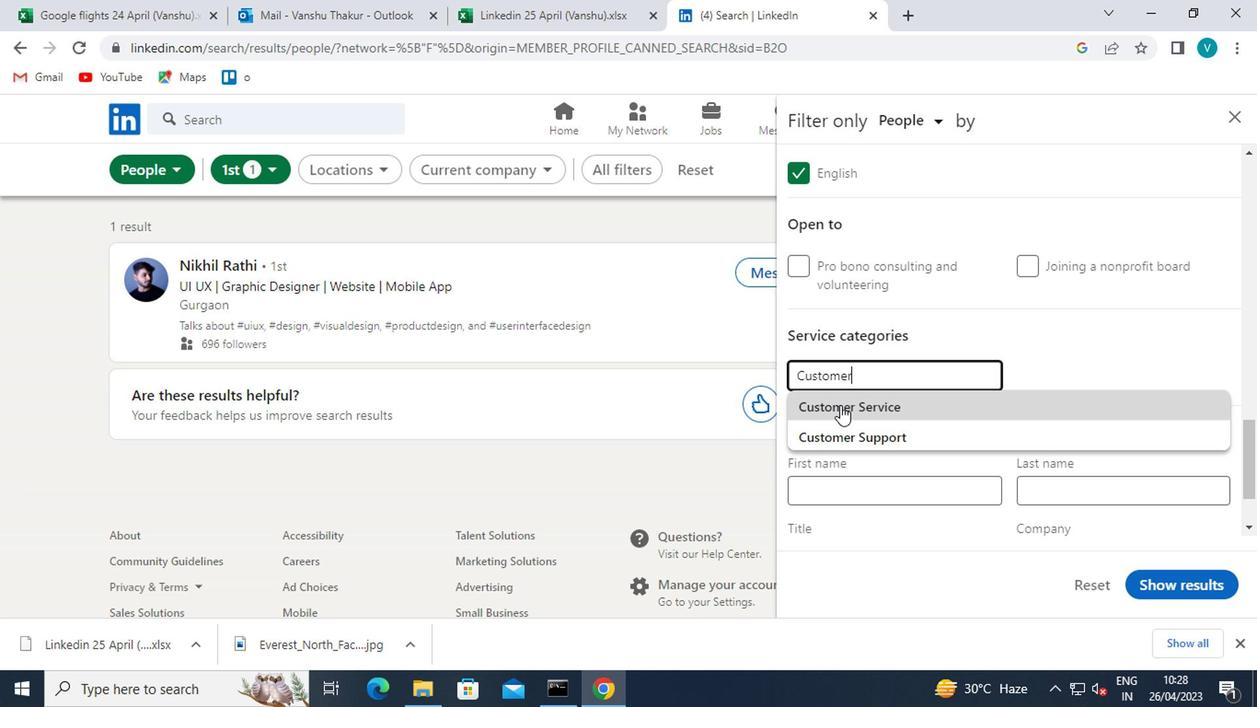 
Action: Mouse pressed left at (849, 432)
Screenshot: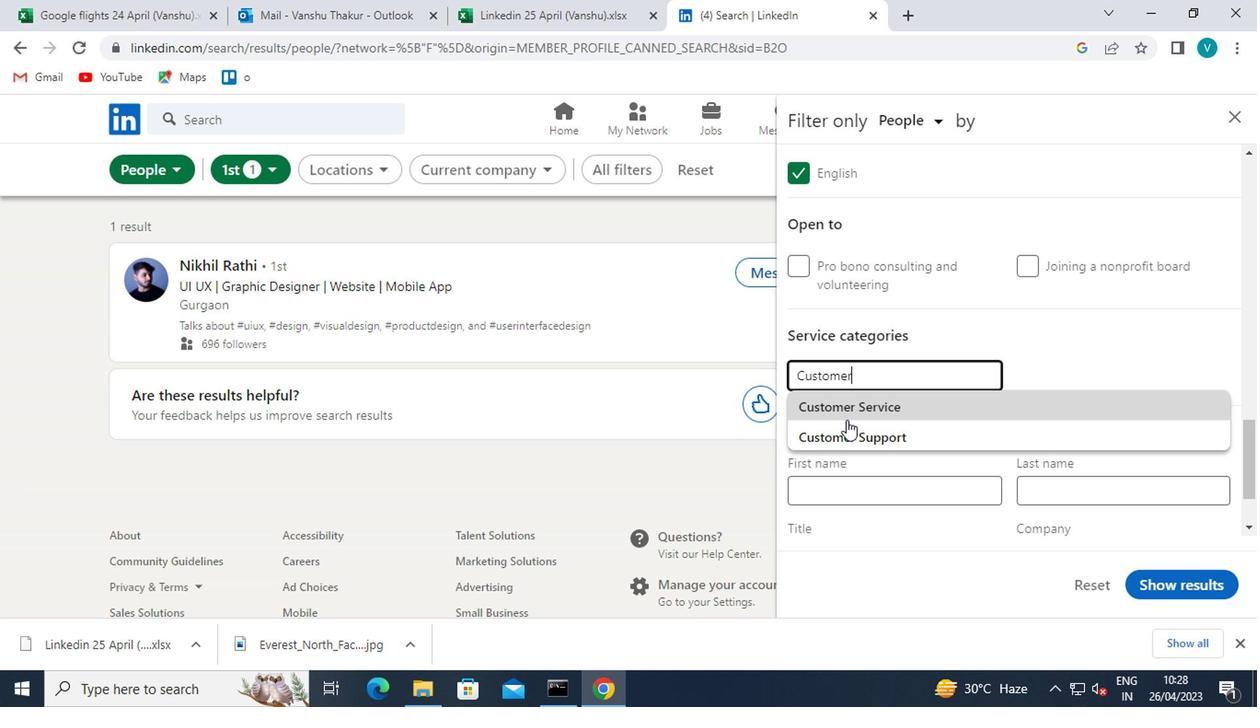 
Action: Mouse moved to (848, 415)
Screenshot: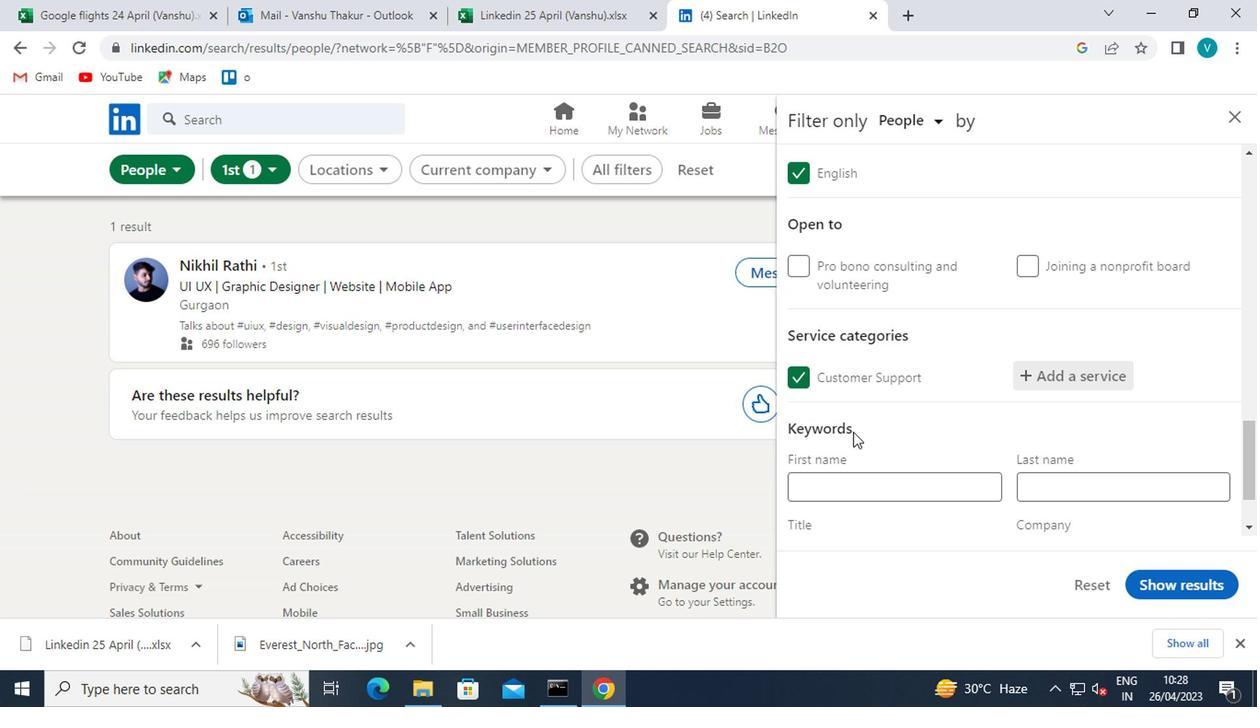 
Action: Mouse scrolled (848, 414) with delta (0, 0)
Screenshot: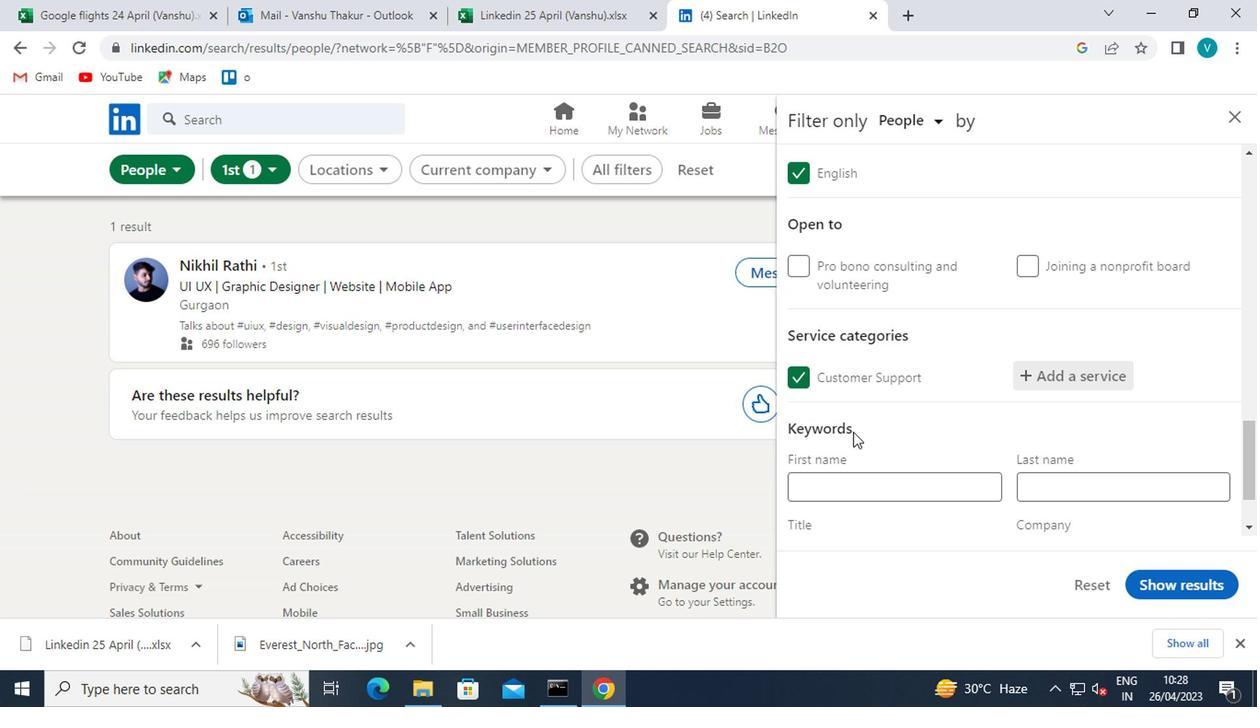 
Action: Mouse moved to (838, 408)
Screenshot: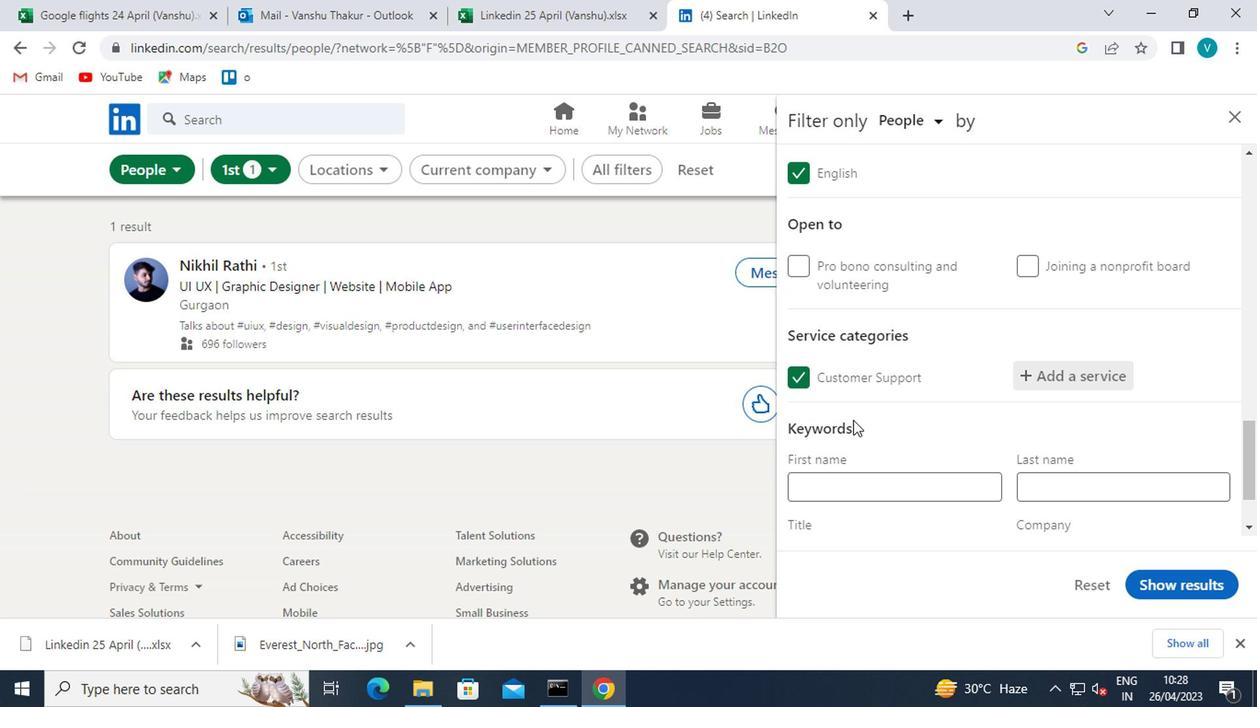 
Action: Mouse scrolled (838, 407) with delta (0, 0)
Screenshot: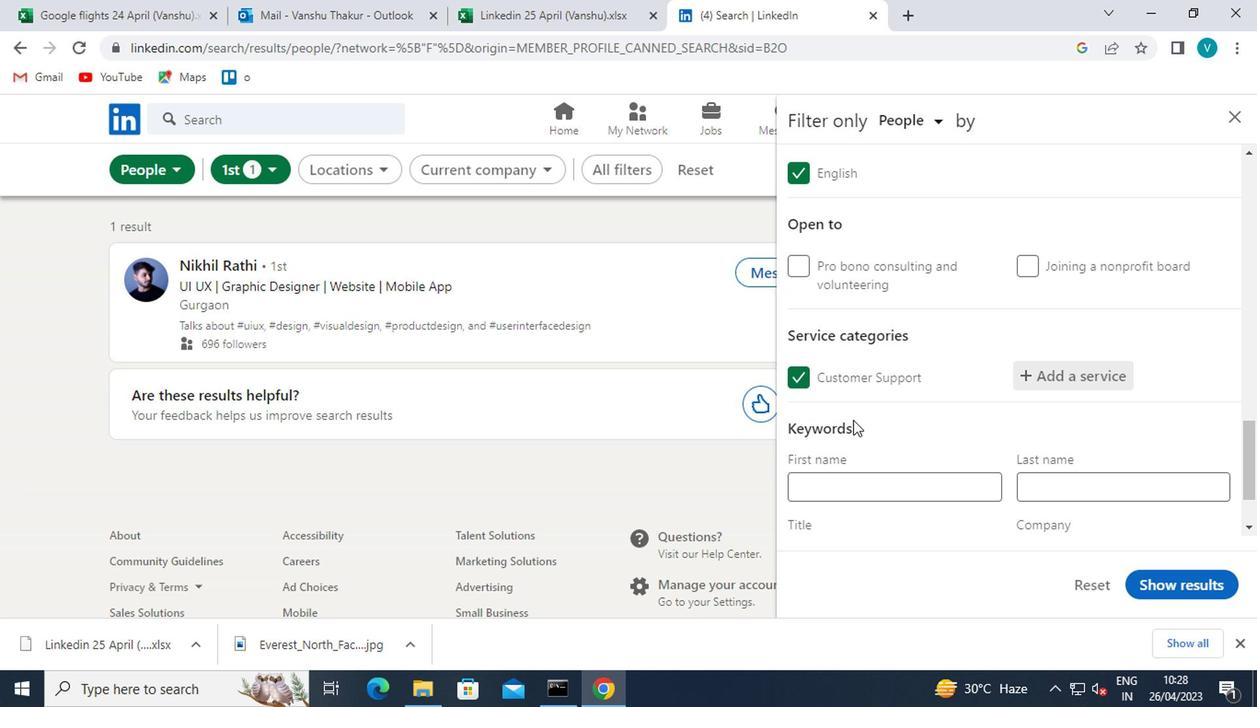 
Action: Mouse moved to (838, 444)
Screenshot: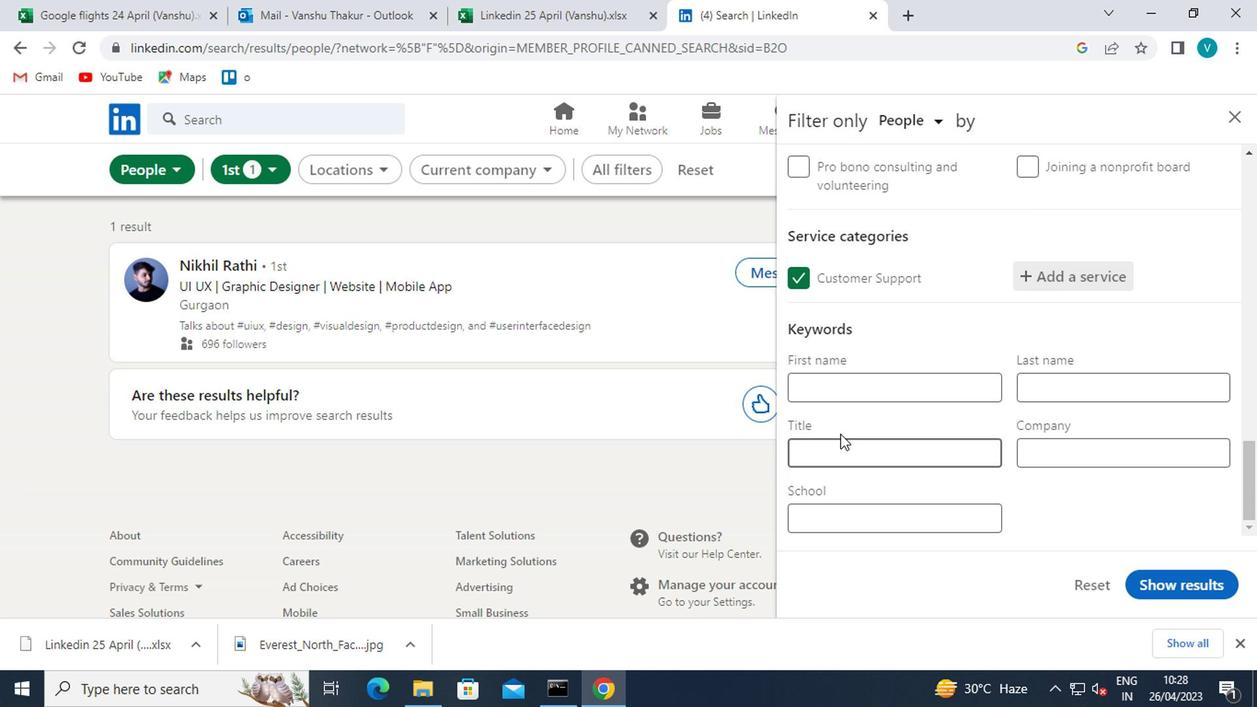 
Action: Mouse pressed left at (838, 444)
Screenshot: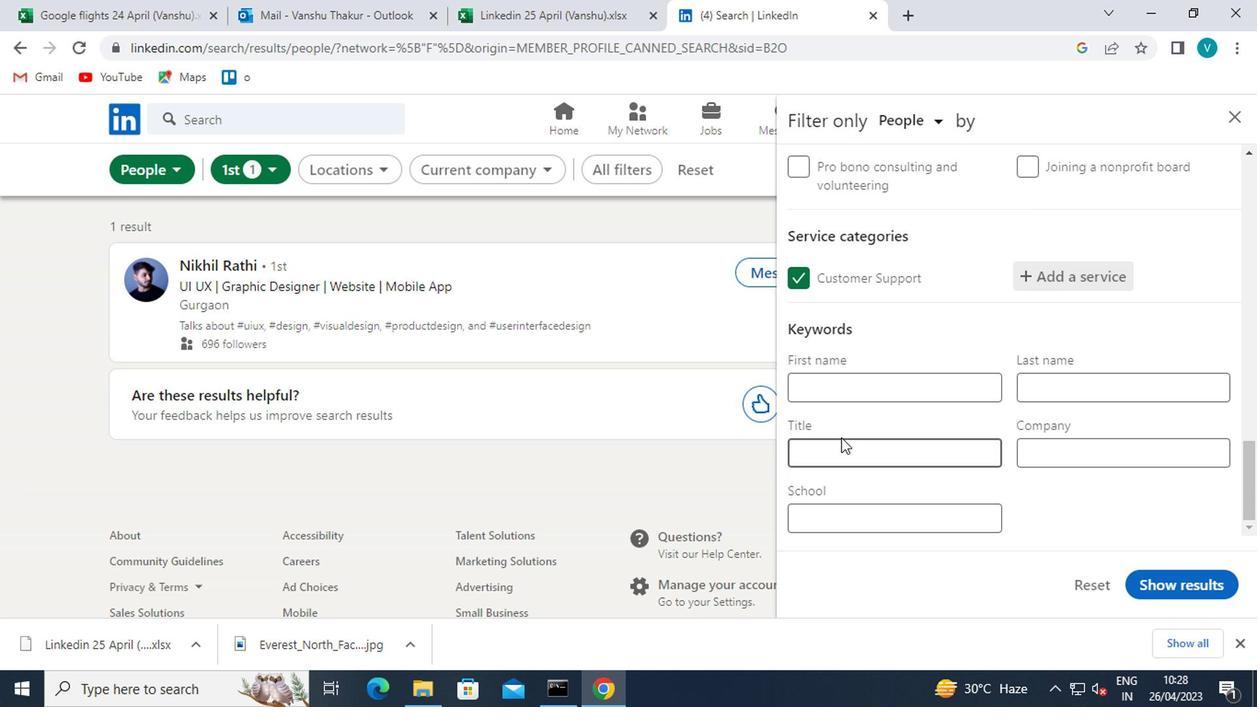 
Action: Key pressed <Key.shift>GHOSTWRITER
Screenshot: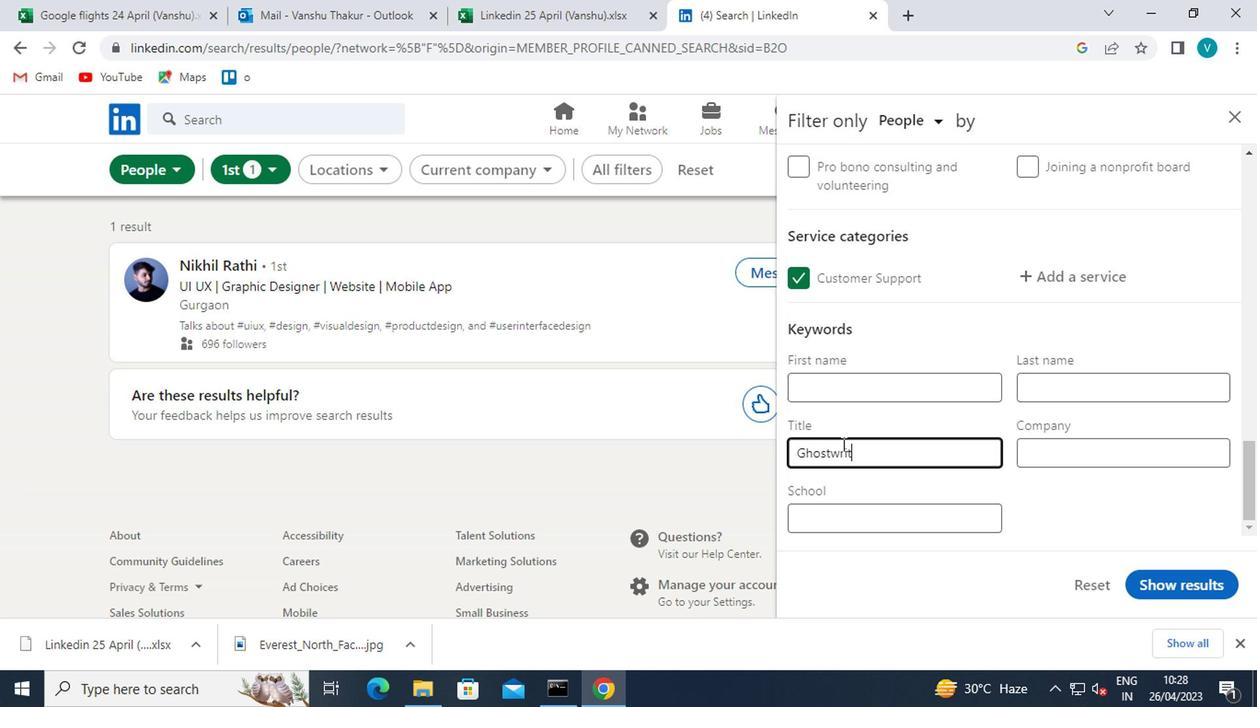 
Action: Mouse moved to (1145, 588)
Screenshot: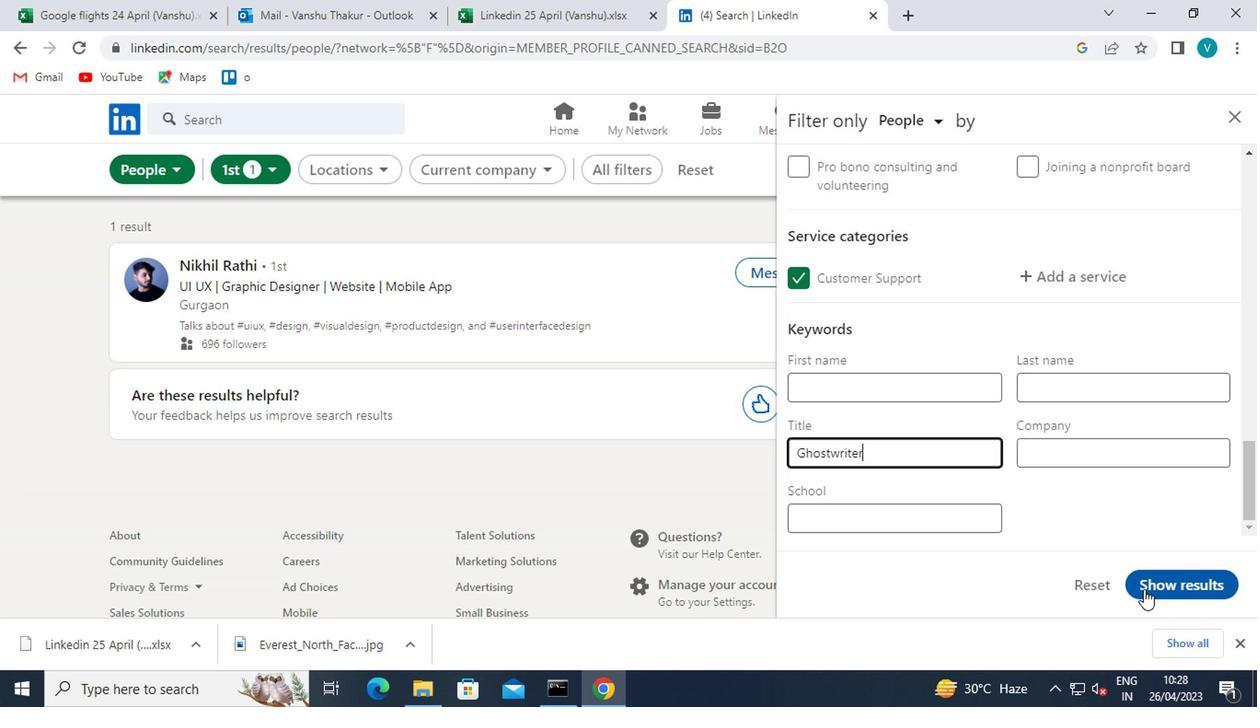 
Action: Mouse pressed left at (1145, 588)
Screenshot: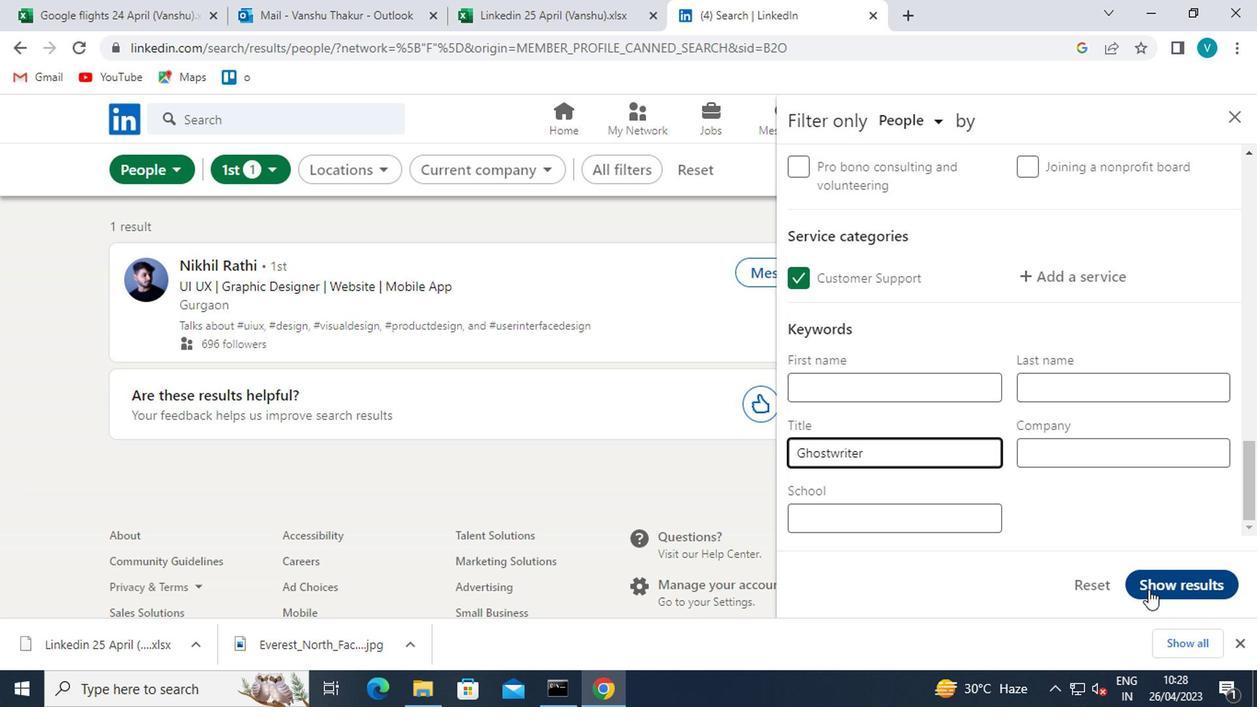 
